 Task: Find connections with filter location Comilla with filter topic #digitalnomadwith filter profile language French with filter current company Oberoi Hotels & Resorts with filter school Jamia Millia Islamia University with filter industry Oil, Gas, and Mining with filter service category Consulting with filter keywords title Substitute Teacher
Action: Mouse moved to (626, 117)
Screenshot: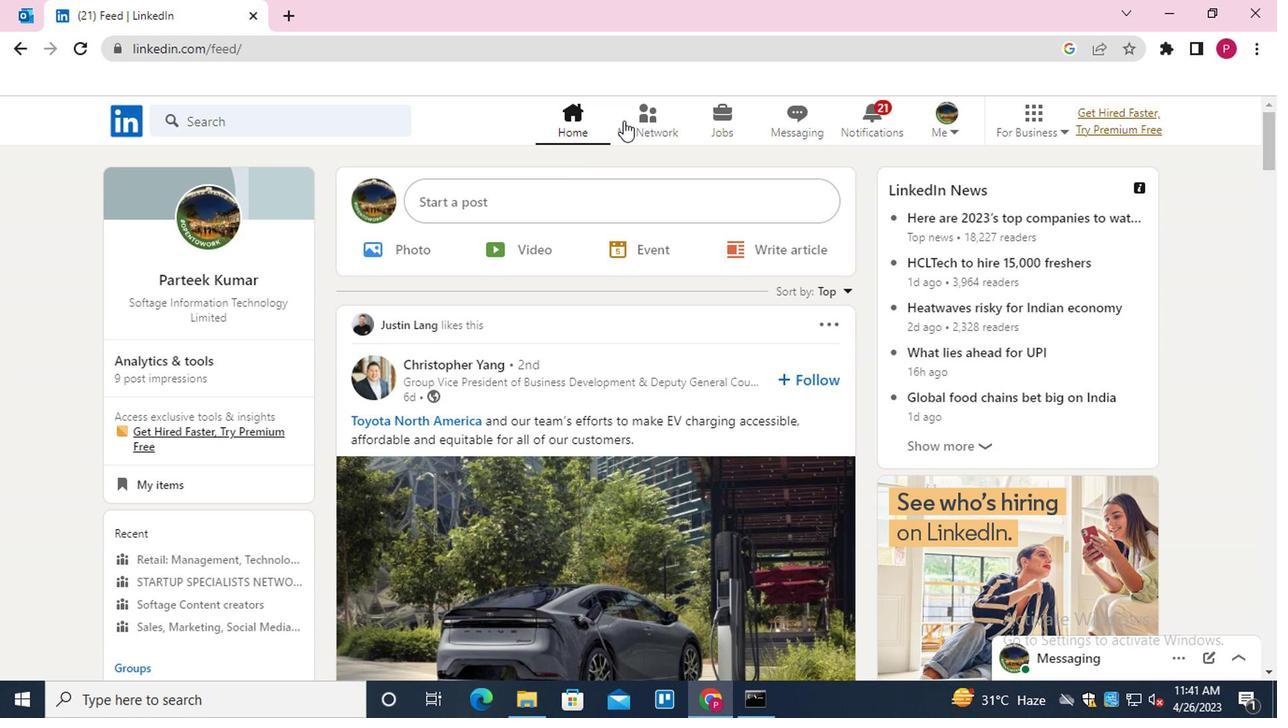
Action: Mouse pressed left at (626, 117)
Screenshot: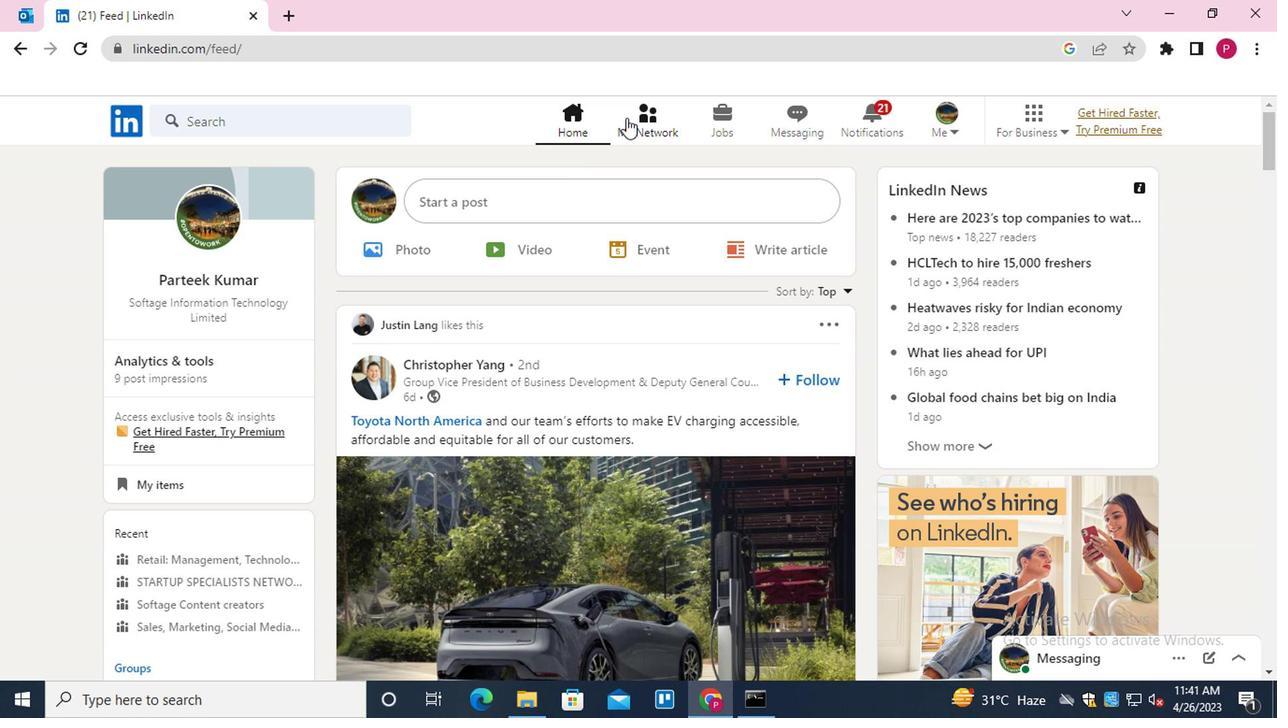 
Action: Mouse moved to (216, 218)
Screenshot: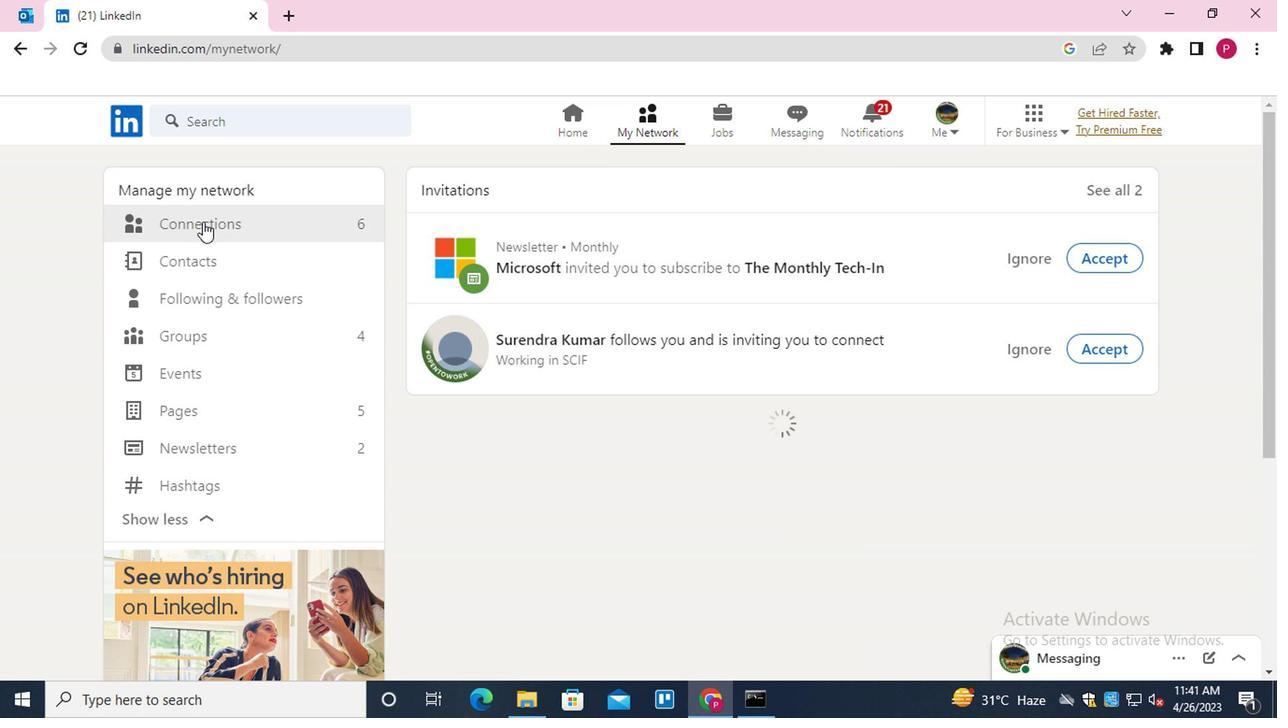 
Action: Mouse pressed left at (216, 218)
Screenshot: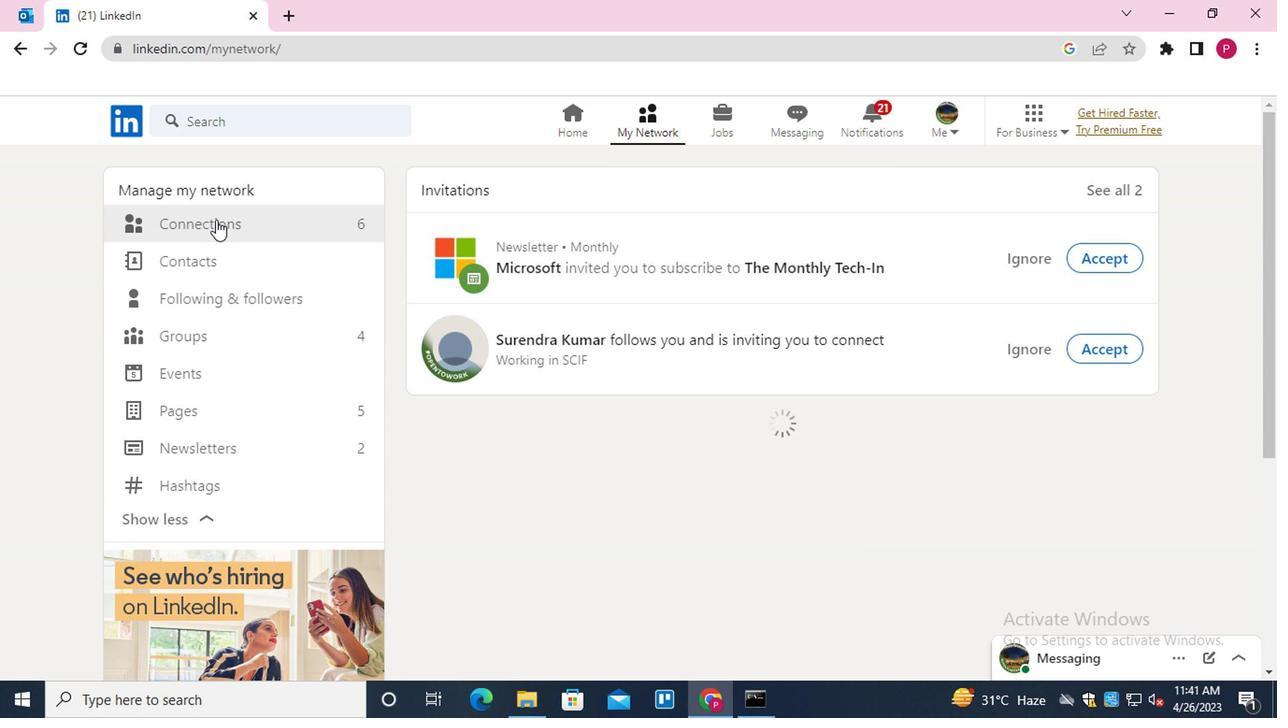 
Action: Mouse moved to (749, 224)
Screenshot: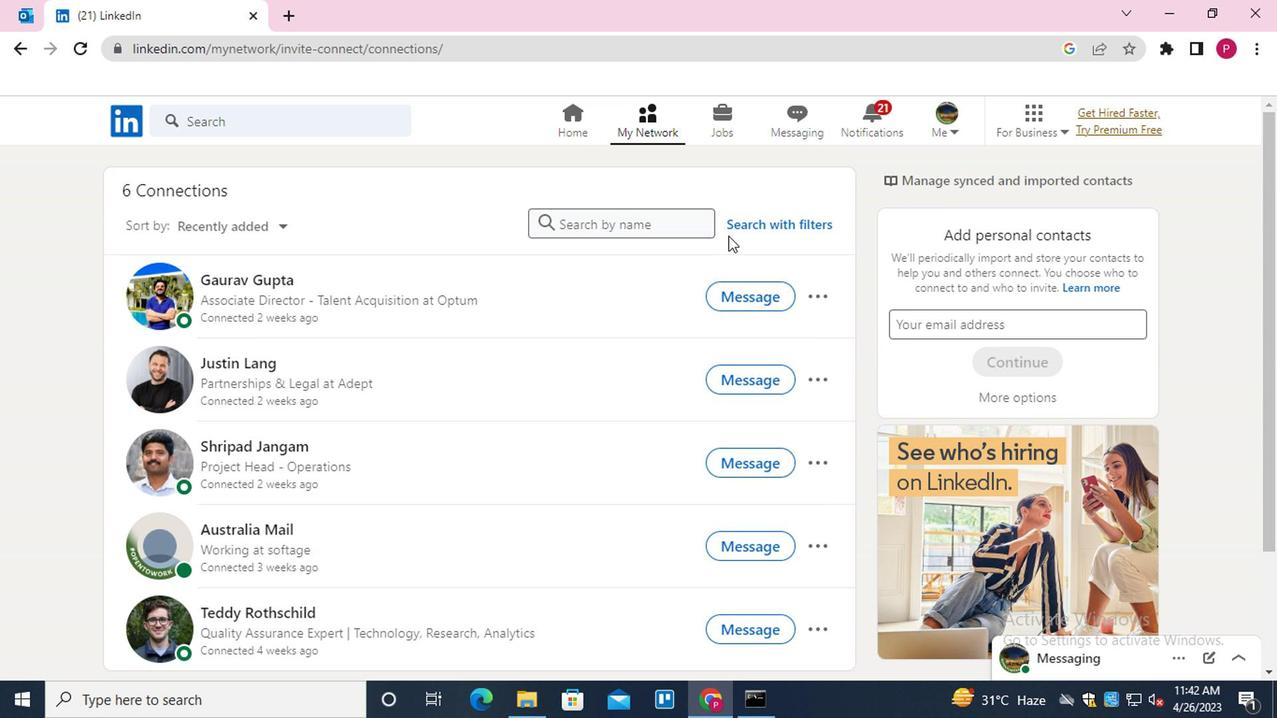 
Action: Mouse pressed left at (749, 224)
Screenshot: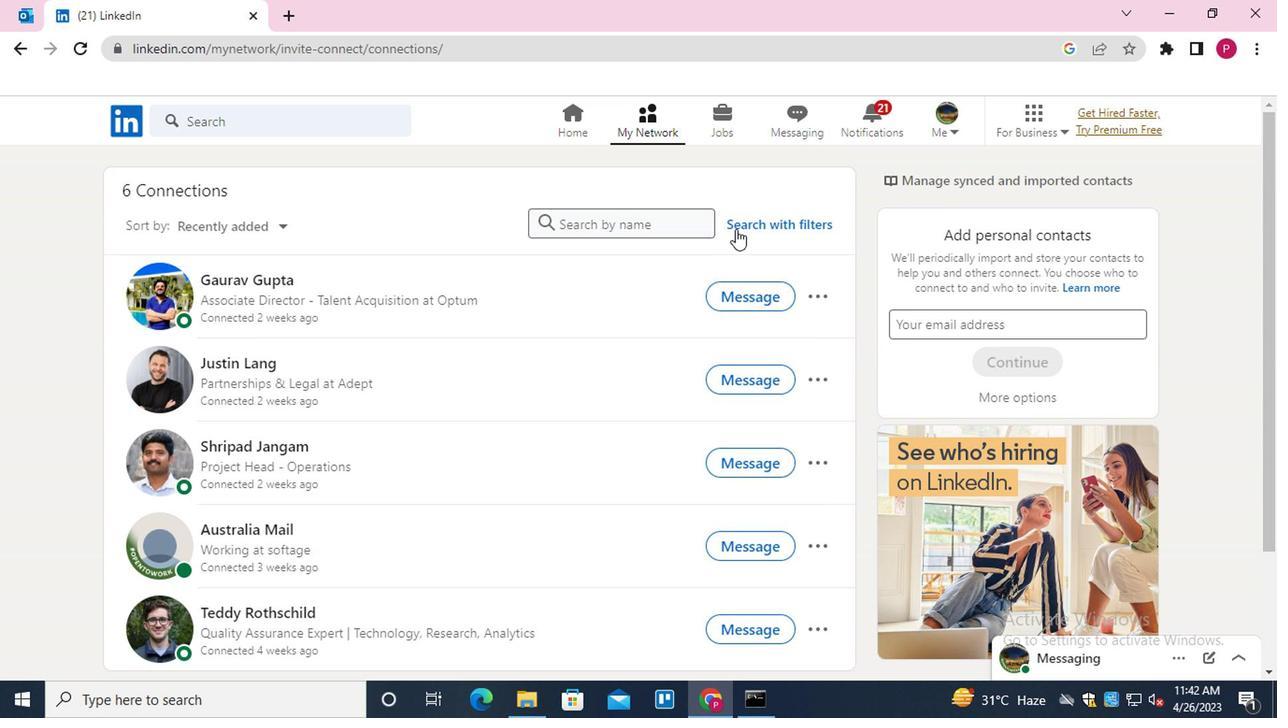 
Action: Mouse moved to (613, 173)
Screenshot: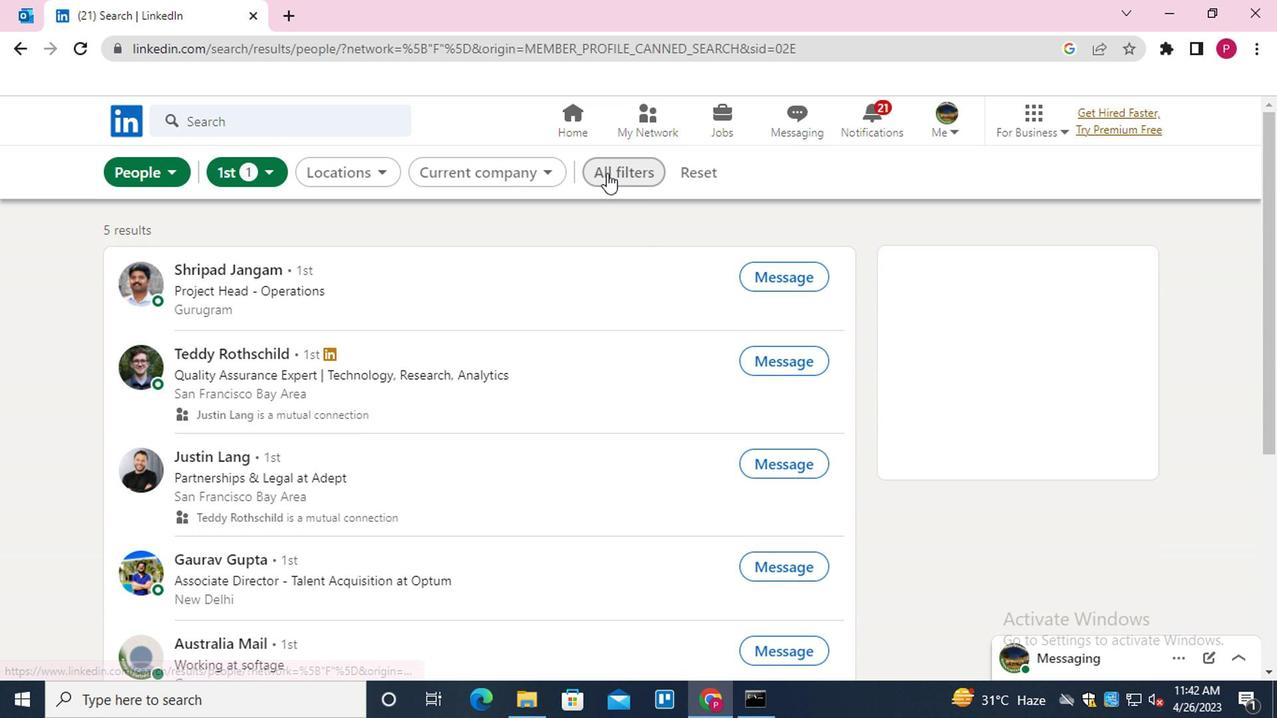 
Action: Mouse pressed left at (613, 173)
Screenshot: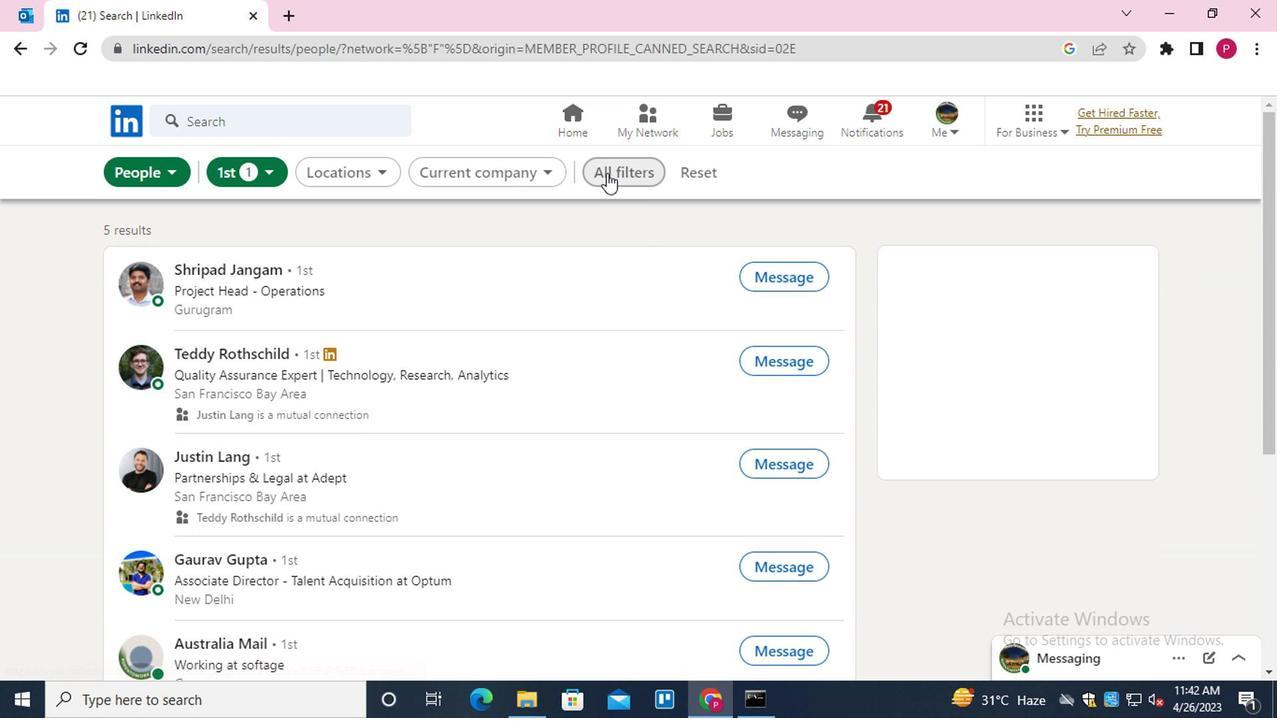 
Action: Mouse moved to (1040, 457)
Screenshot: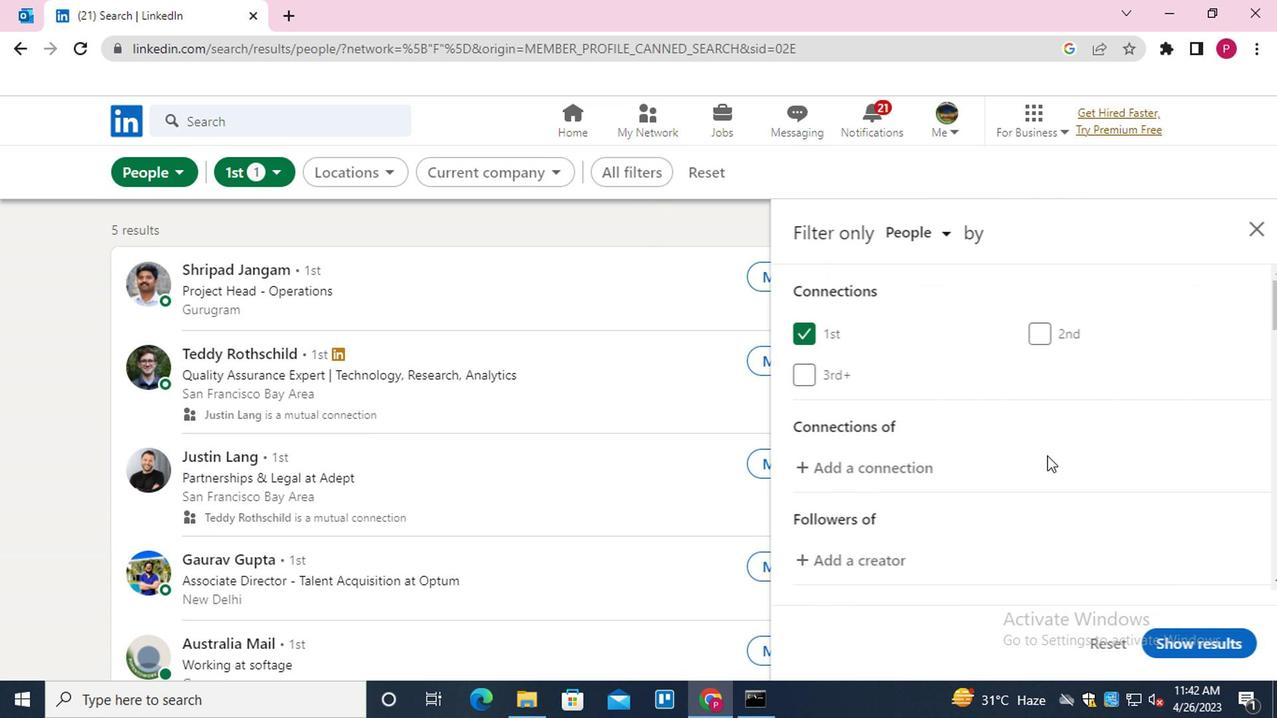
Action: Mouse scrolled (1040, 457) with delta (0, 0)
Screenshot: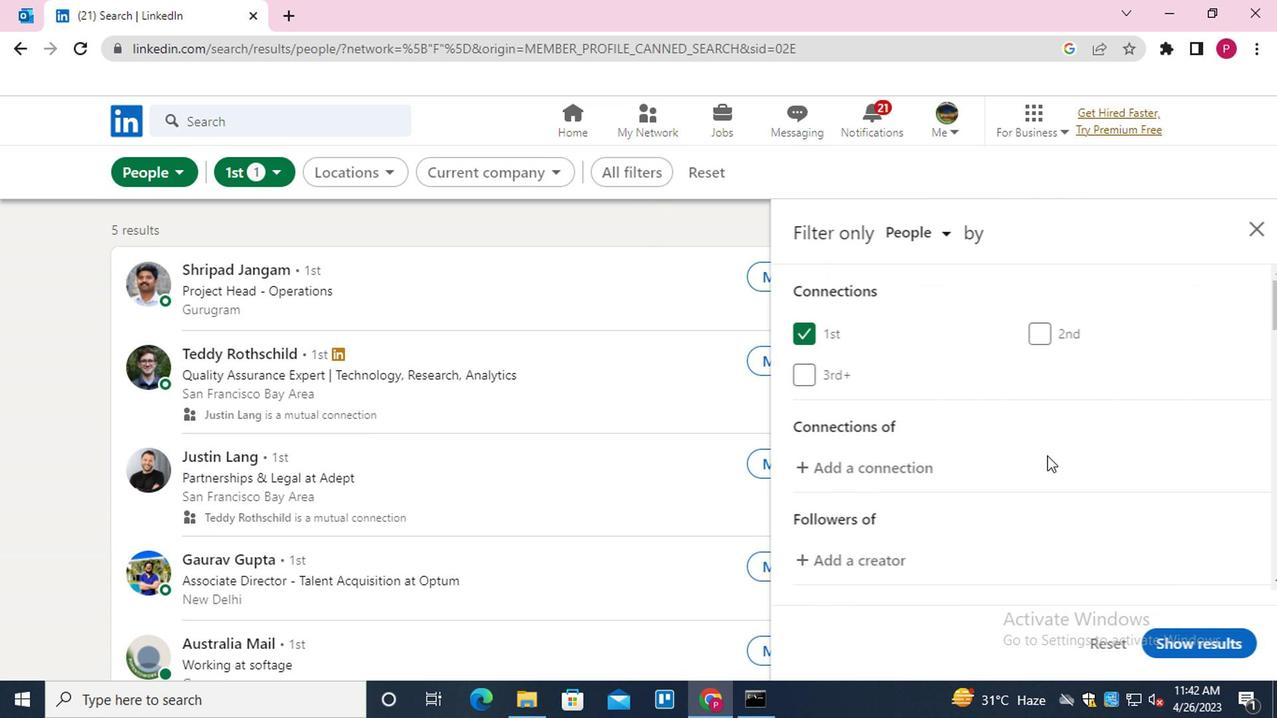 
Action: Mouse moved to (1038, 457)
Screenshot: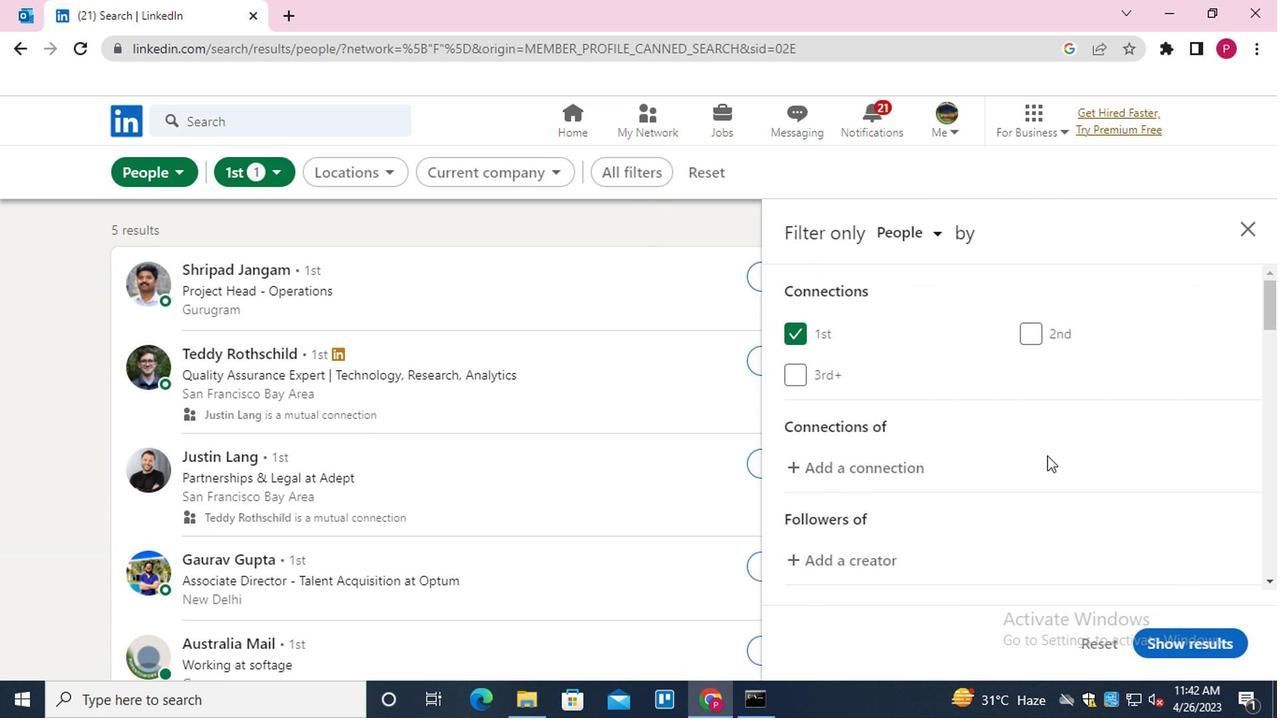 
Action: Mouse scrolled (1038, 457) with delta (0, 0)
Screenshot: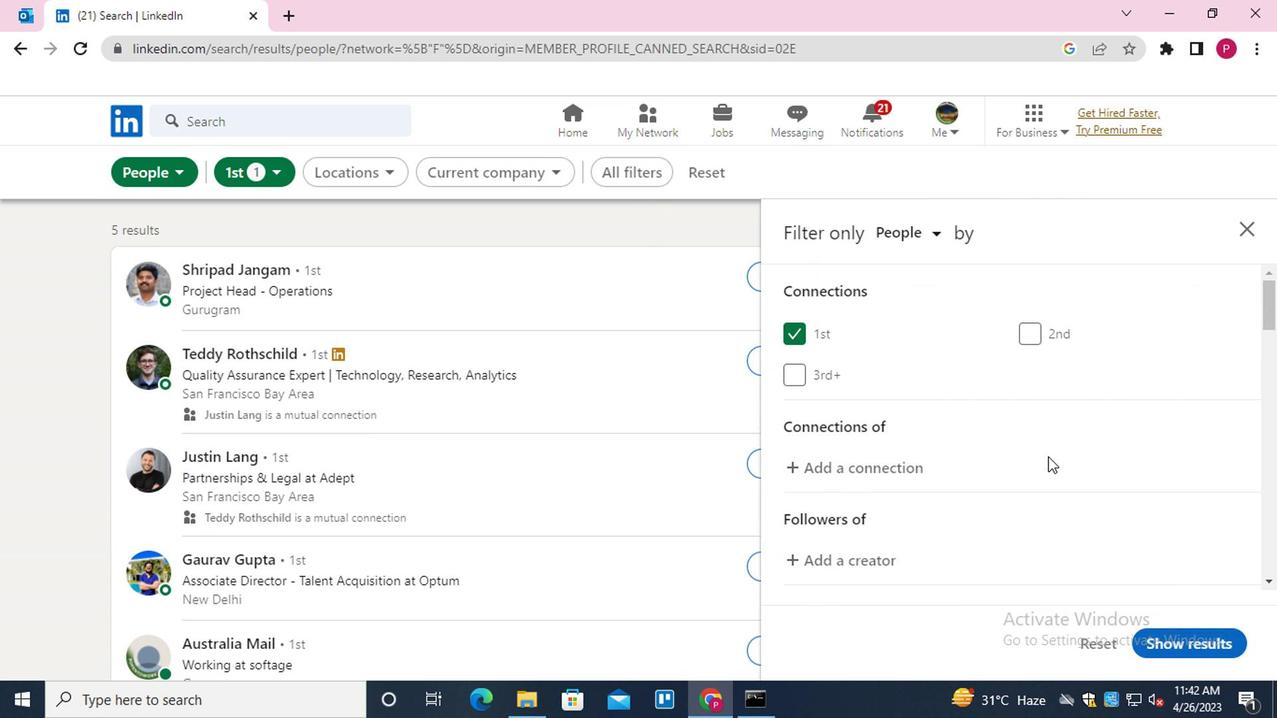 
Action: Mouse moved to (1087, 549)
Screenshot: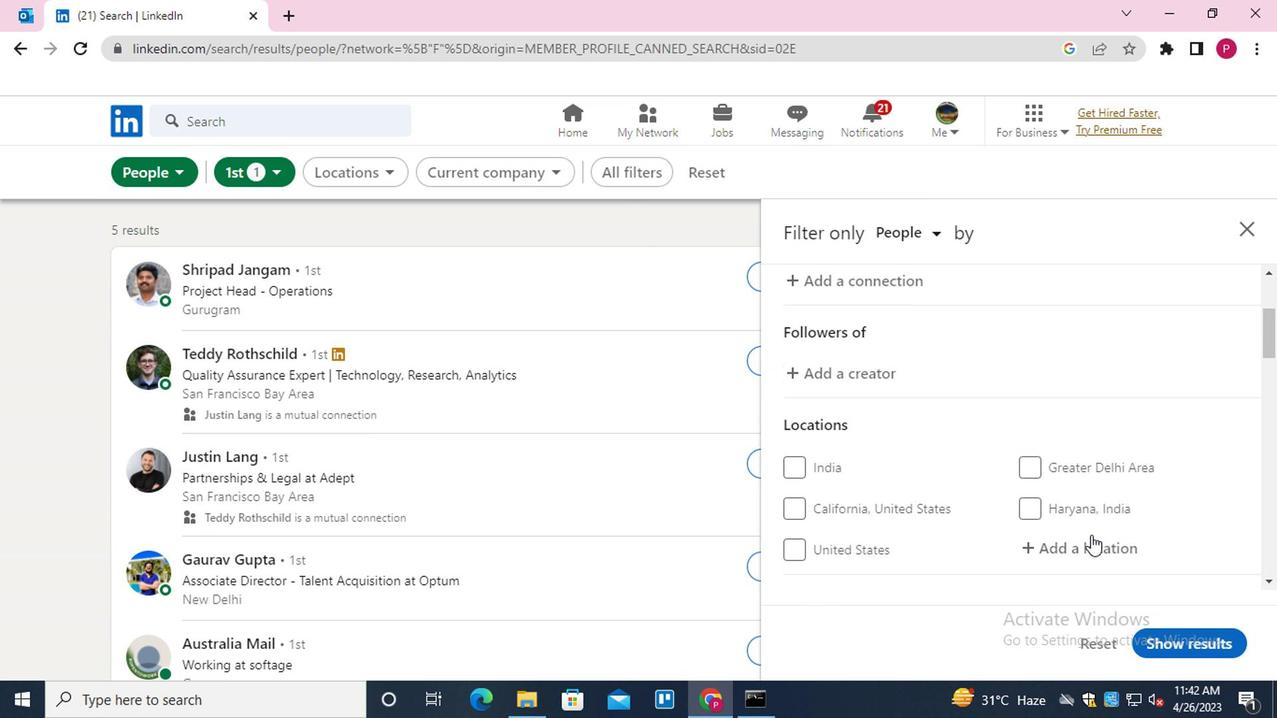 
Action: Mouse pressed left at (1087, 549)
Screenshot: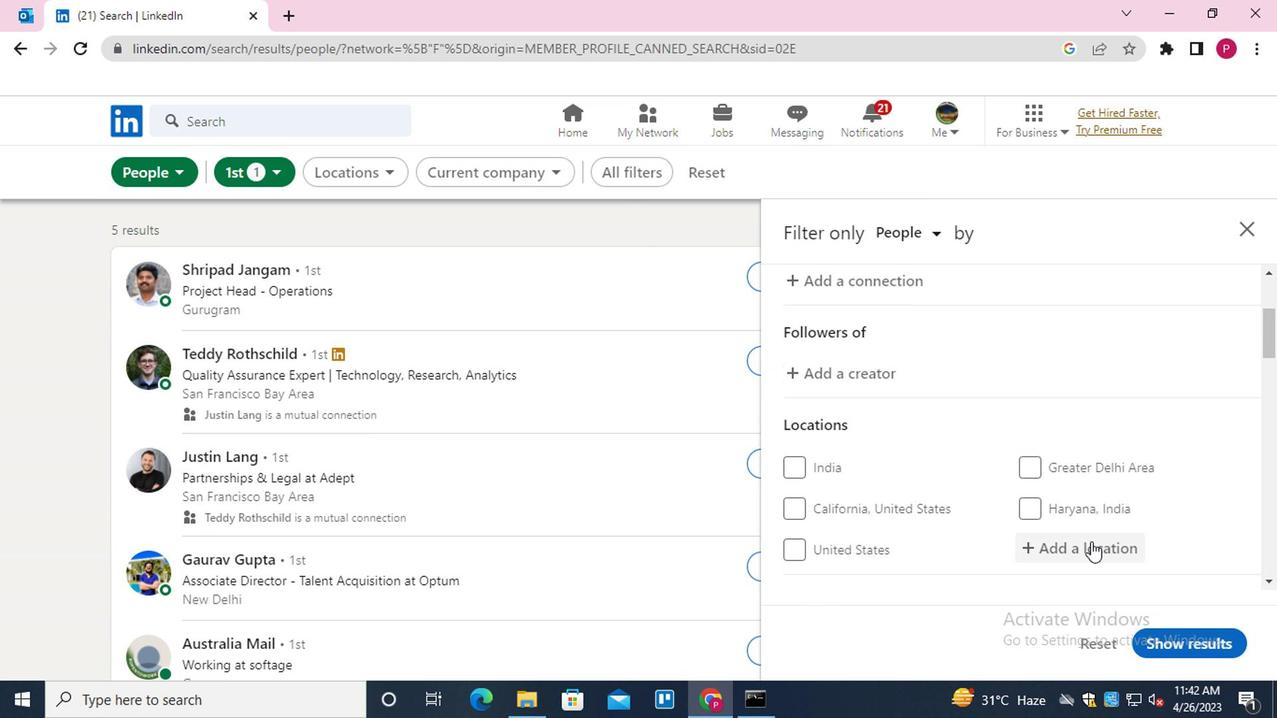 
Action: Key pressed <Key.shift>COMILLA
Screenshot: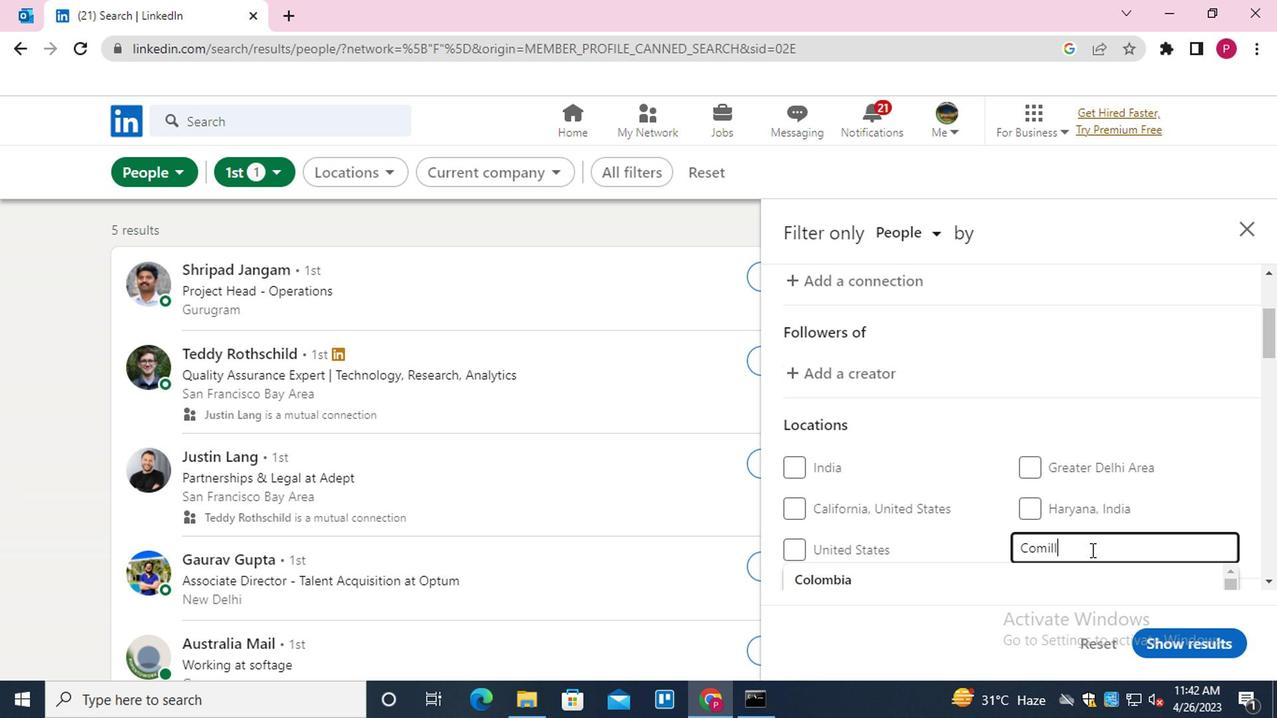 
Action: Mouse moved to (1022, 499)
Screenshot: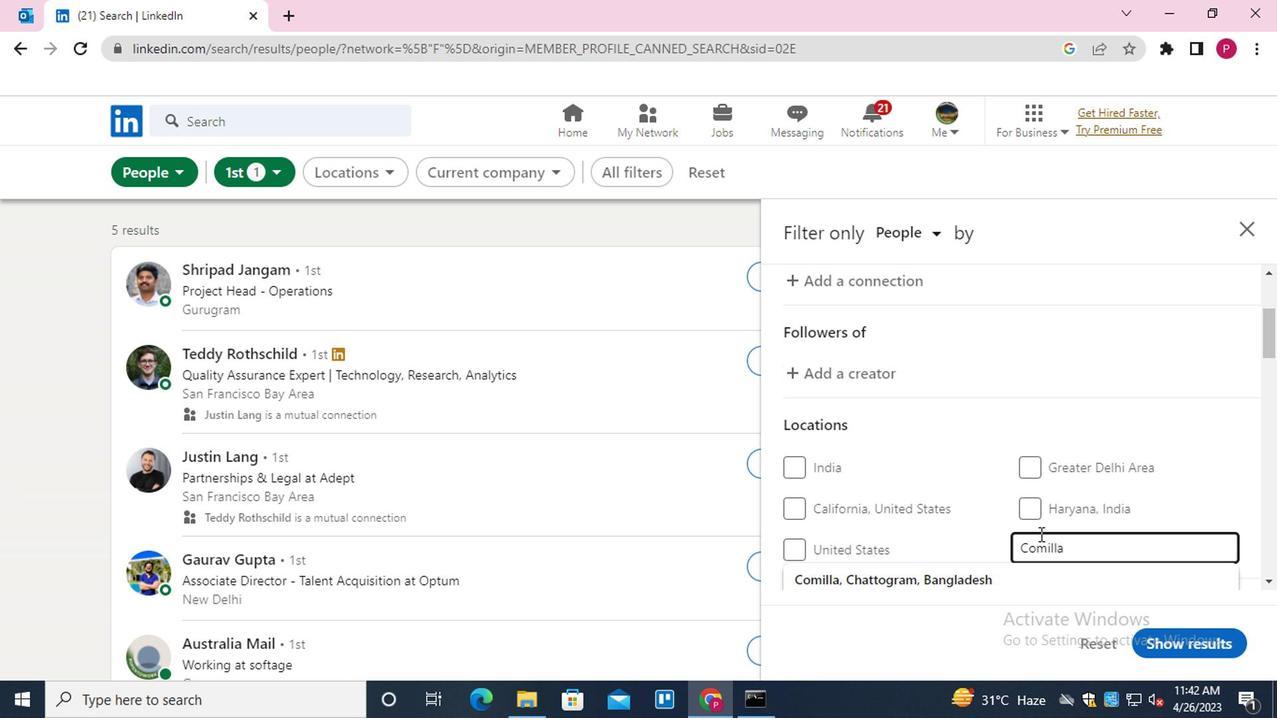 
Action: Mouse scrolled (1022, 498) with delta (0, 0)
Screenshot: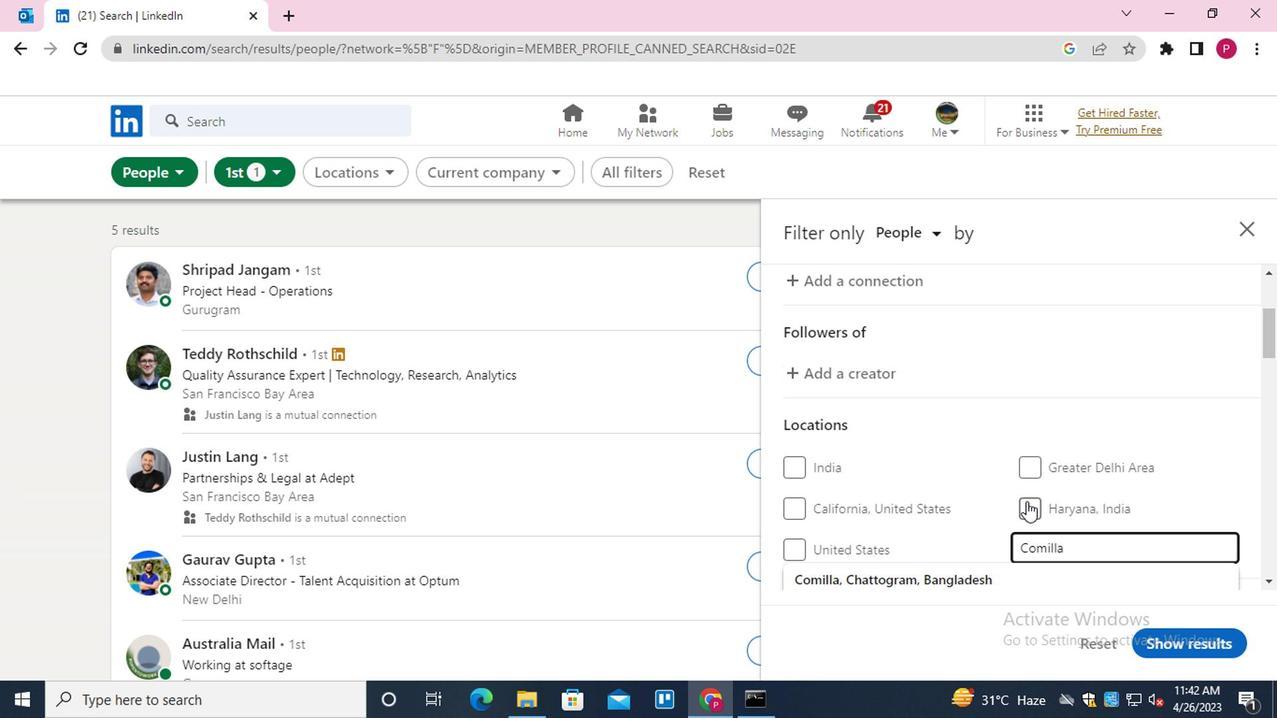 
Action: Mouse scrolled (1022, 498) with delta (0, 0)
Screenshot: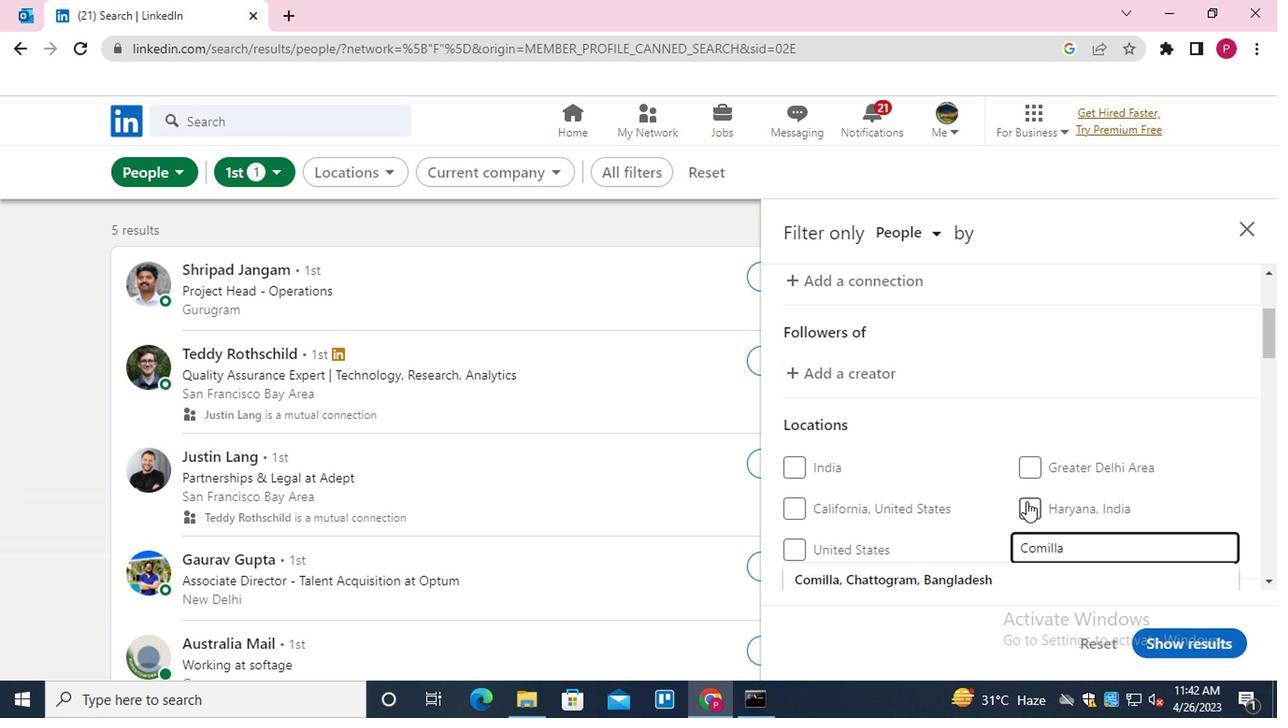 
Action: Key pressed <Key.down><Key.enter>
Screenshot: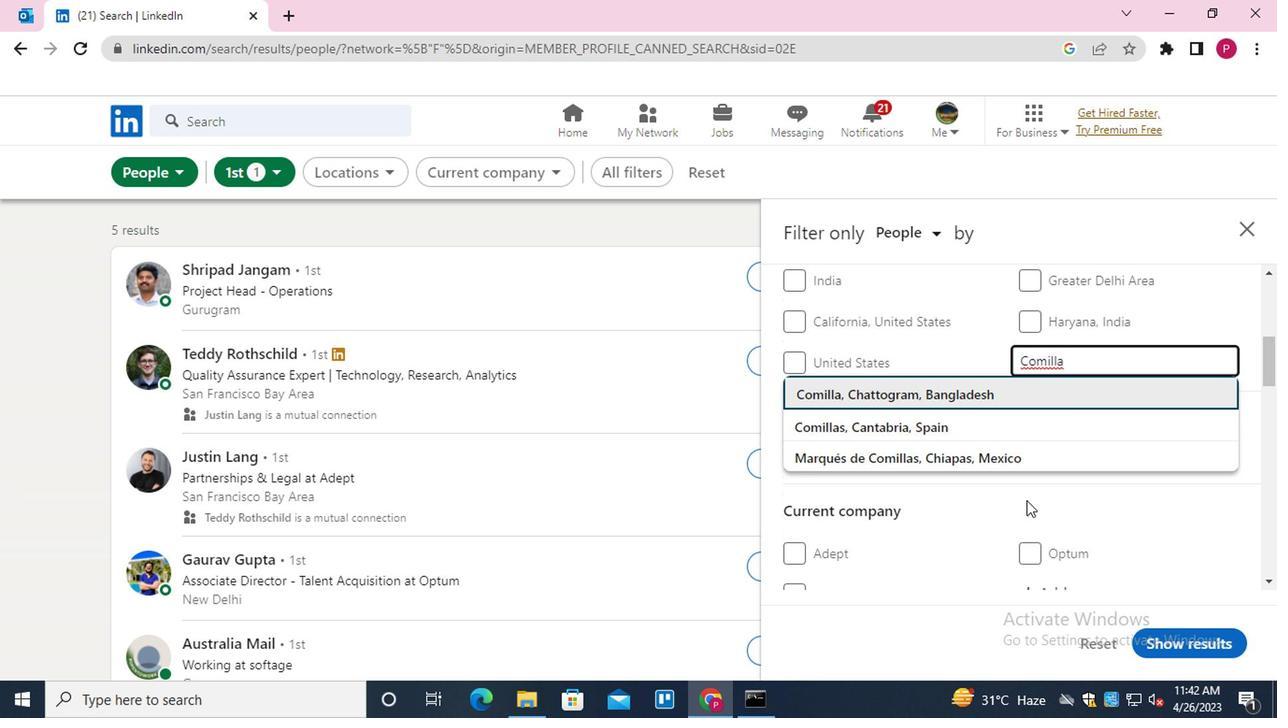 
Action: Mouse moved to (881, 514)
Screenshot: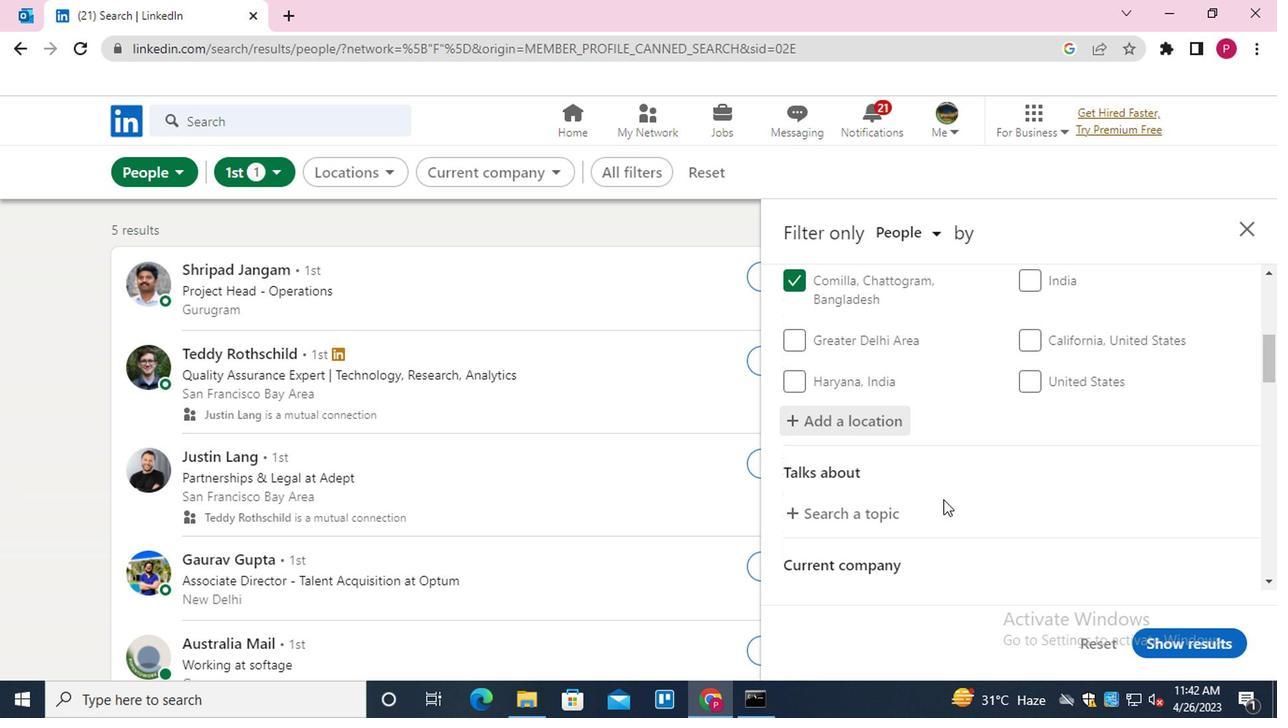 
Action: Mouse pressed left at (881, 514)
Screenshot: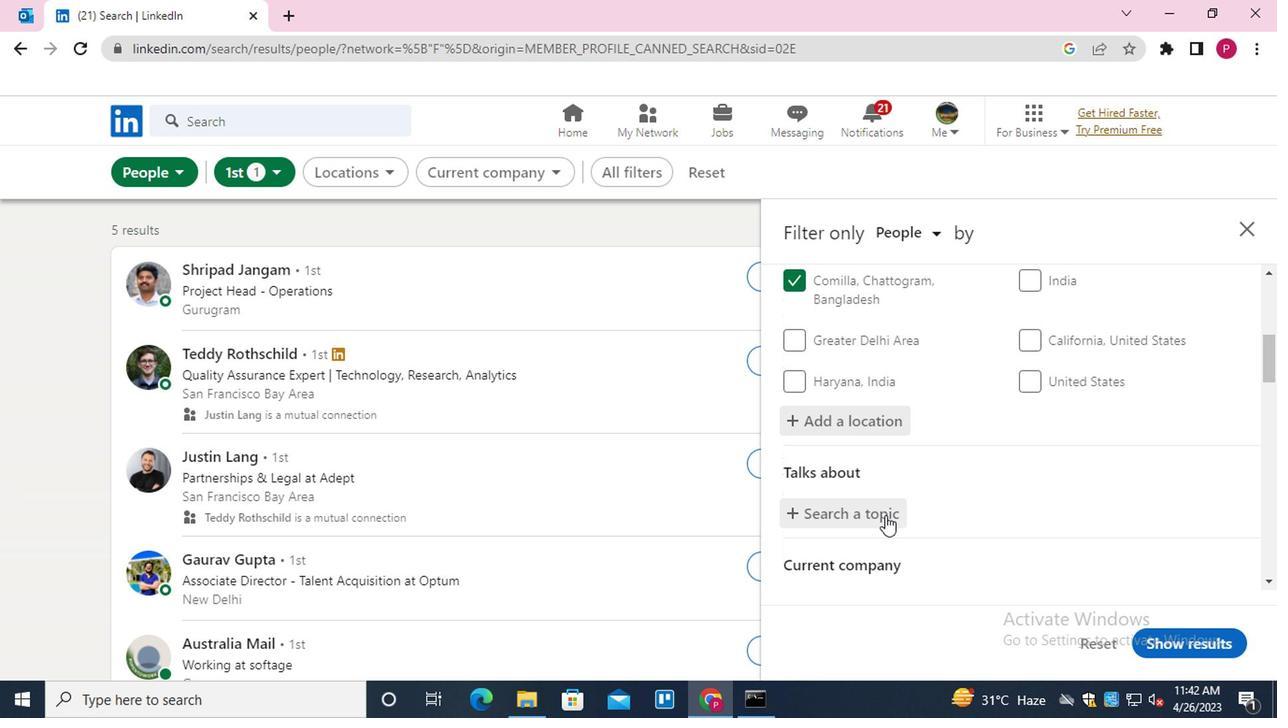 
Action: Key pressed DIGITALNOMAD<Key.down><Key.enter>
Screenshot: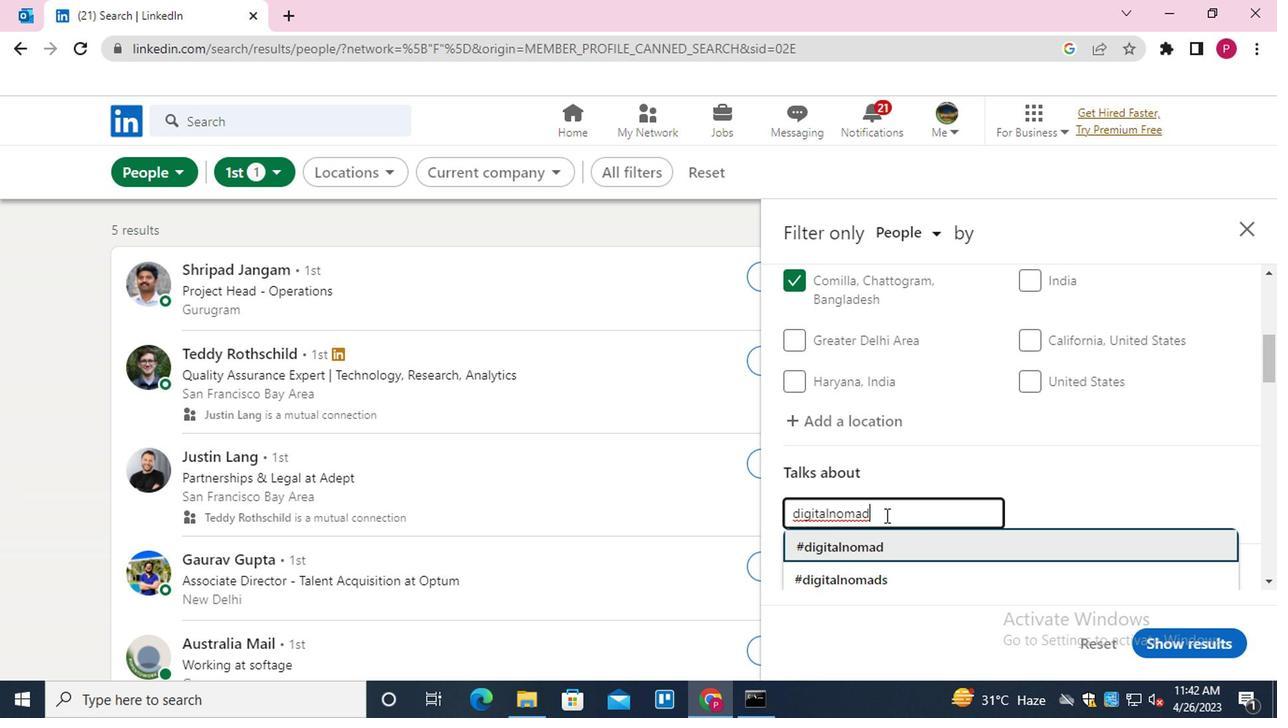 
Action: Mouse moved to (882, 463)
Screenshot: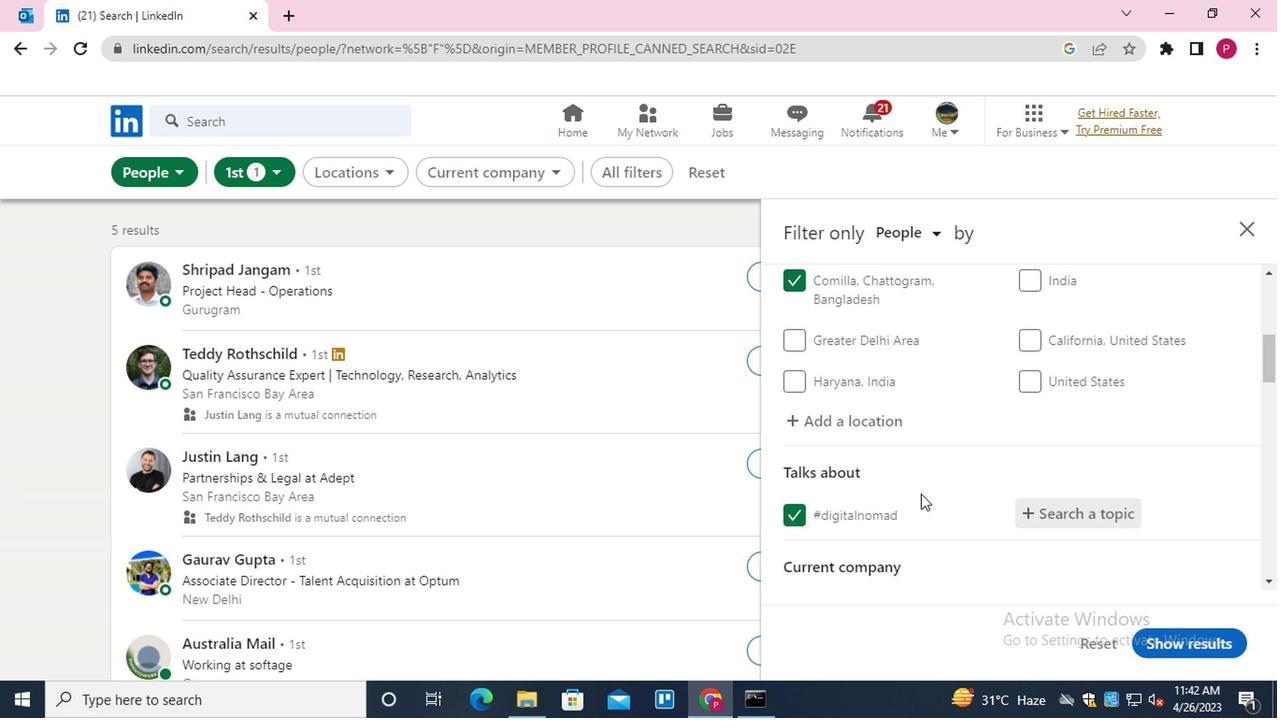 
Action: Mouse scrolled (882, 462) with delta (0, -1)
Screenshot: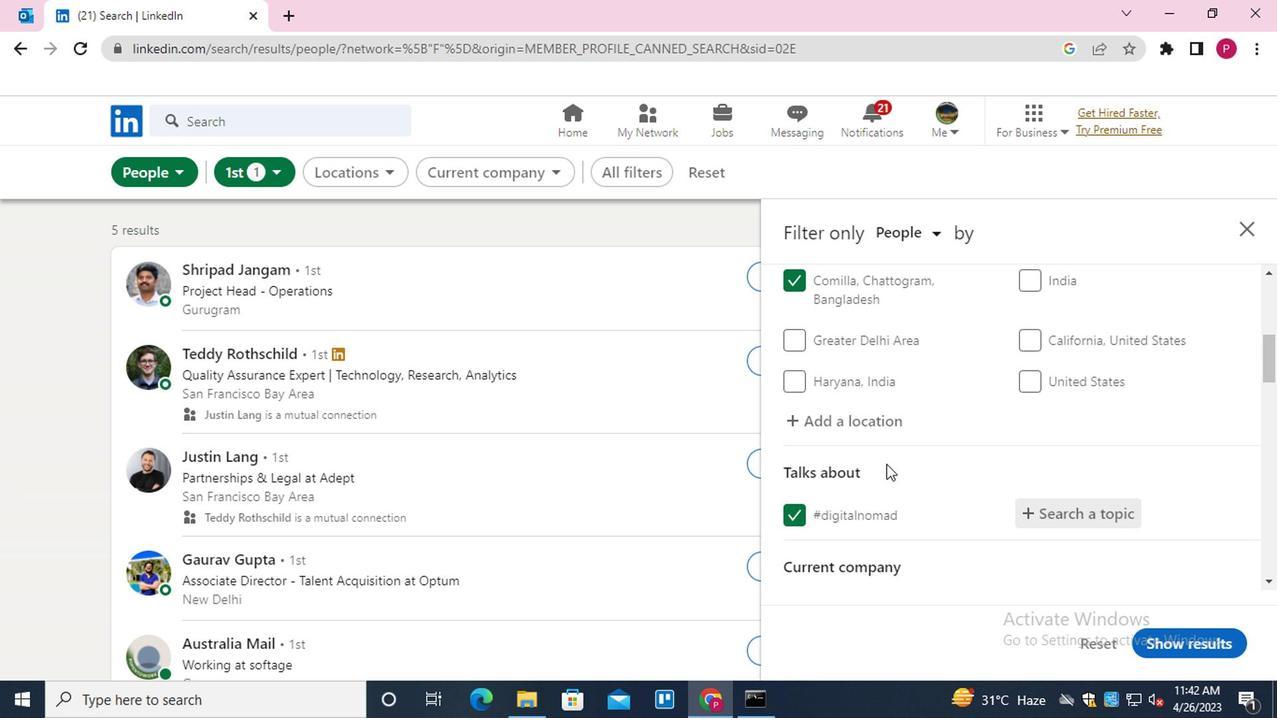 
Action: Mouse scrolled (882, 462) with delta (0, -1)
Screenshot: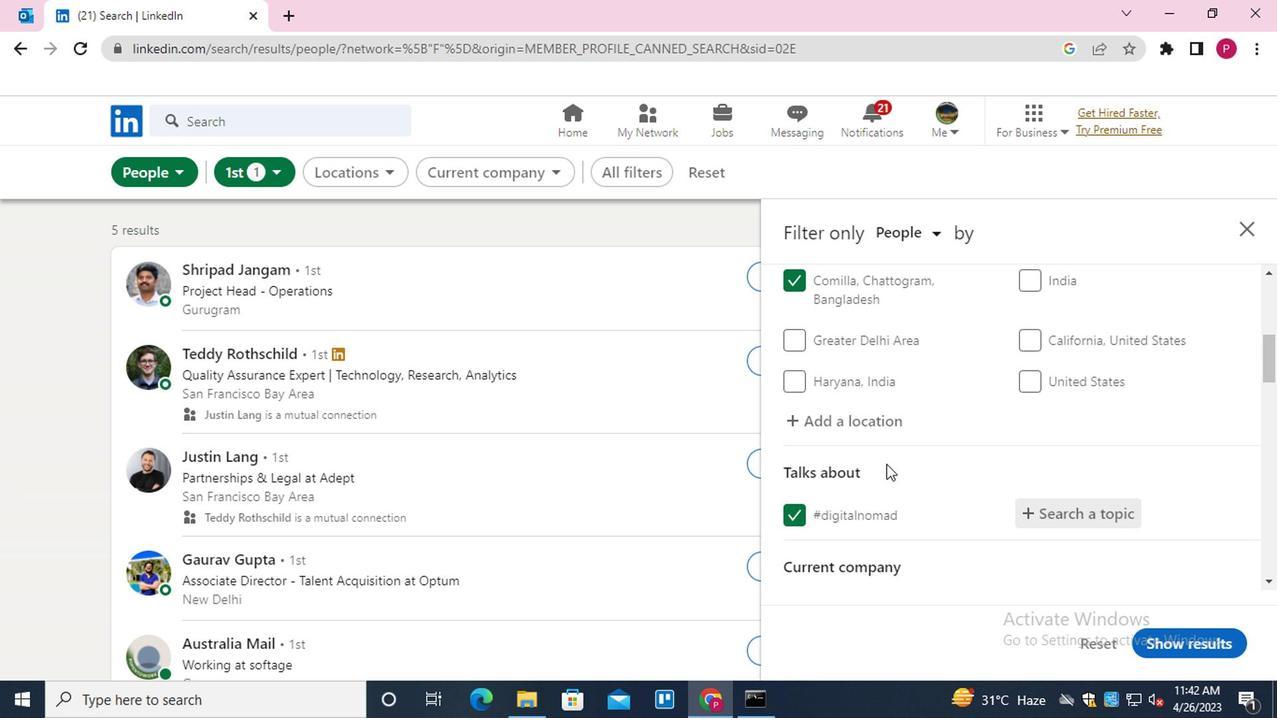
Action: Mouse moved to (1051, 471)
Screenshot: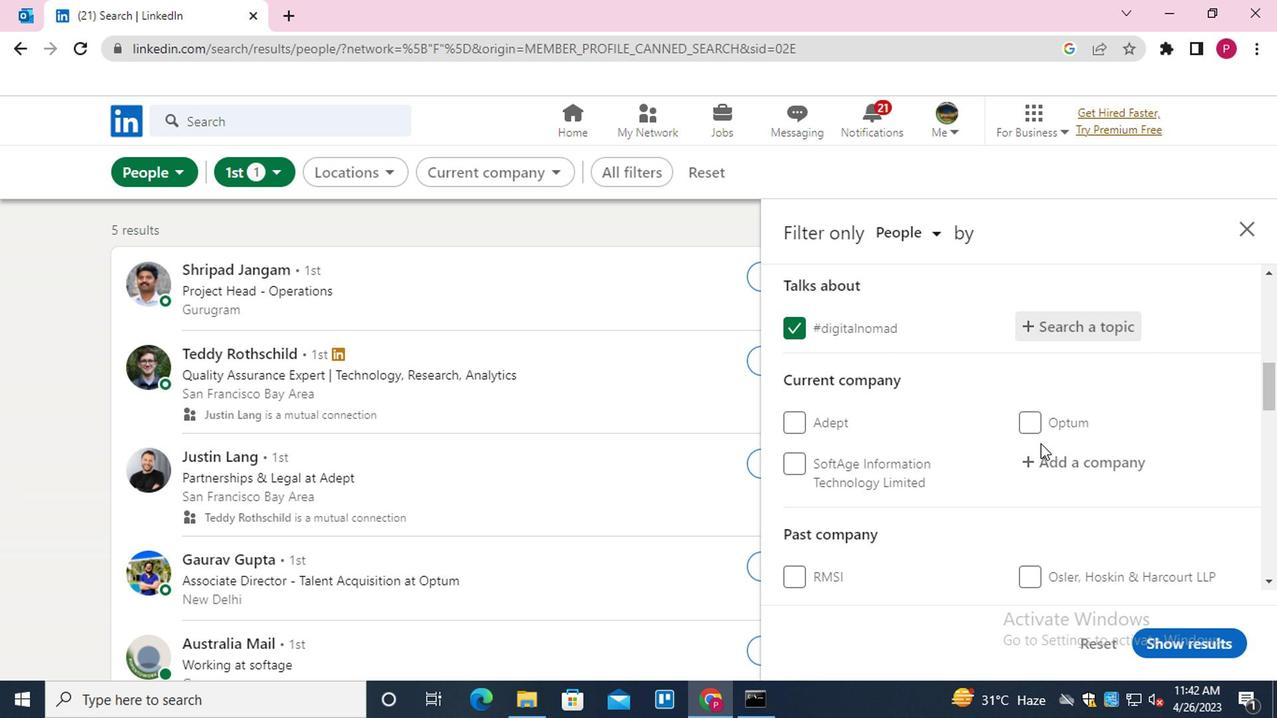 
Action: Mouse pressed left at (1051, 471)
Screenshot: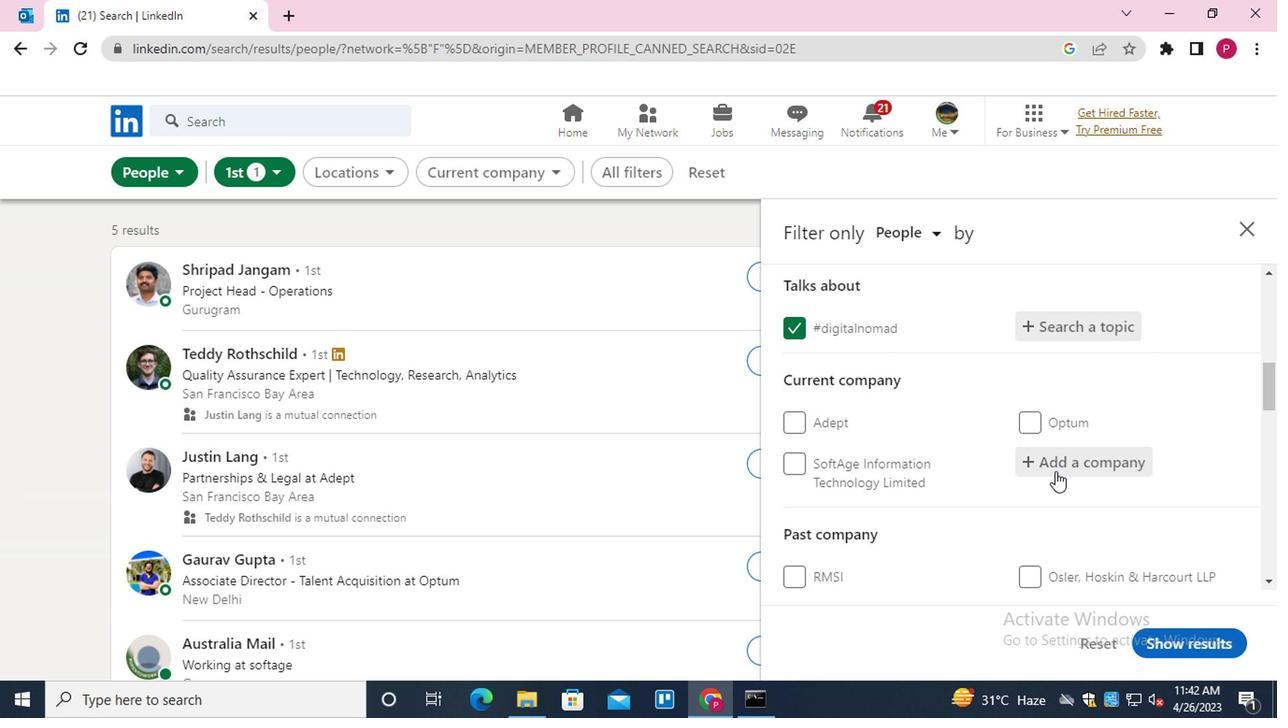 
Action: Mouse moved to (1051, 471)
Screenshot: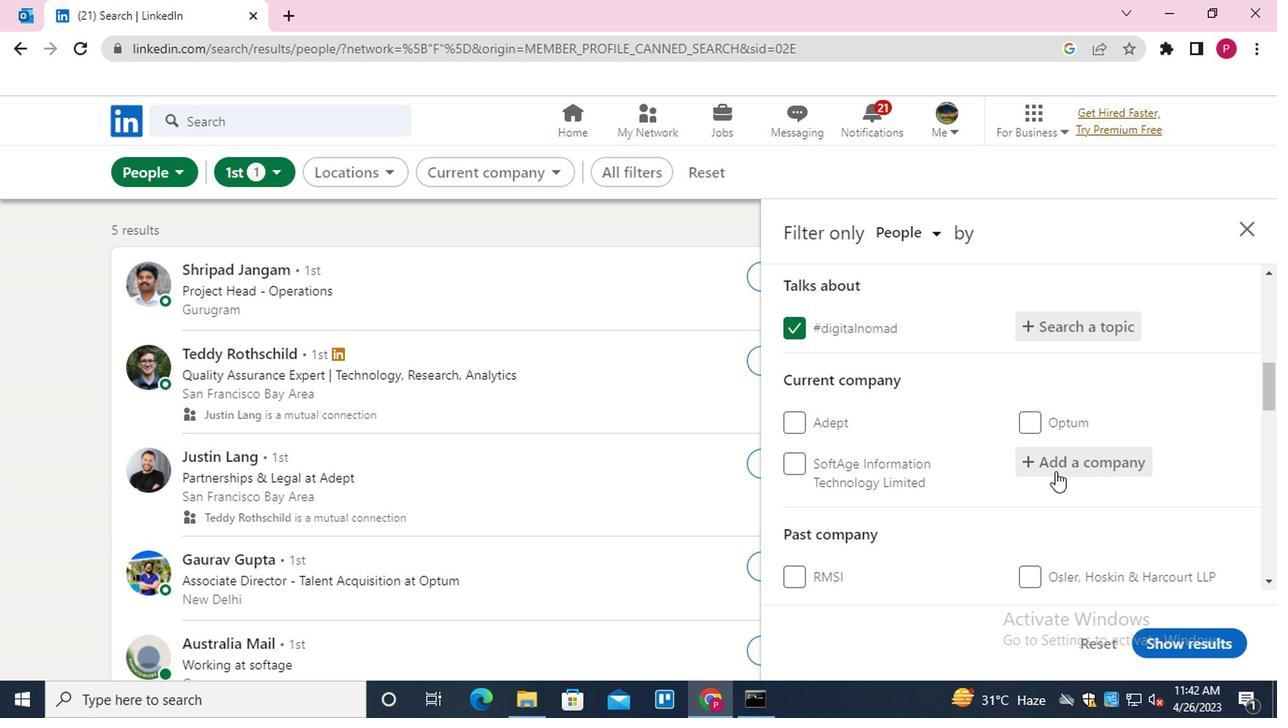 
Action: Key pressed <Key.shift><Key.shift><Key.shift><Key.shift><Key.shift><Key.shift><Key.shift><Key.shift><Key.shift><Key.shift><Key.shift><Key.shift><Key.shift><Key.shift><Key.shift><Key.shift><Key.shift><Key.shift><Key.shift><Key.shift><Key.shift><Key.shift><Key.shift><Key.shift><Key.shift><Key.shift><Key.shift><Key.shift><Key.shift><Key.shift><Key.shift><Key.shift>OBEROI
Screenshot: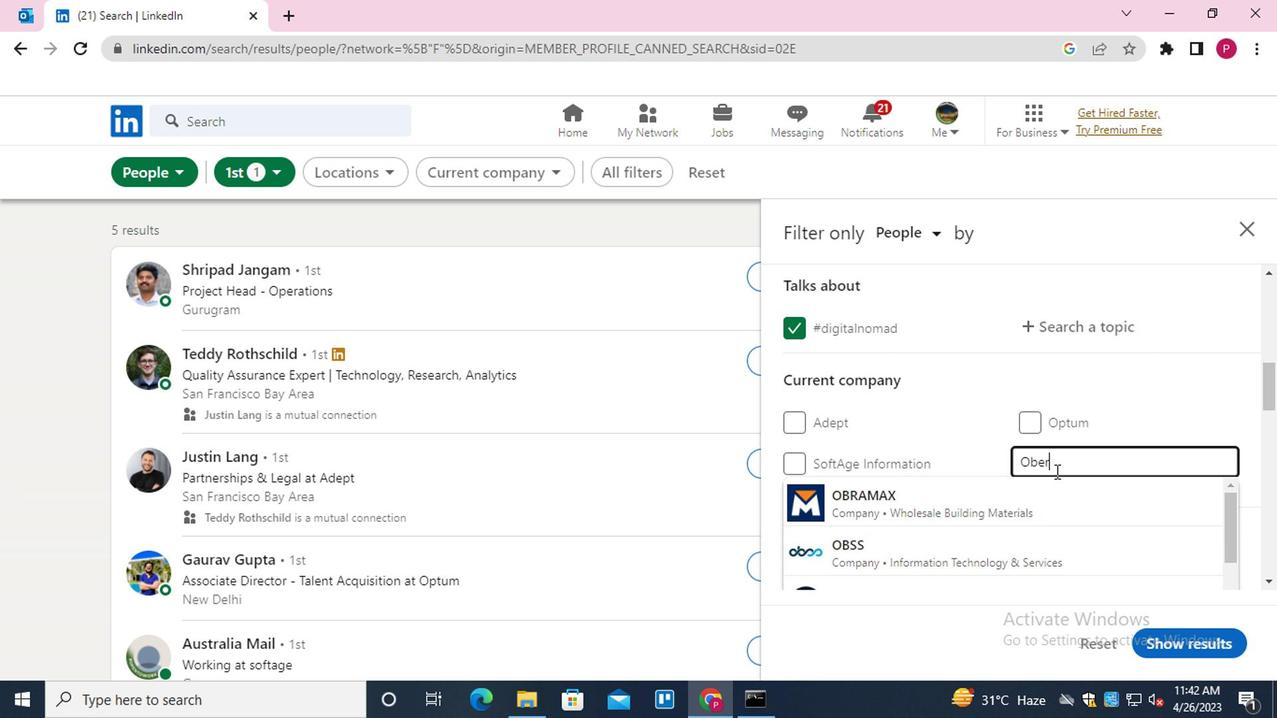 
Action: Mouse moved to (1035, 491)
Screenshot: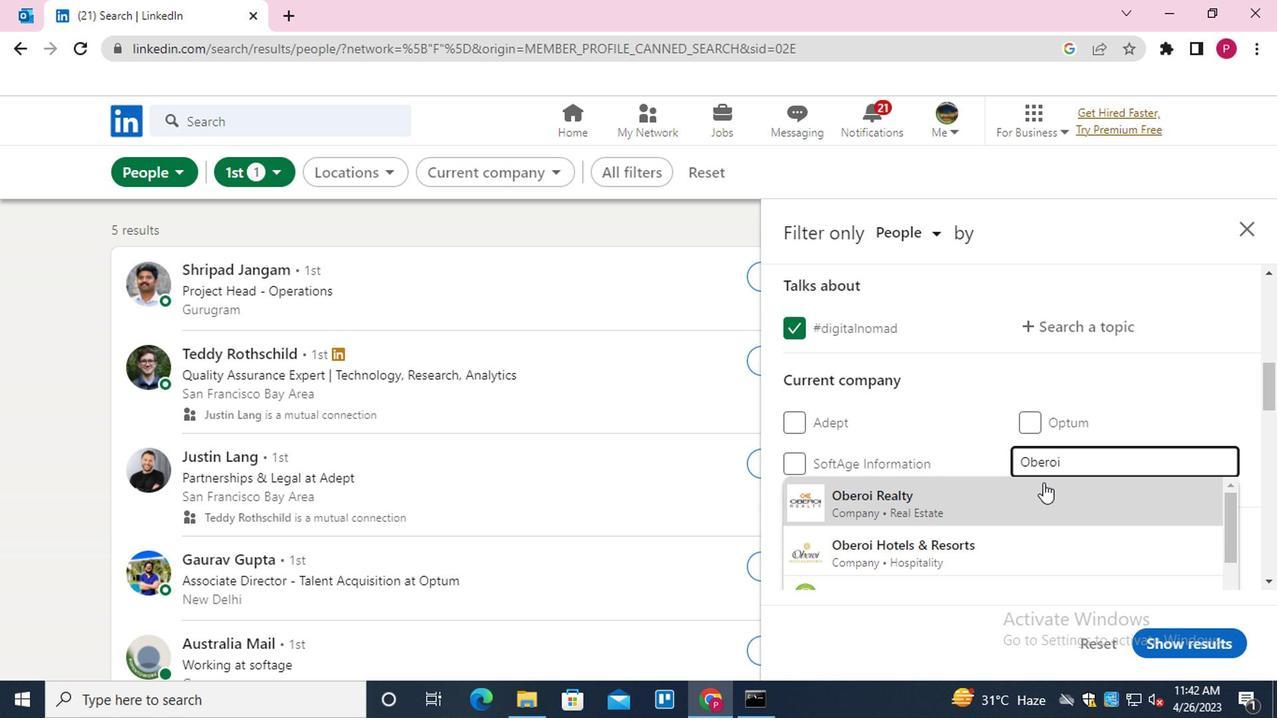 
Action: Key pressed <Key.down><Key.down><Key.enter>
Screenshot: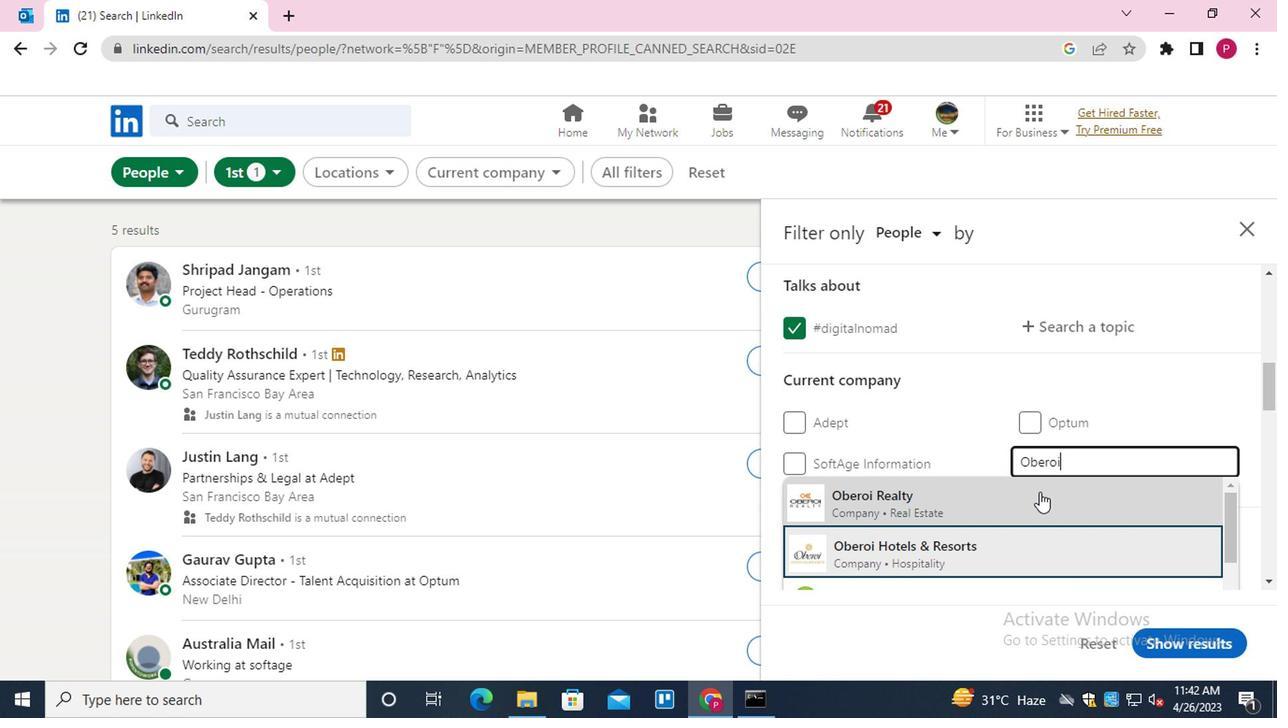 
Action: Mouse moved to (985, 482)
Screenshot: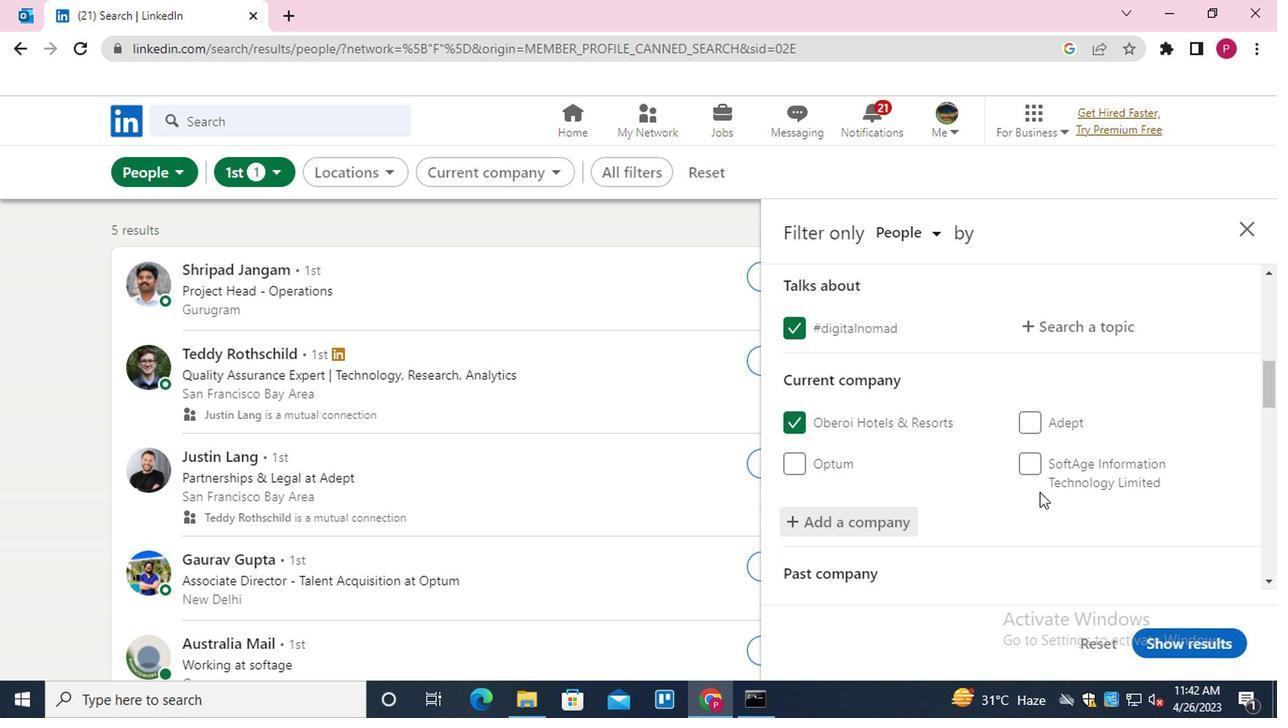 
Action: Mouse scrolled (985, 480) with delta (0, -1)
Screenshot: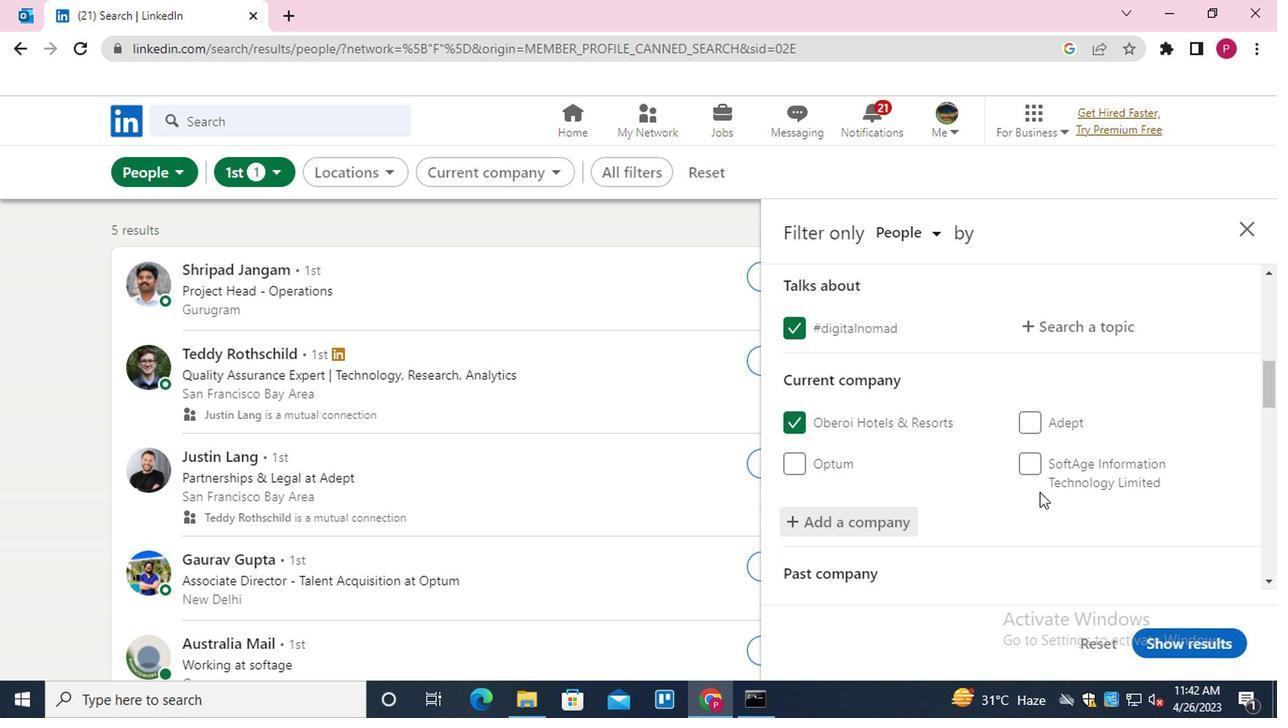 
Action: Mouse moved to (979, 482)
Screenshot: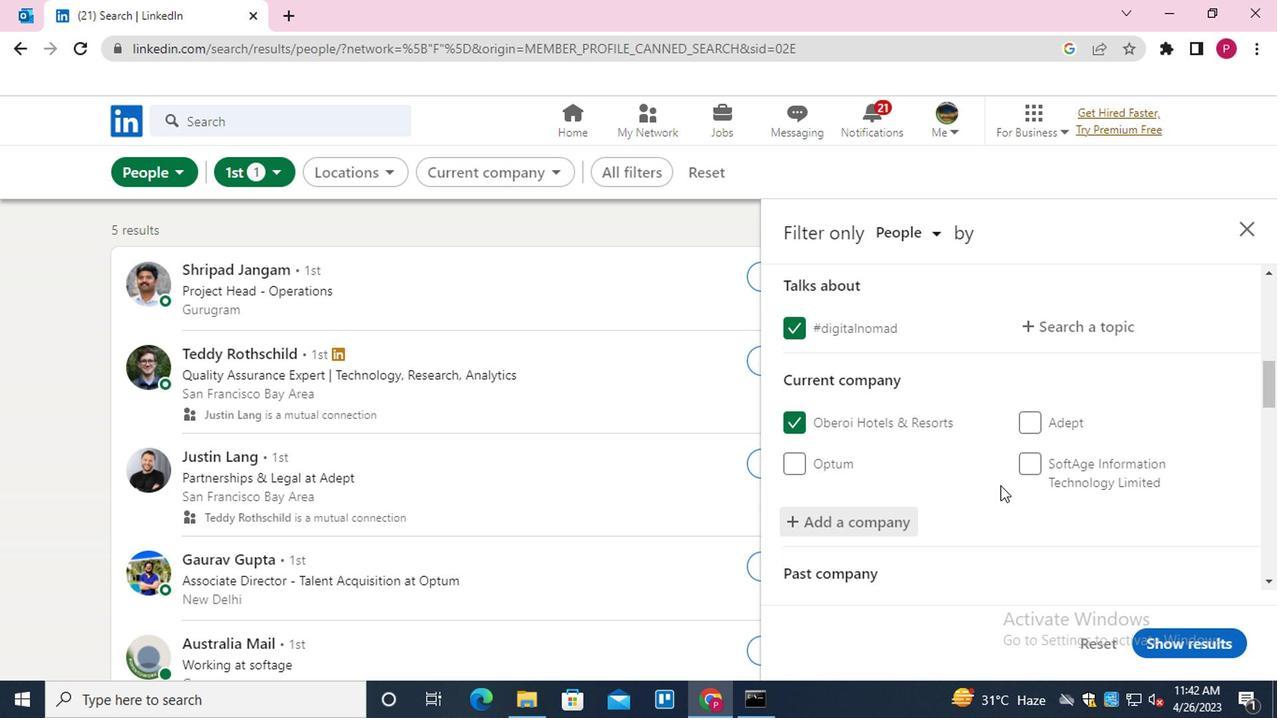
Action: Mouse scrolled (979, 480) with delta (0, -1)
Screenshot: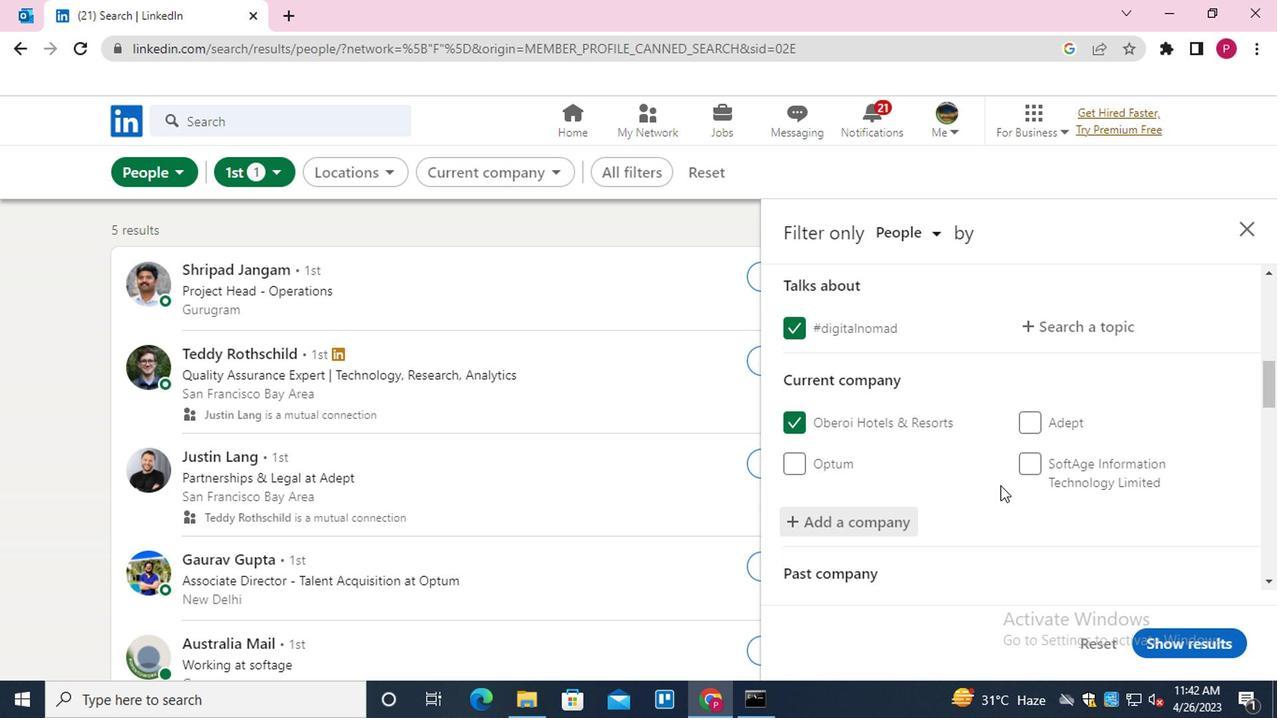 
Action: Mouse moved to (906, 490)
Screenshot: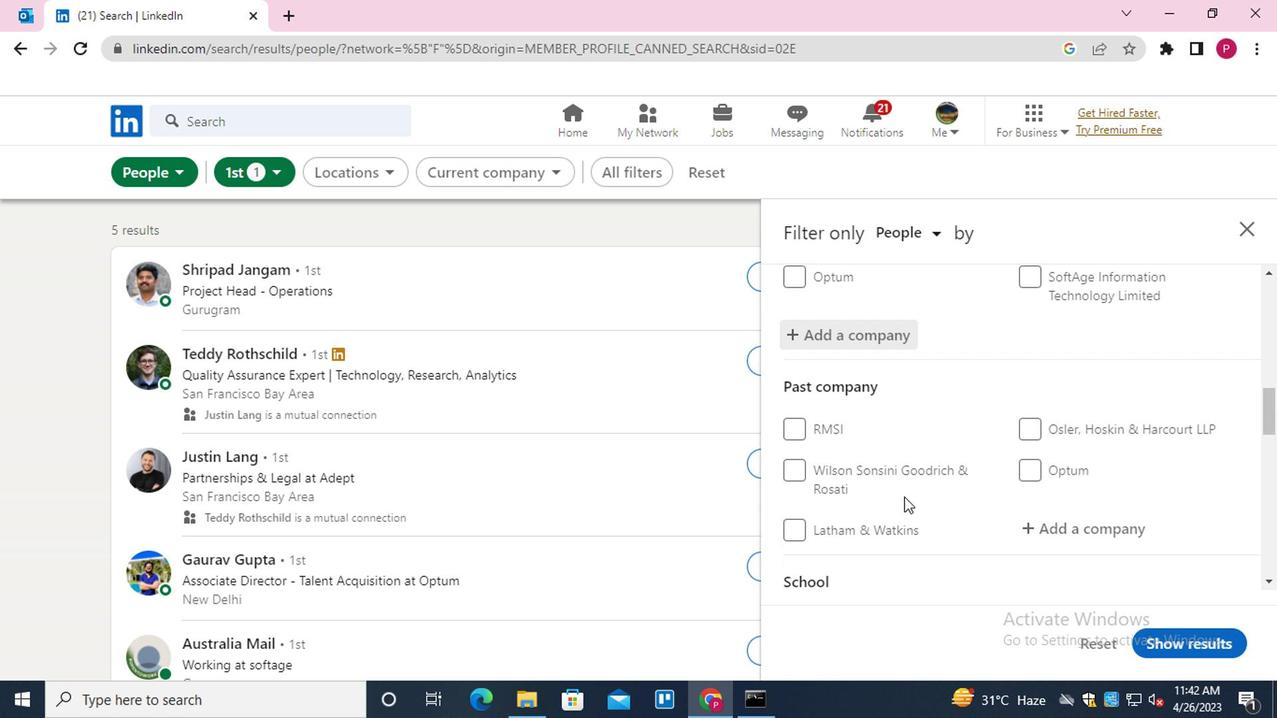 
Action: Mouse scrolled (906, 489) with delta (0, 0)
Screenshot: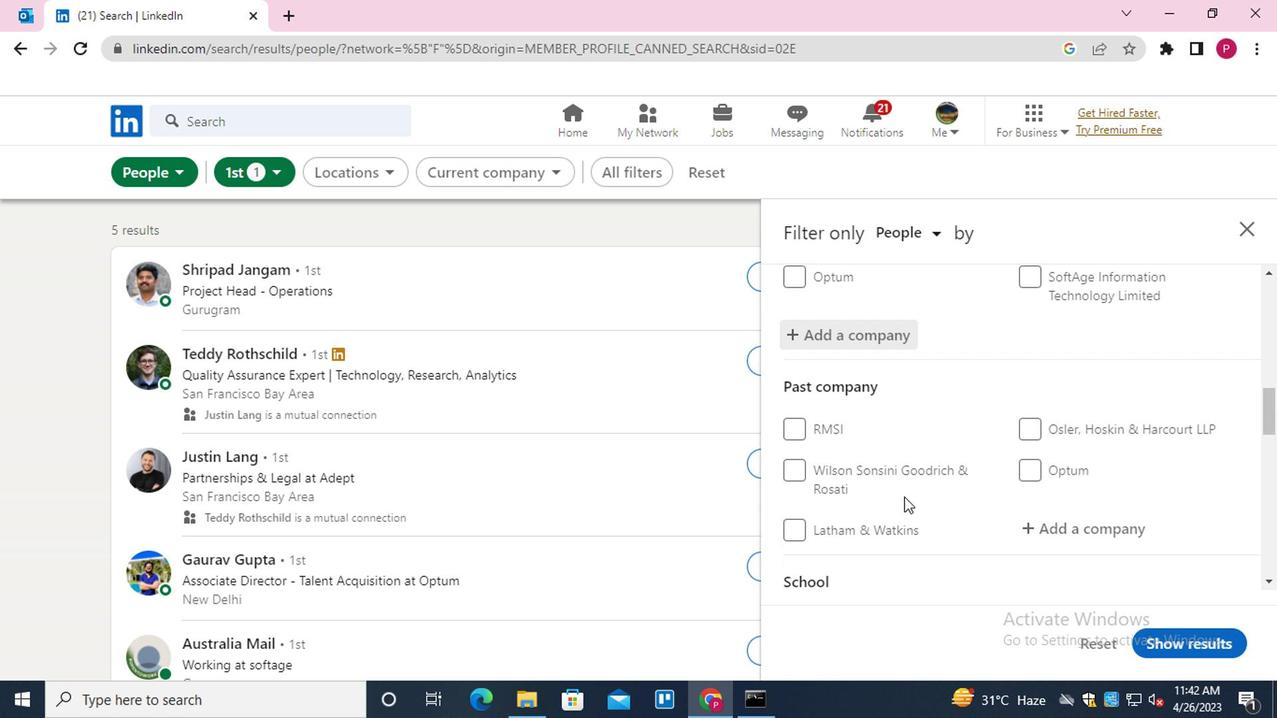 
Action: Mouse moved to (906, 489)
Screenshot: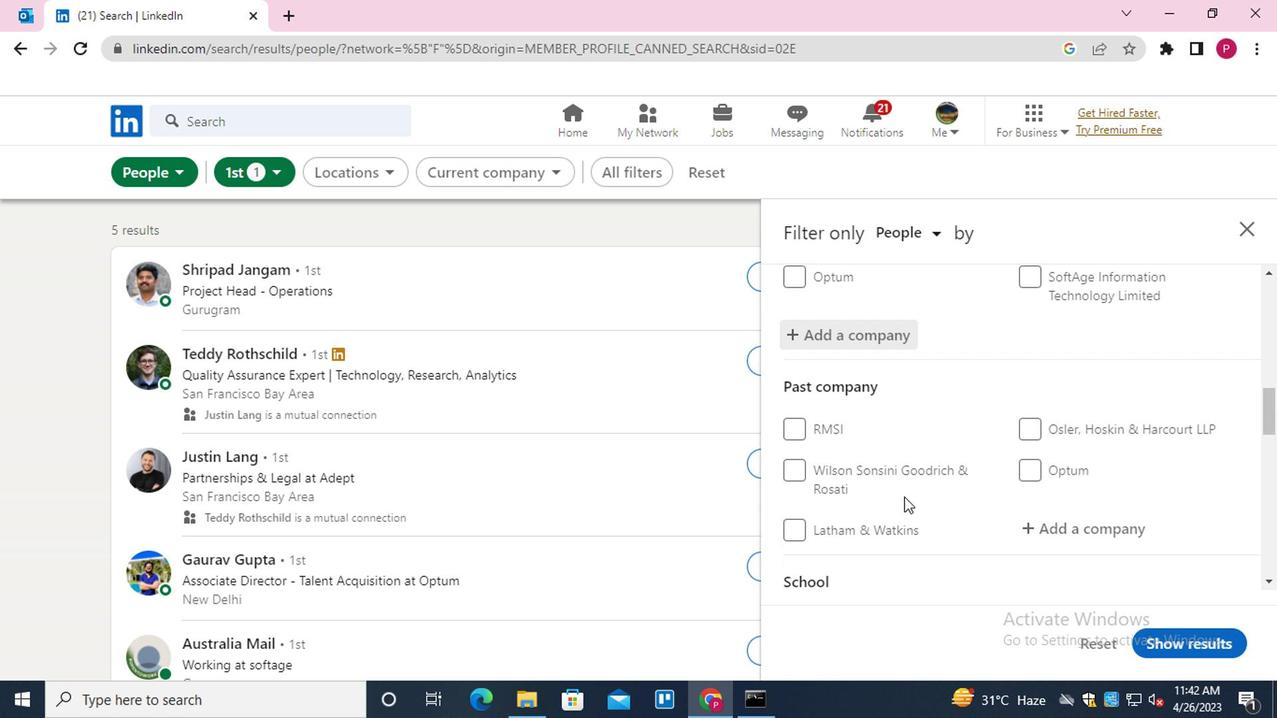 
Action: Mouse scrolled (906, 488) with delta (0, 0)
Screenshot: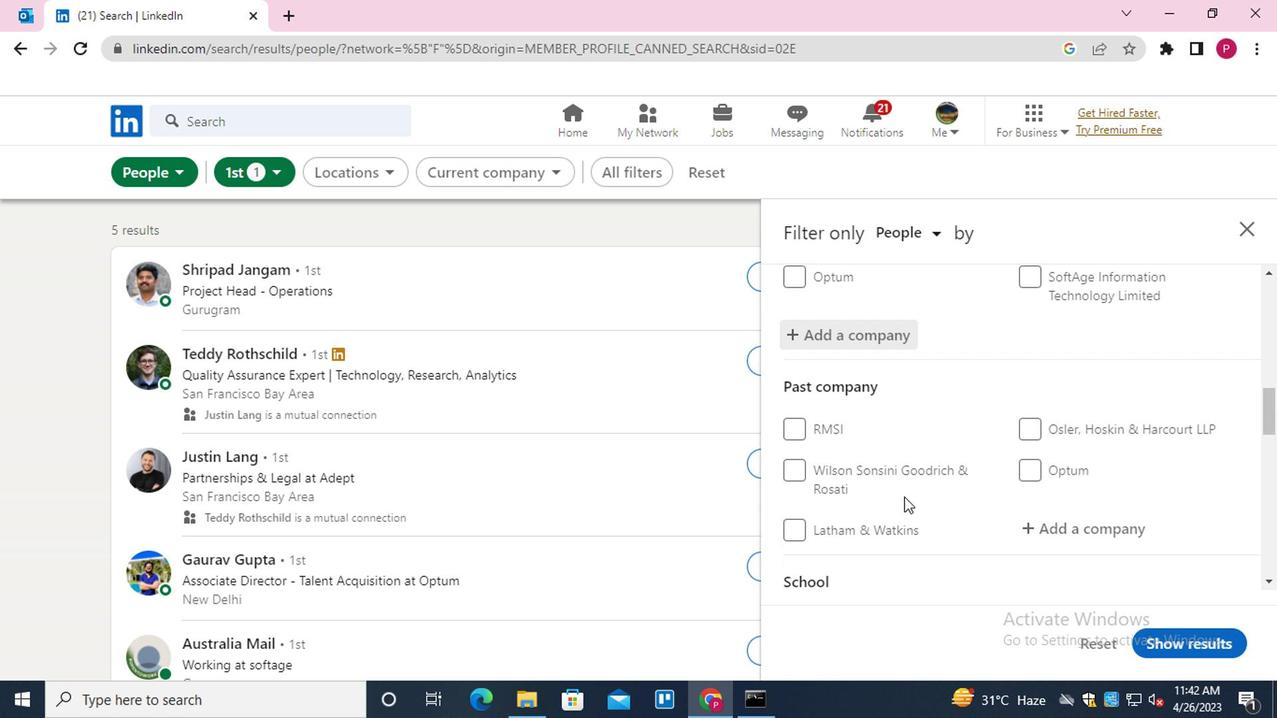 
Action: Mouse moved to (908, 488)
Screenshot: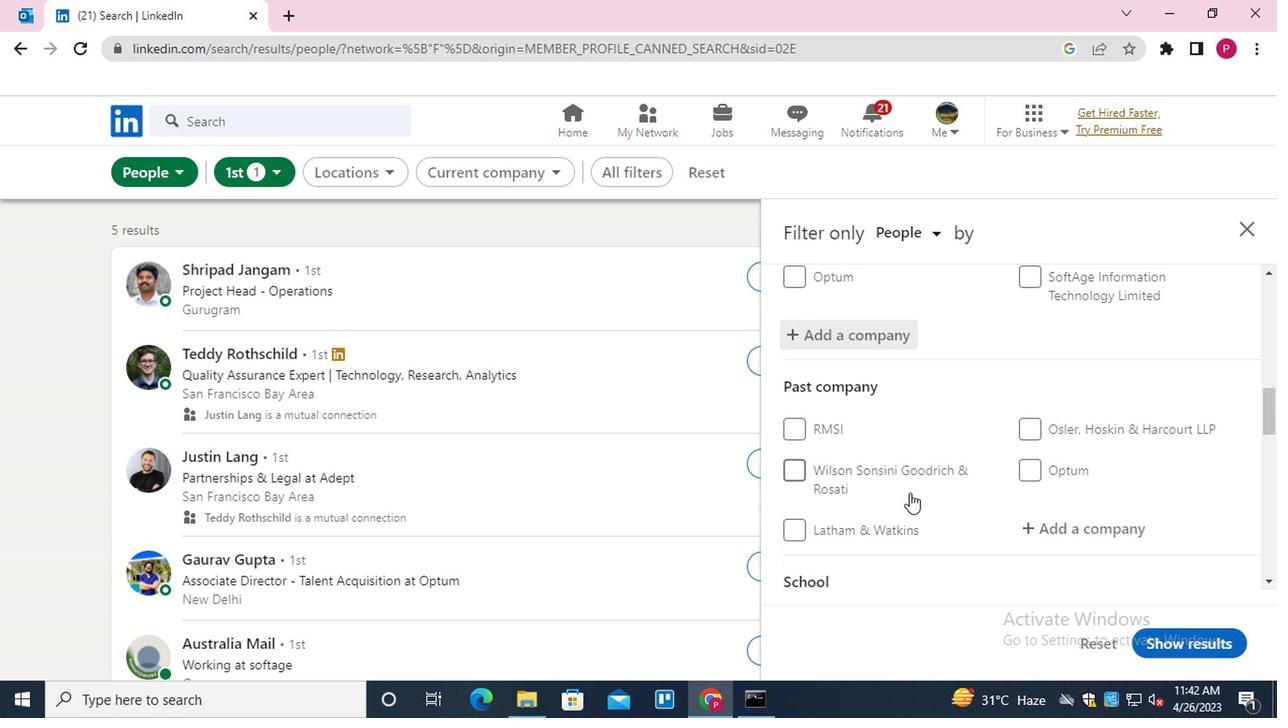 
Action: Mouse scrolled (908, 487) with delta (0, -1)
Screenshot: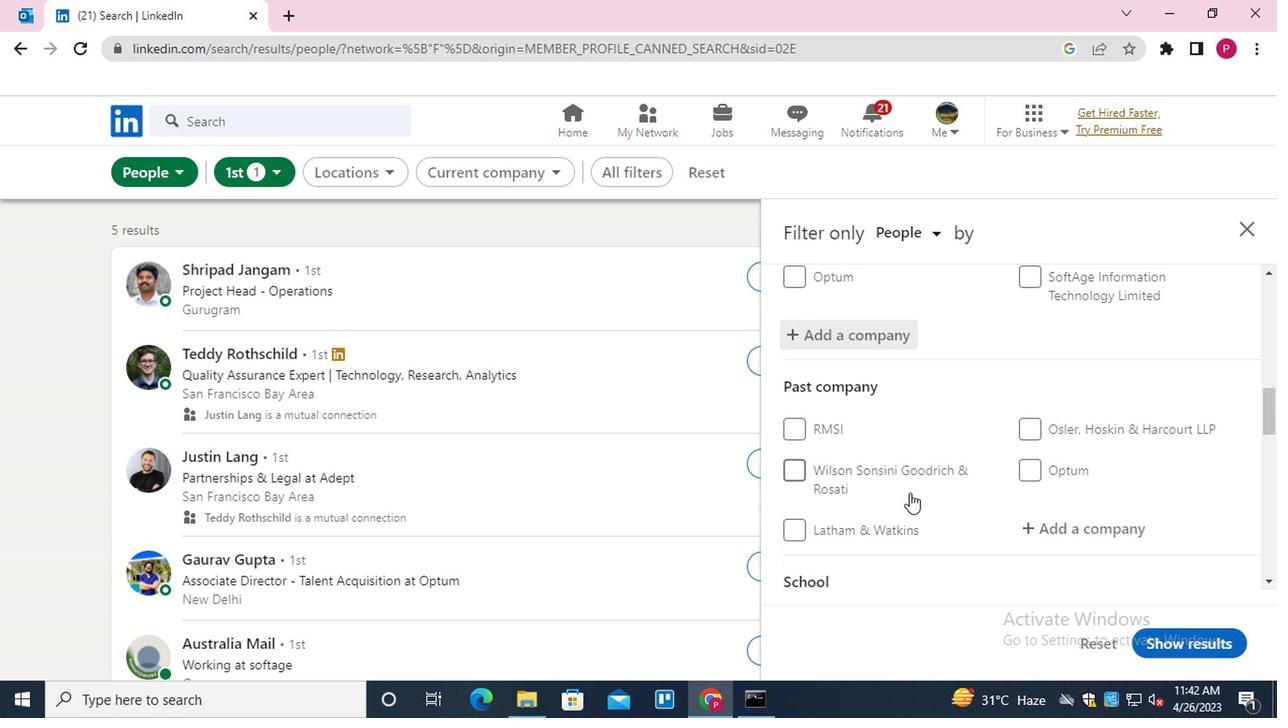 
Action: Mouse moved to (908, 486)
Screenshot: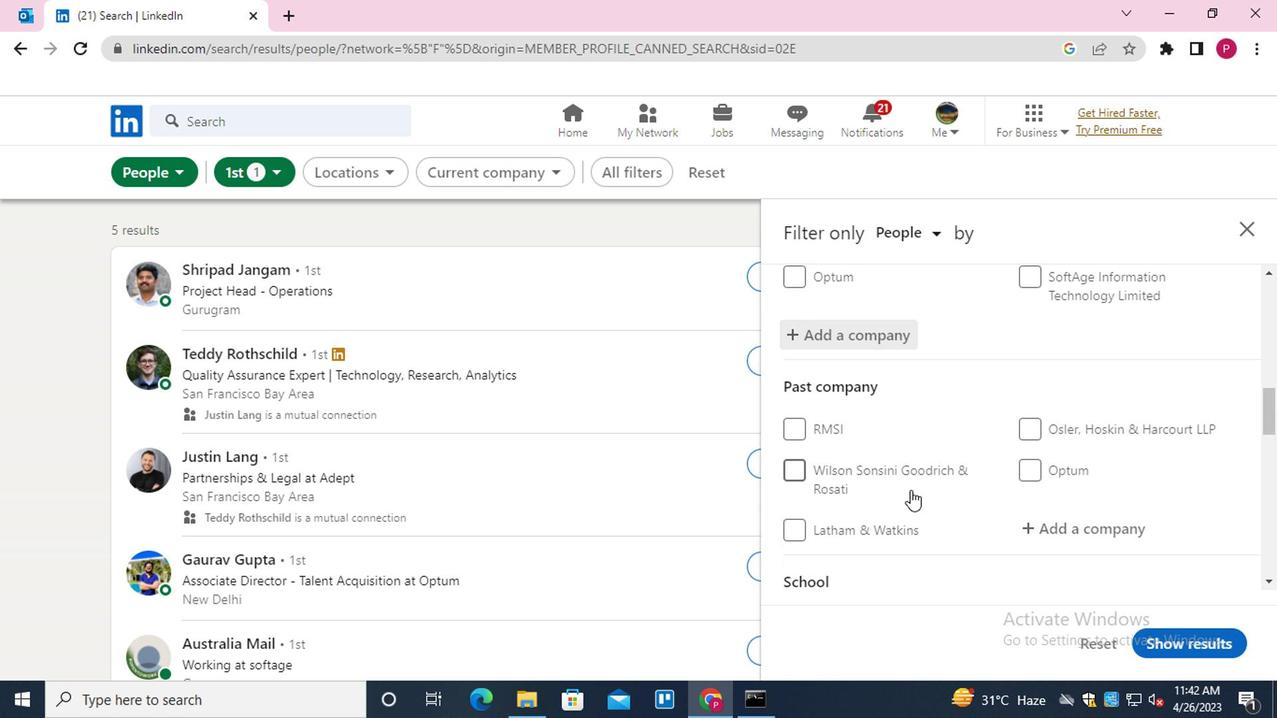 
Action: Mouse scrolled (908, 485) with delta (0, -1)
Screenshot: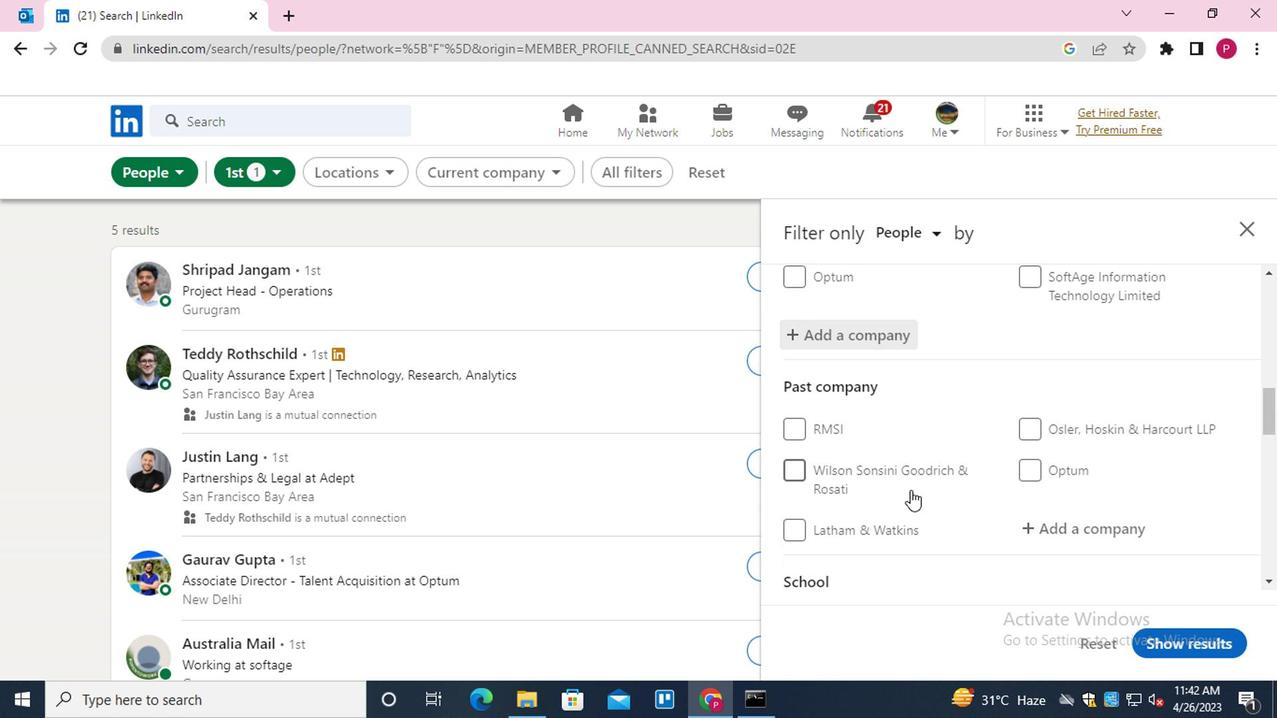 
Action: Mouse moved to (1065, 367)
Screenshot: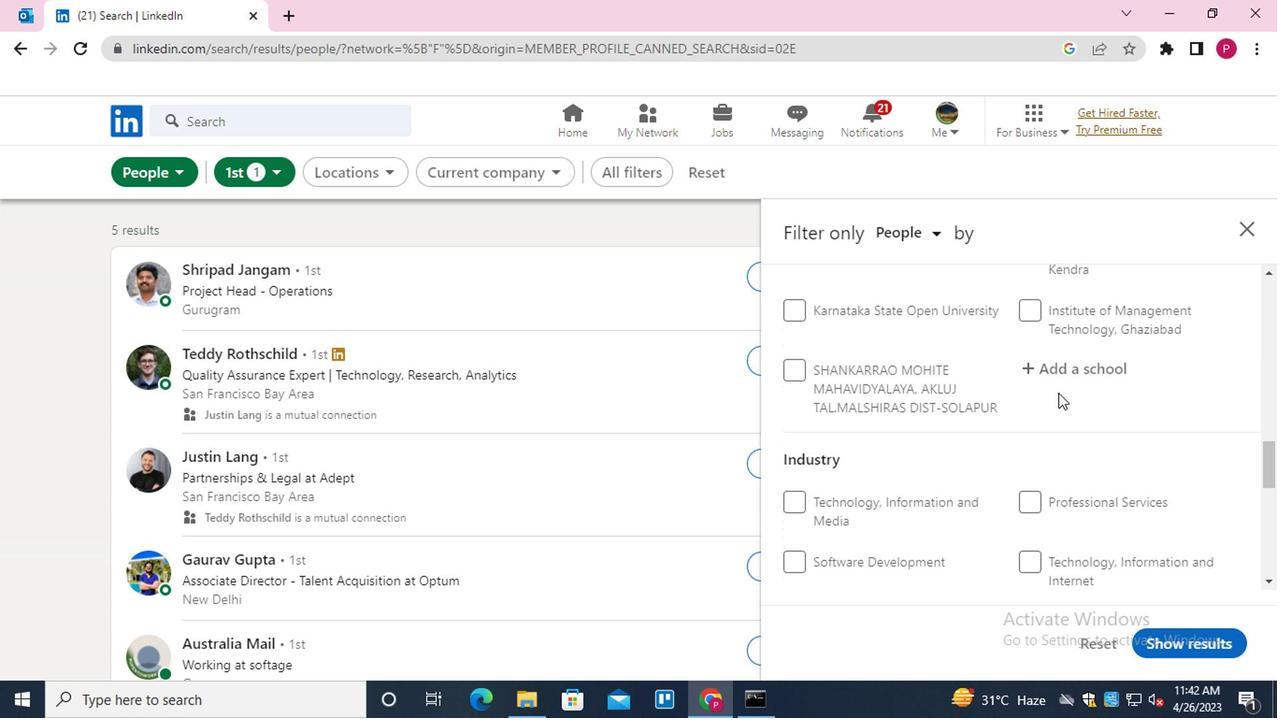 
Action: Mouse pressed left at (1065, 367)
Screenshot: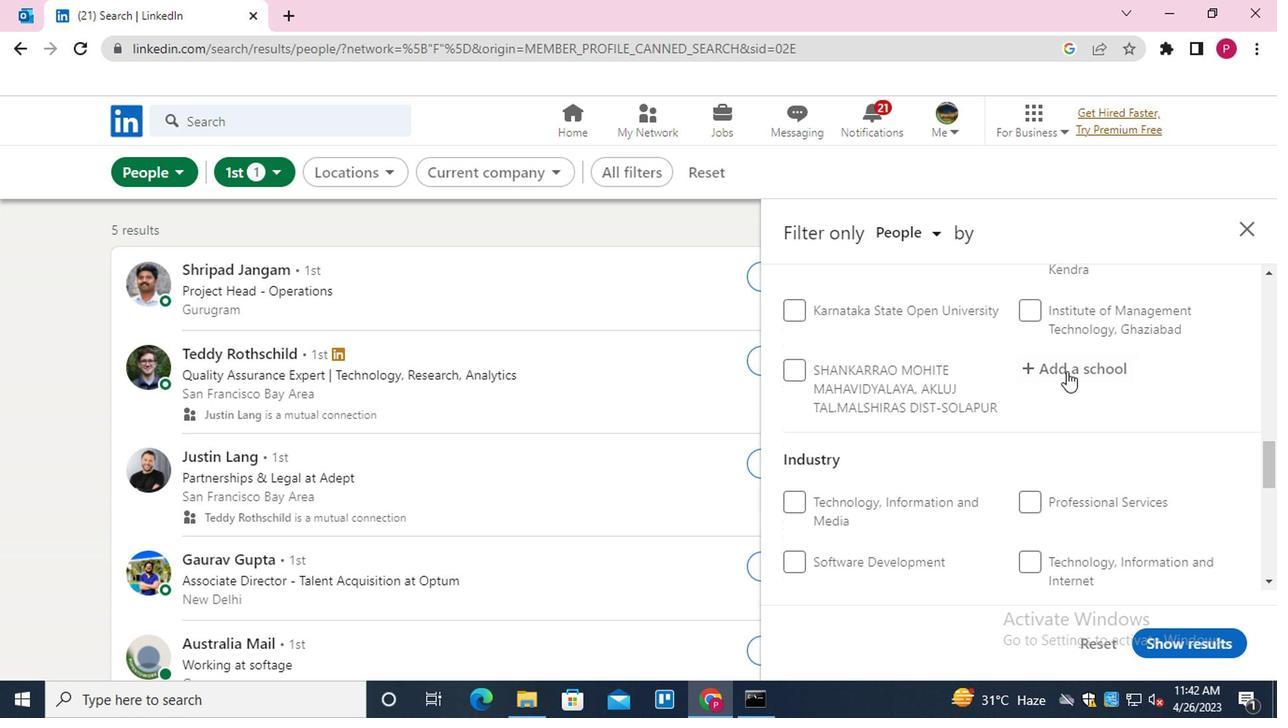 
Action: Key pressed <Key.shift>JAMIA<Key.space><Key.shift>MILLA
Screenshot: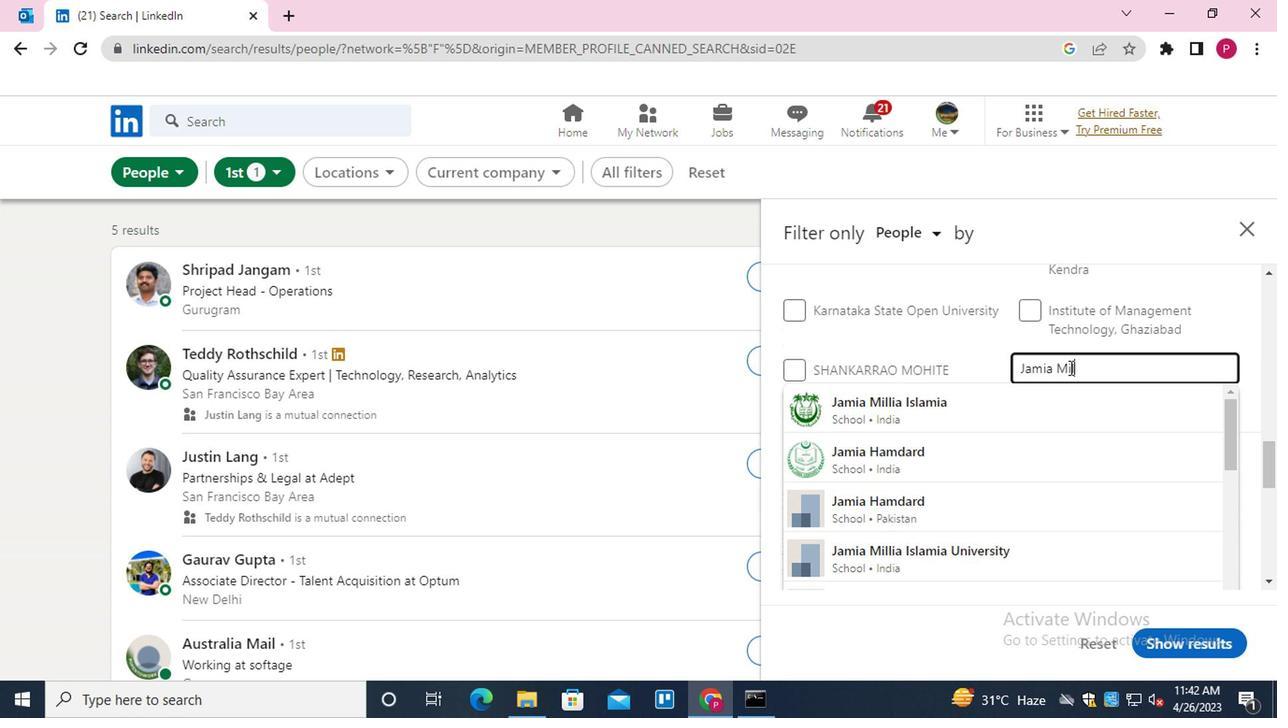
Action: Mouse moved to (1113, 375)
Screenshot: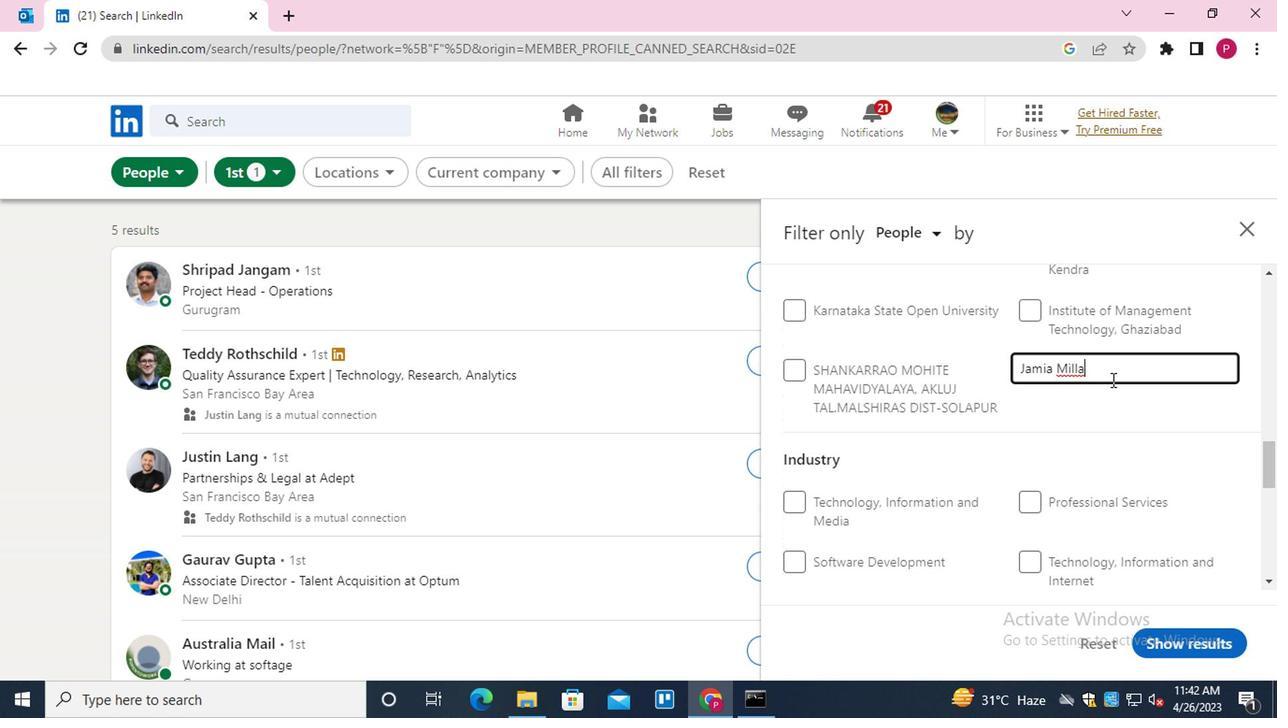
Action: Key pressed <Key.backspace>IA<Key.space>
Screenshot: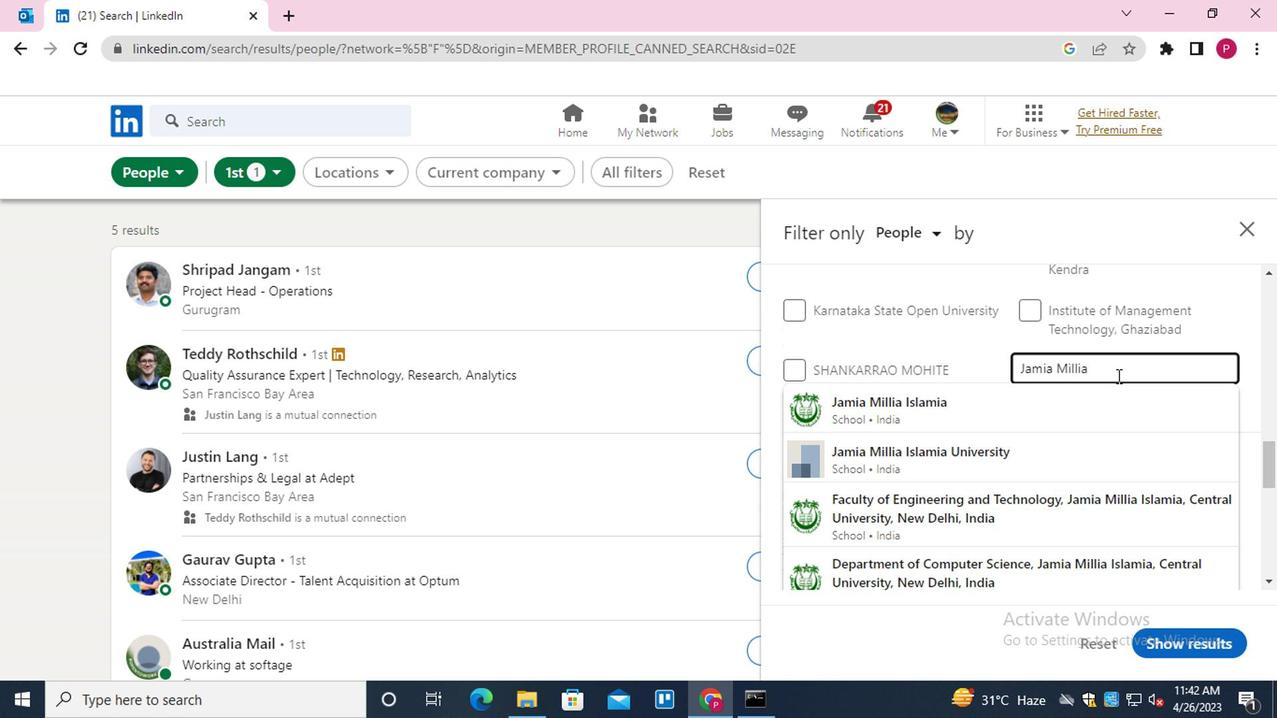 
Action: Mouse moved to (1059, 445)
Screenshot: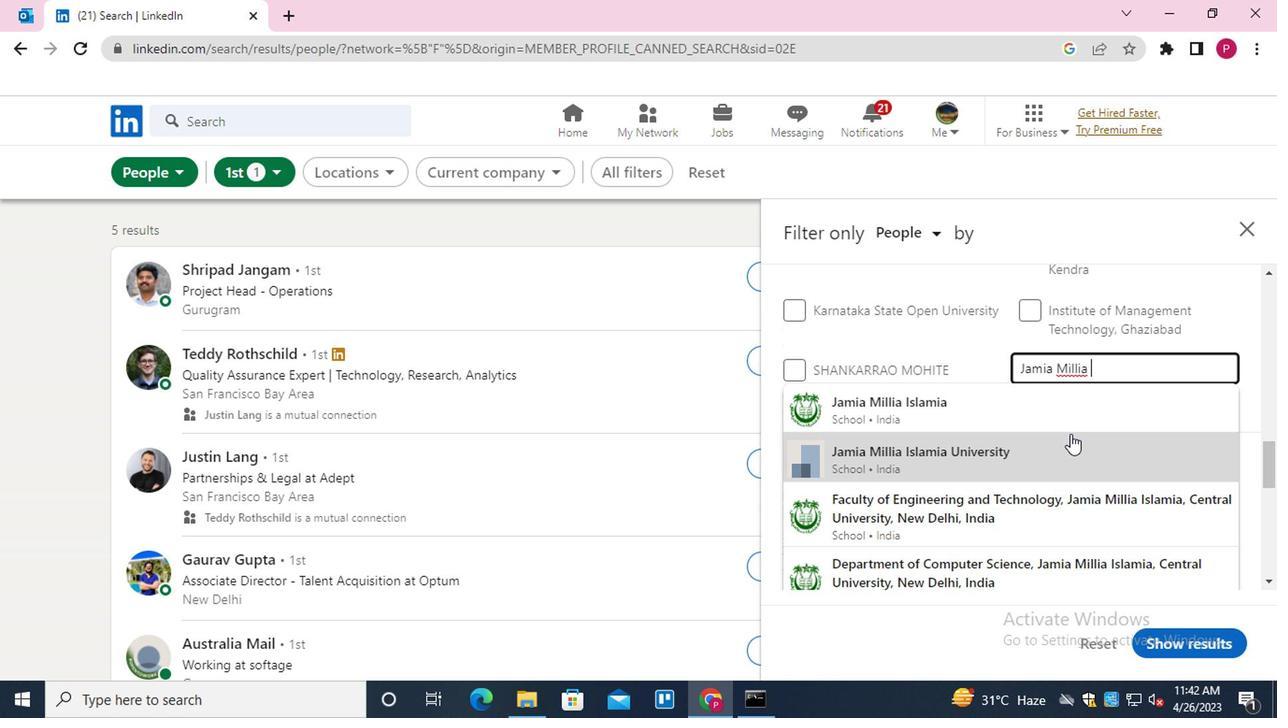 
Action: Mouse pressed left at (1059, 445)
Screenshot: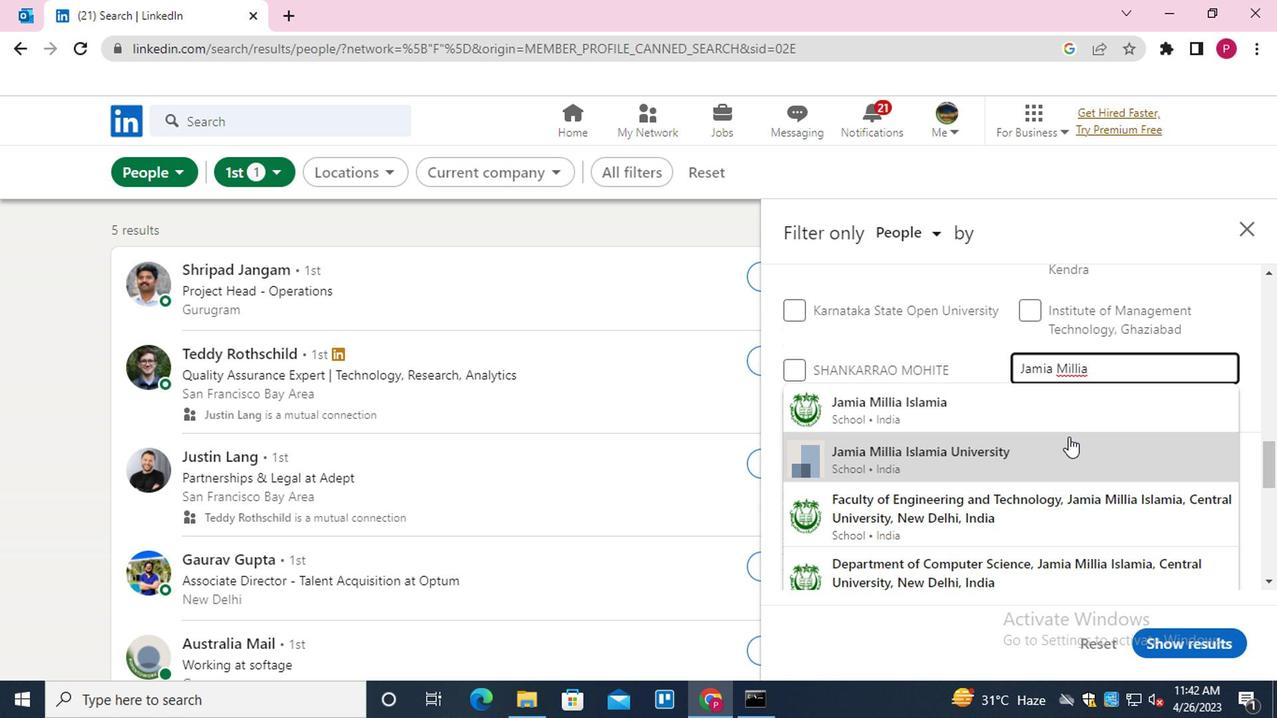 
Action: Mouse moved to (934, 410)
Screenshot: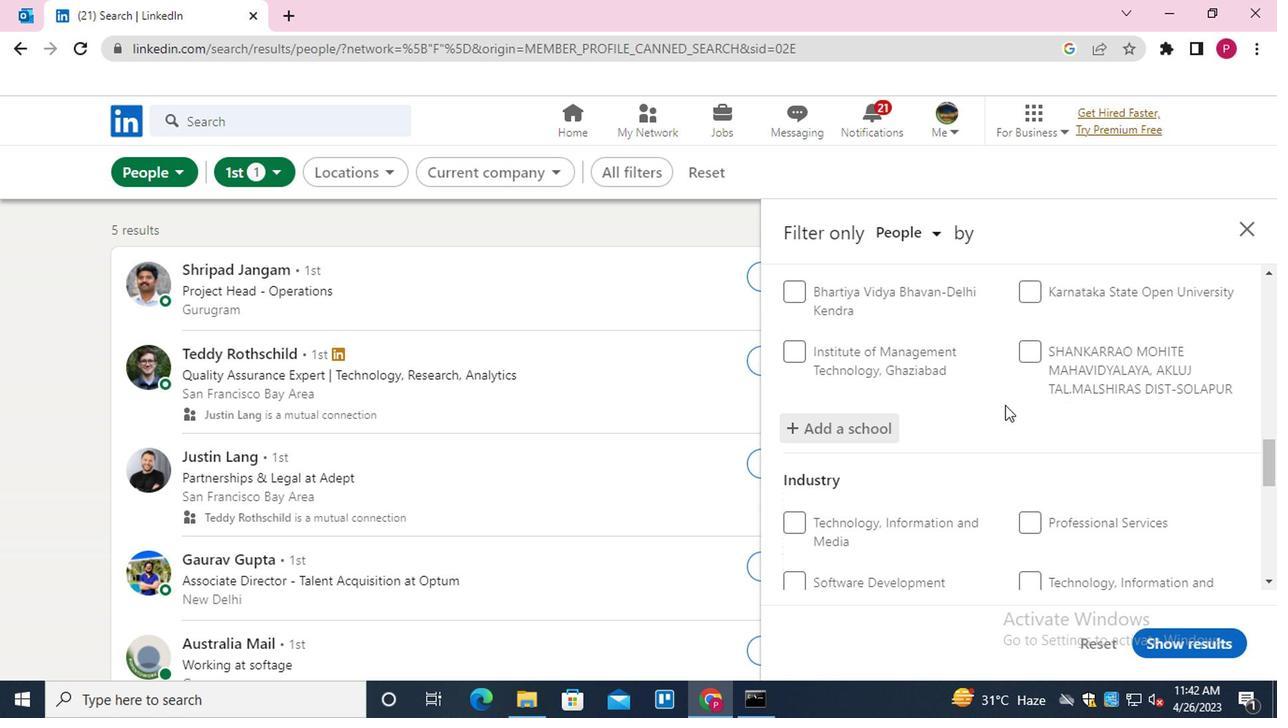 
Action: Mouse scrolled (934, 409) with delta (0, 0)
Screenshot: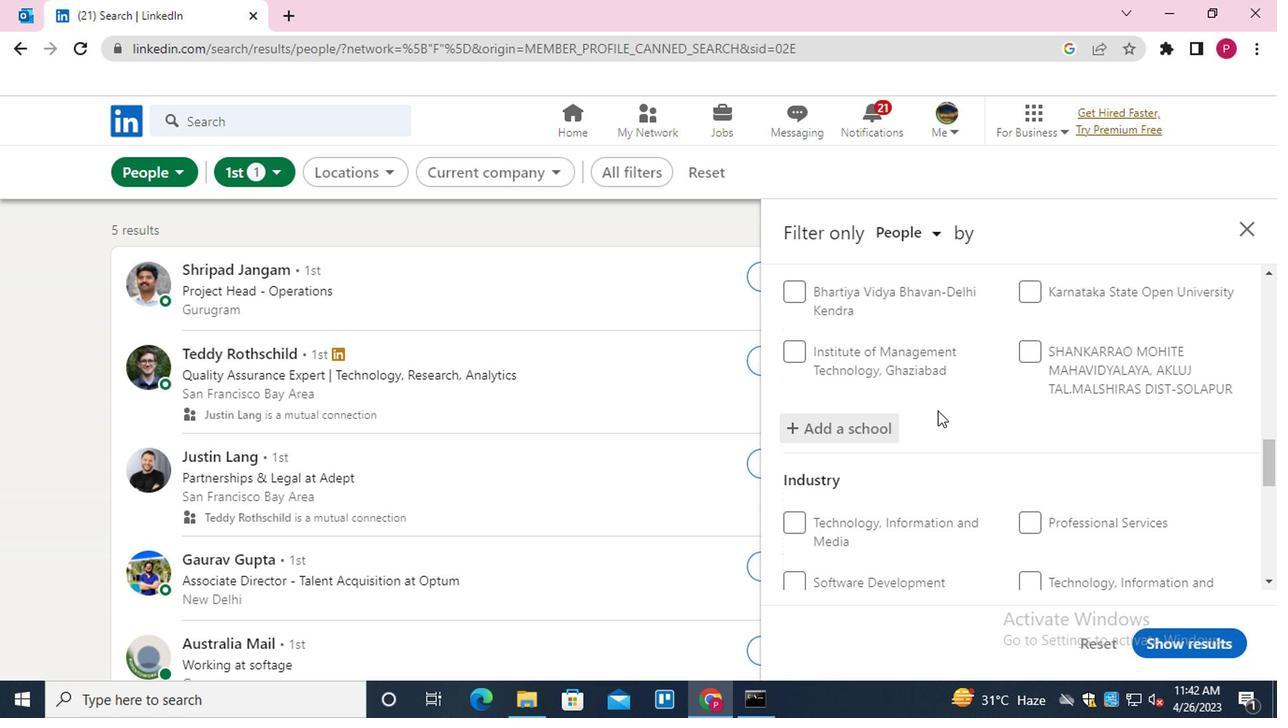 
Action: Mouse scrolled (934, 409) with delta (0, 0)
Screenshot: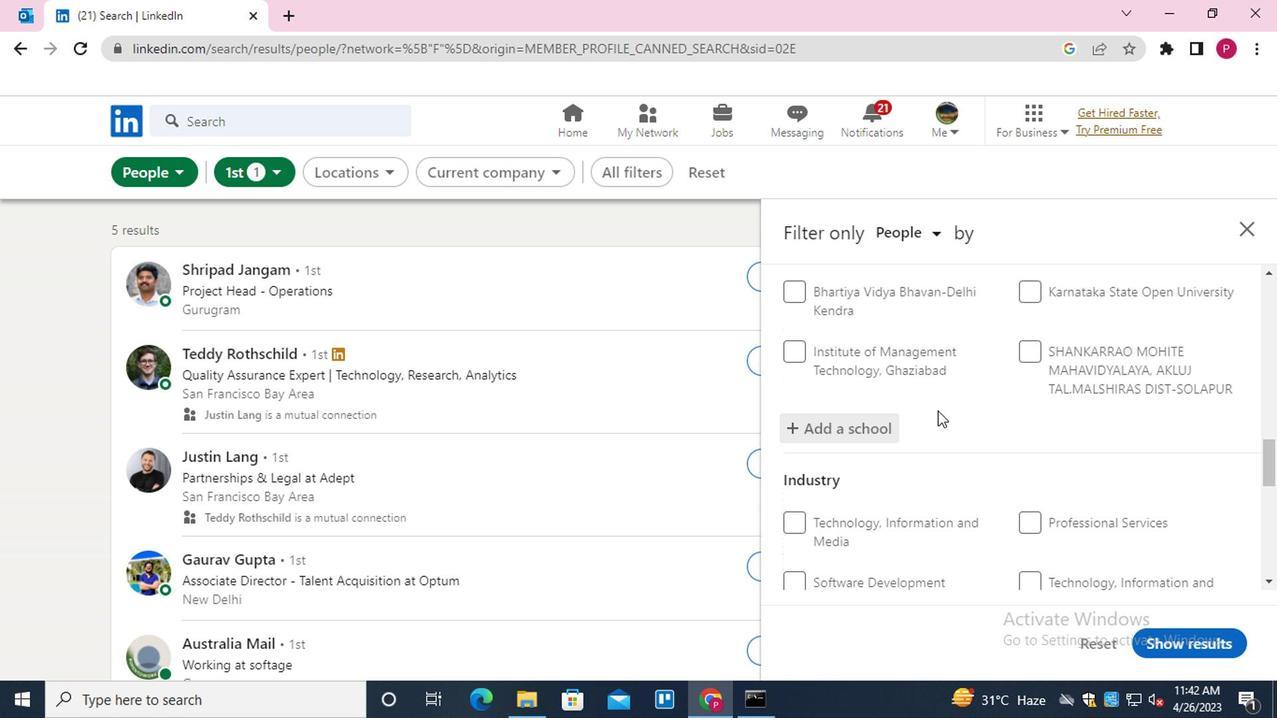 
Action: Mouse scrolled (934, 409) with delta (0, 0)
Screenshot: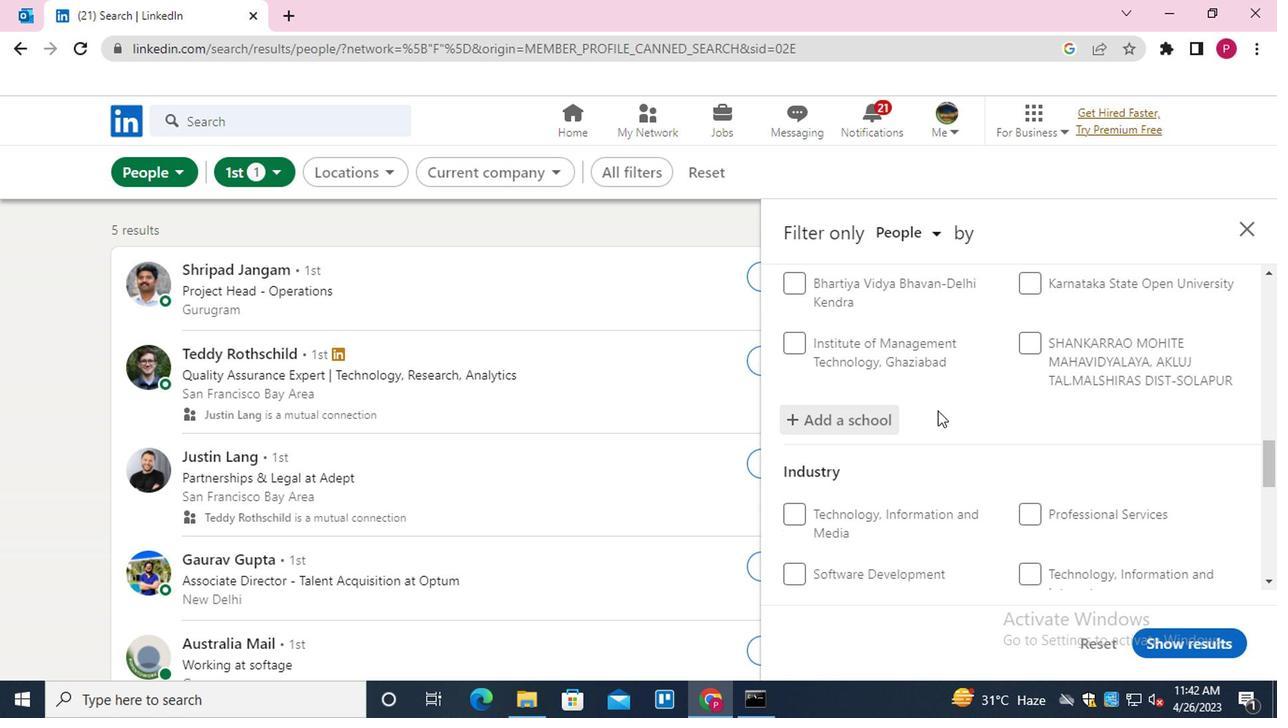 
Action: Mouse moved to (1095, 369)
Screenshot: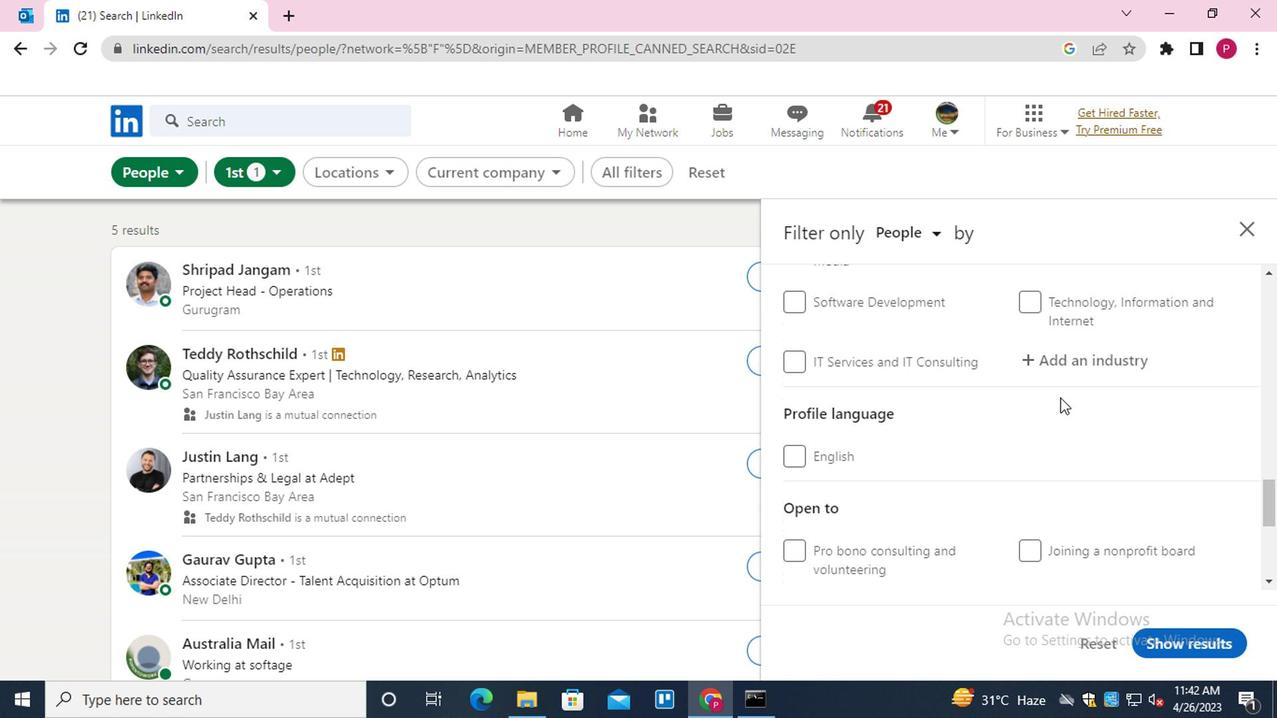 
Action: Mouse pressed left at (1095, 369)
Screenshot: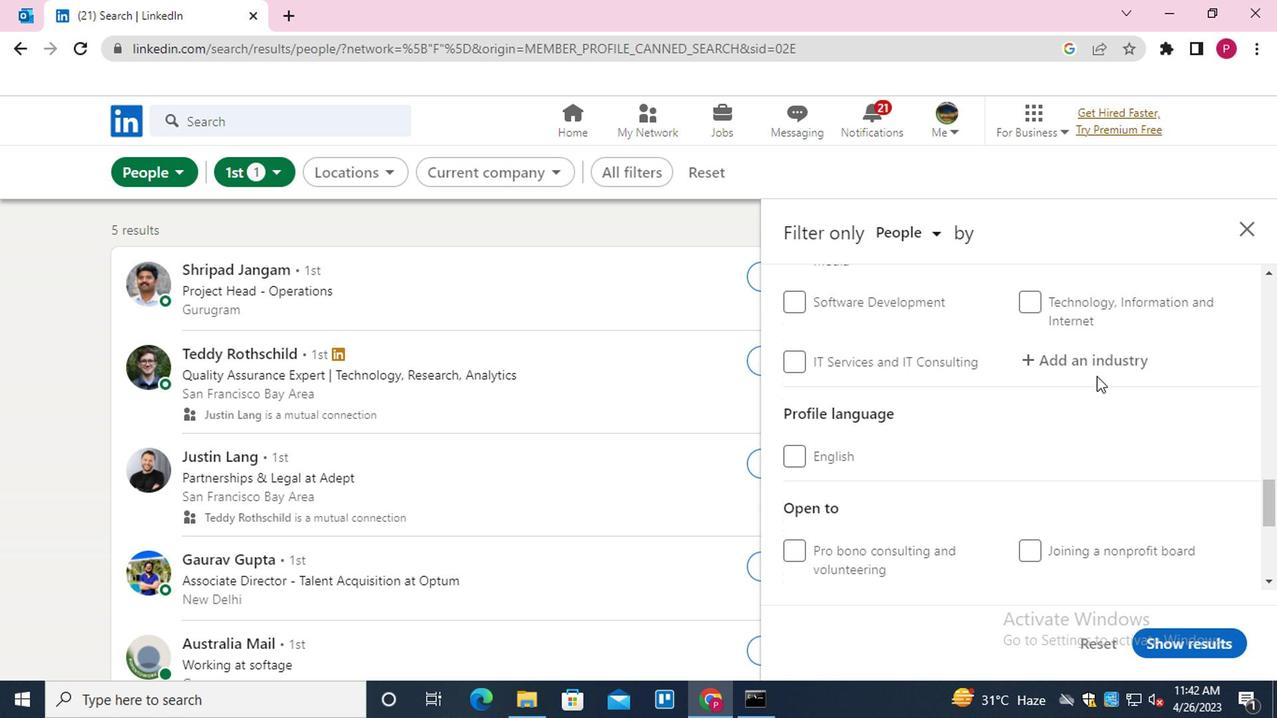 
Action: Key pressed <Key.shift>OIL,<Key.shift>GAS<Key.down><Key.down><Key.enter>
Screenshot: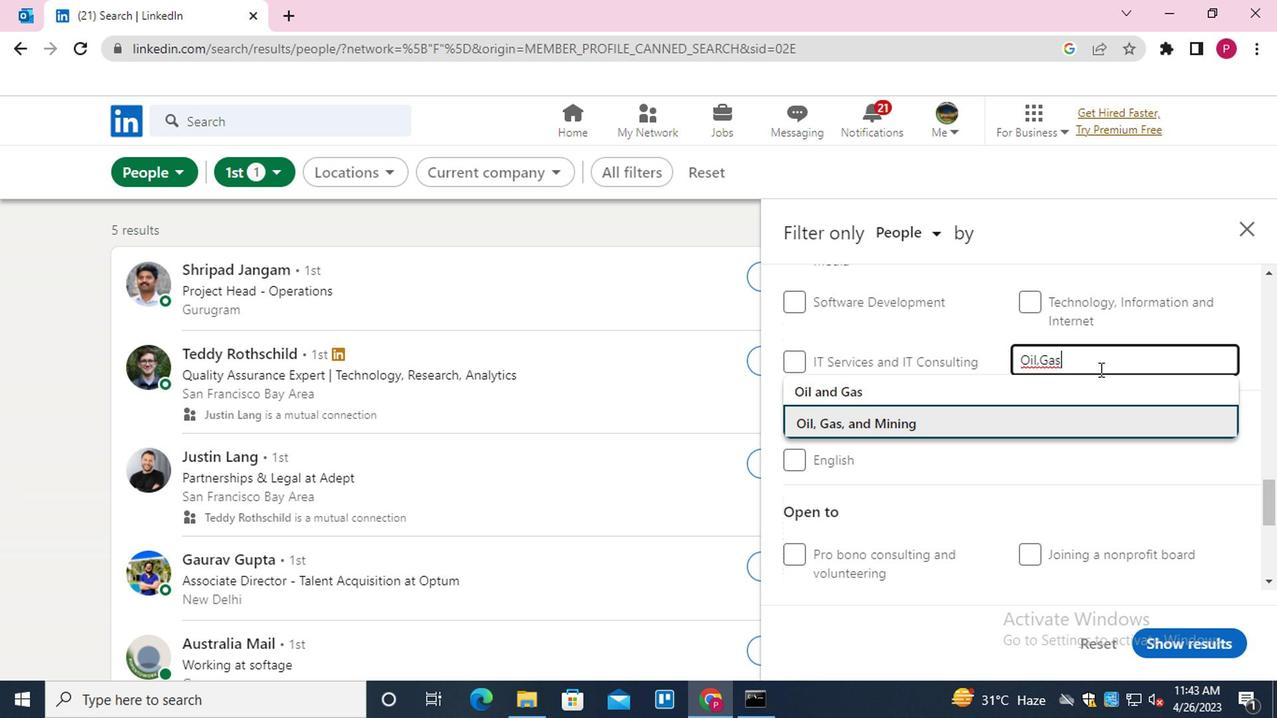 
Action: Mouse moved to (1047, 391)
Screenshot: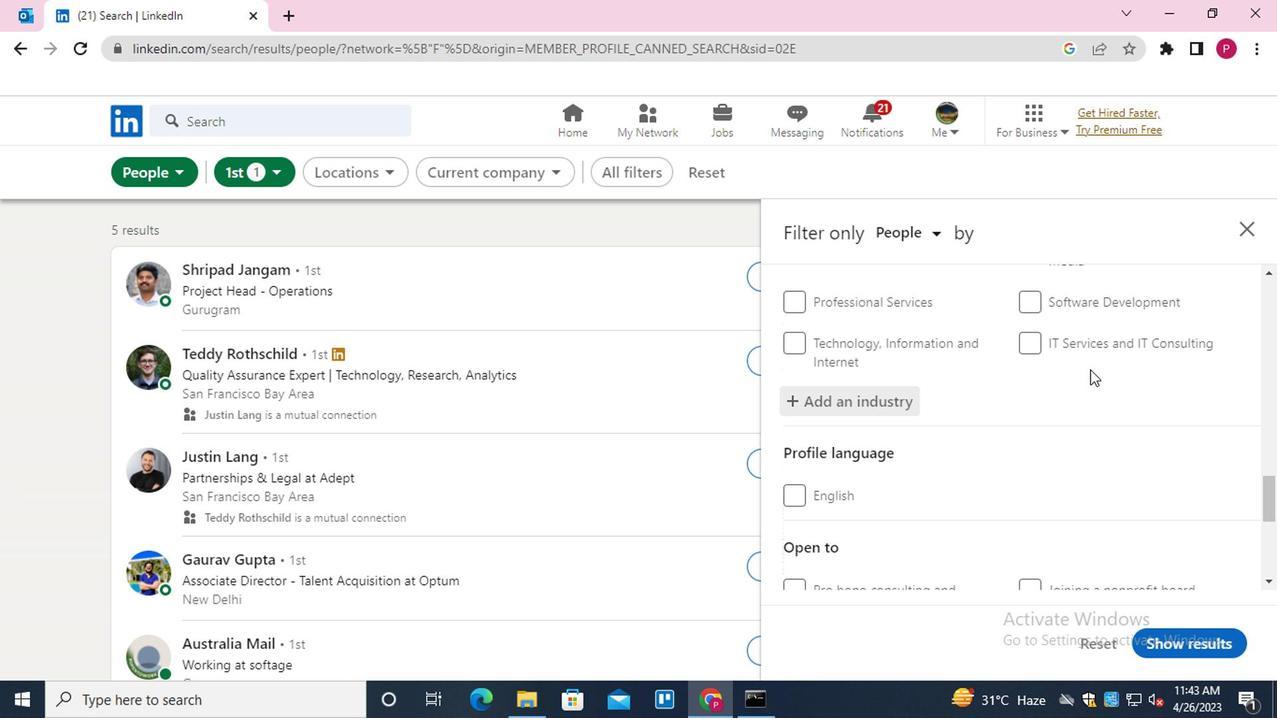 
Action: Mouse scrolled (1047, 389) with delta (0, -1)
Screenshot: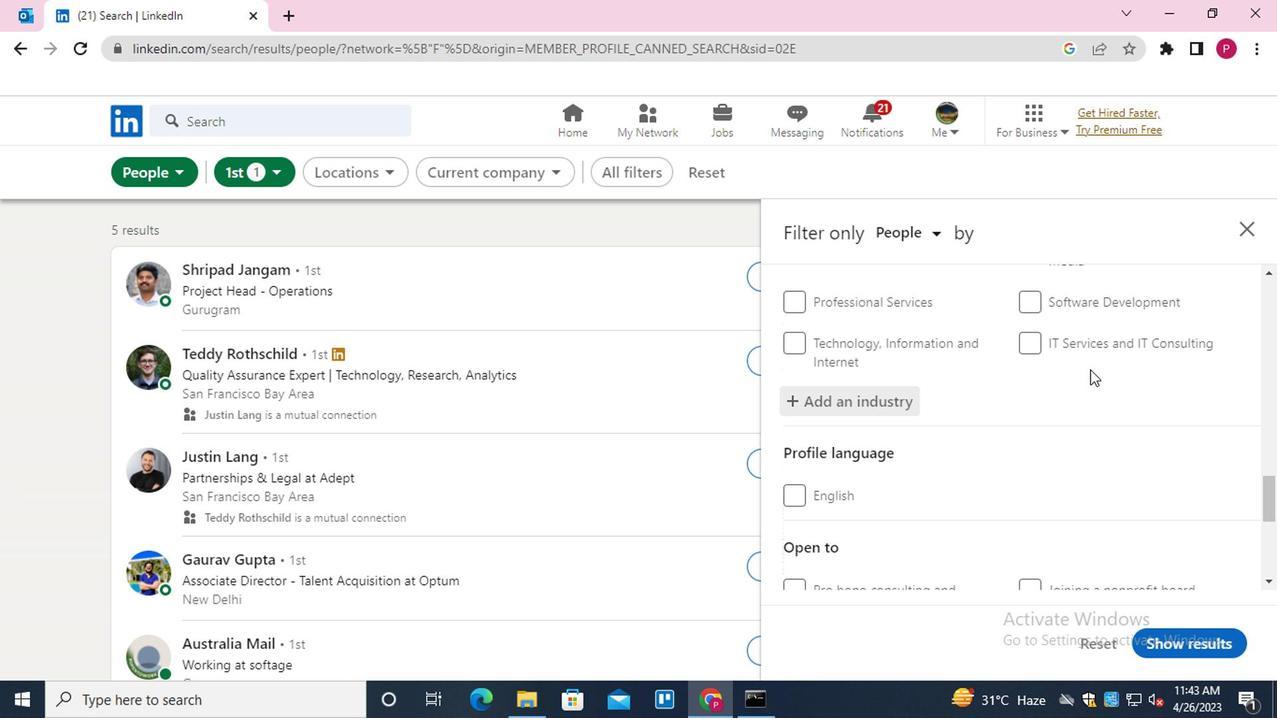 
Action: Mouse moved to (1027, 405)
Screenshot: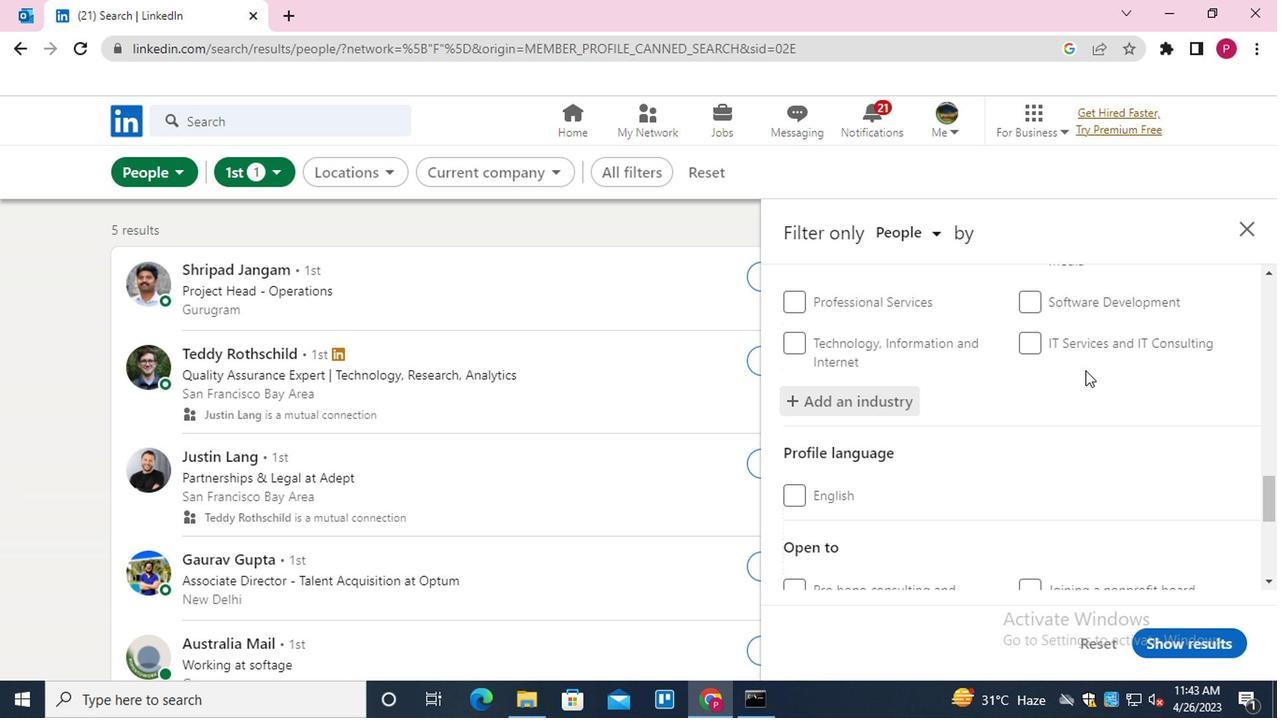 
Action: Mouse scrolled (1027, 405) with delta (0, 0)
Screenshot: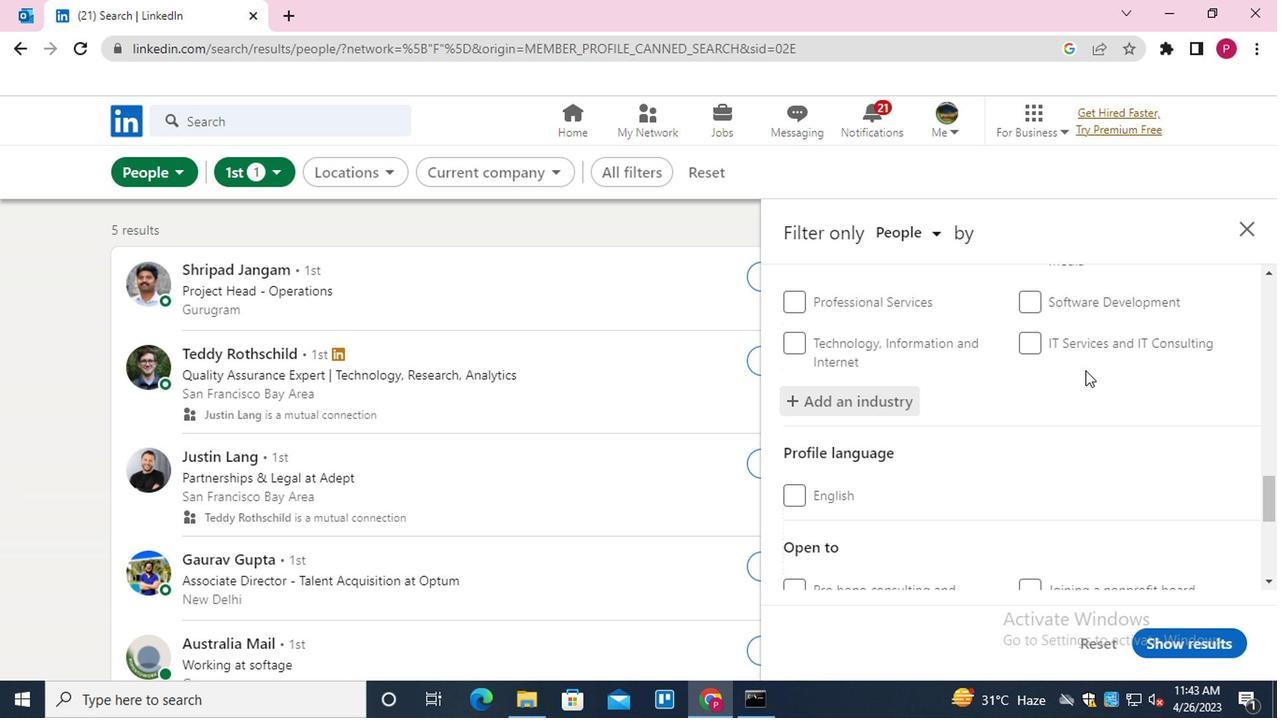 
Action: Mouse moved to (1017, 408)
Screenshot: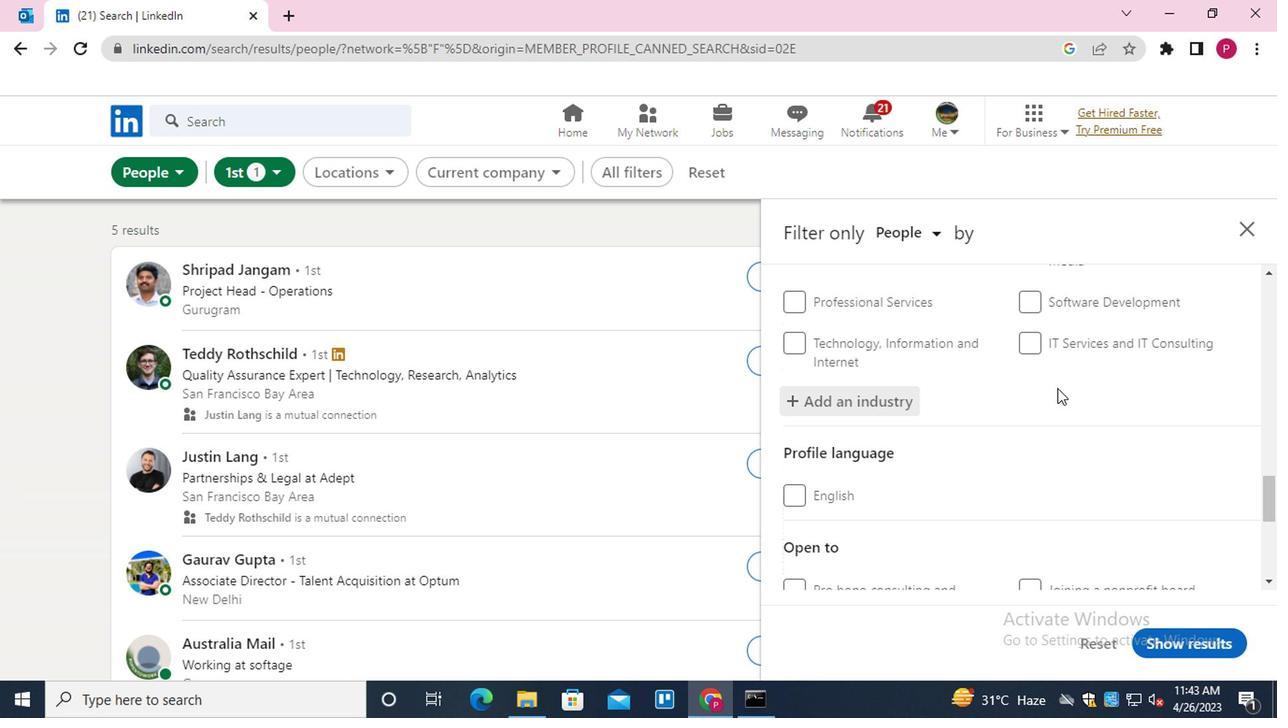 
Action: Mouse scrolled (1017, 407) with delta (0, 0)
Screenshot: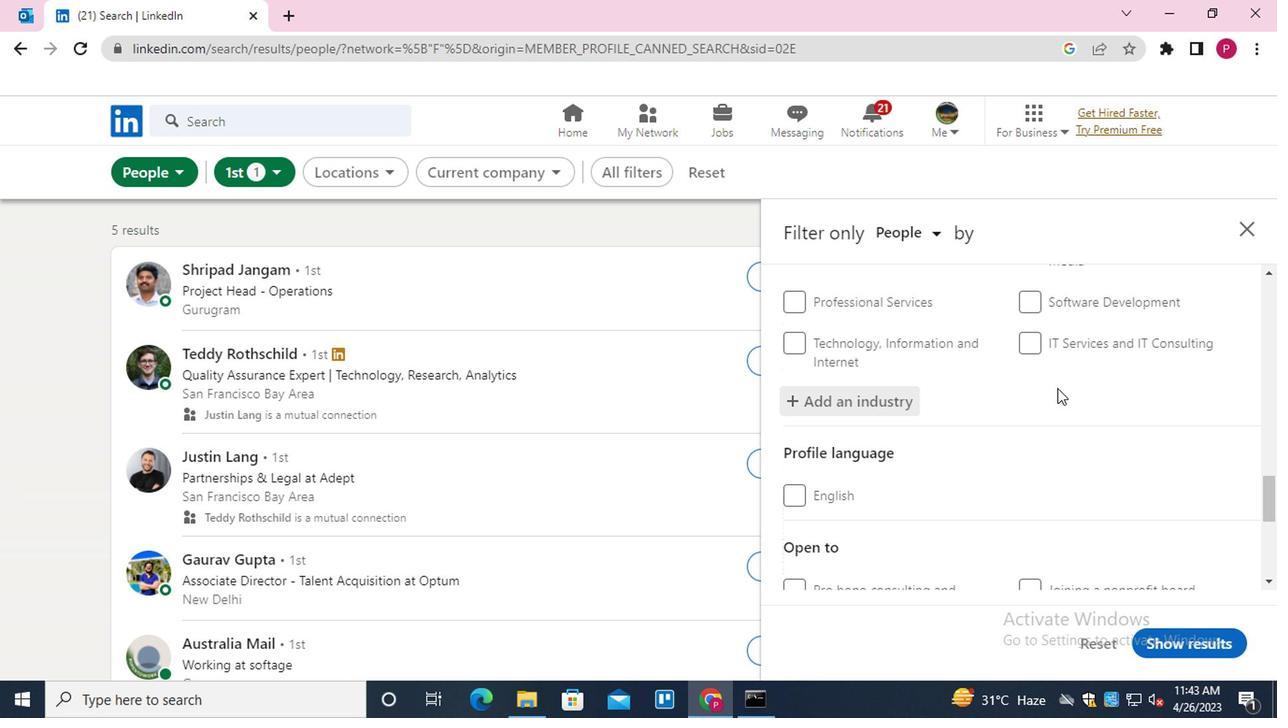 
Action: Mouse moved to (958, 386)
Screenshot: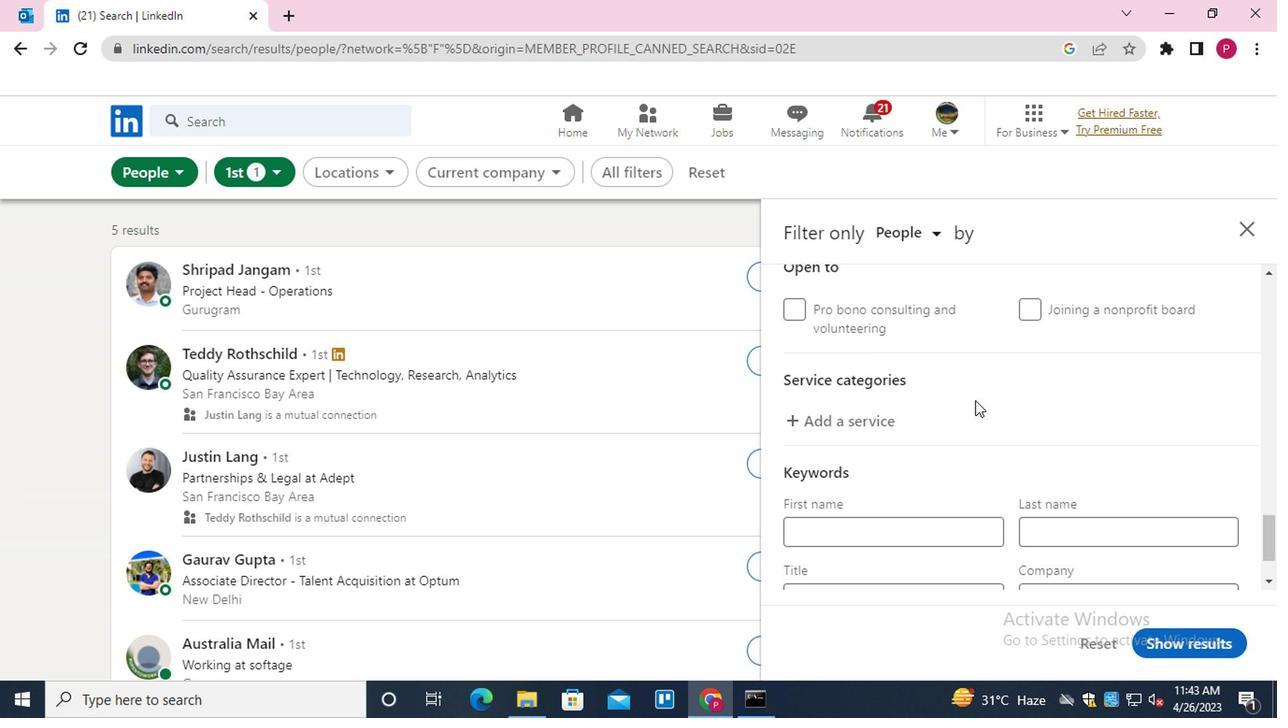 
Action: Mouse scrolled (958, 387) with delta (0, 0)
Screenshot: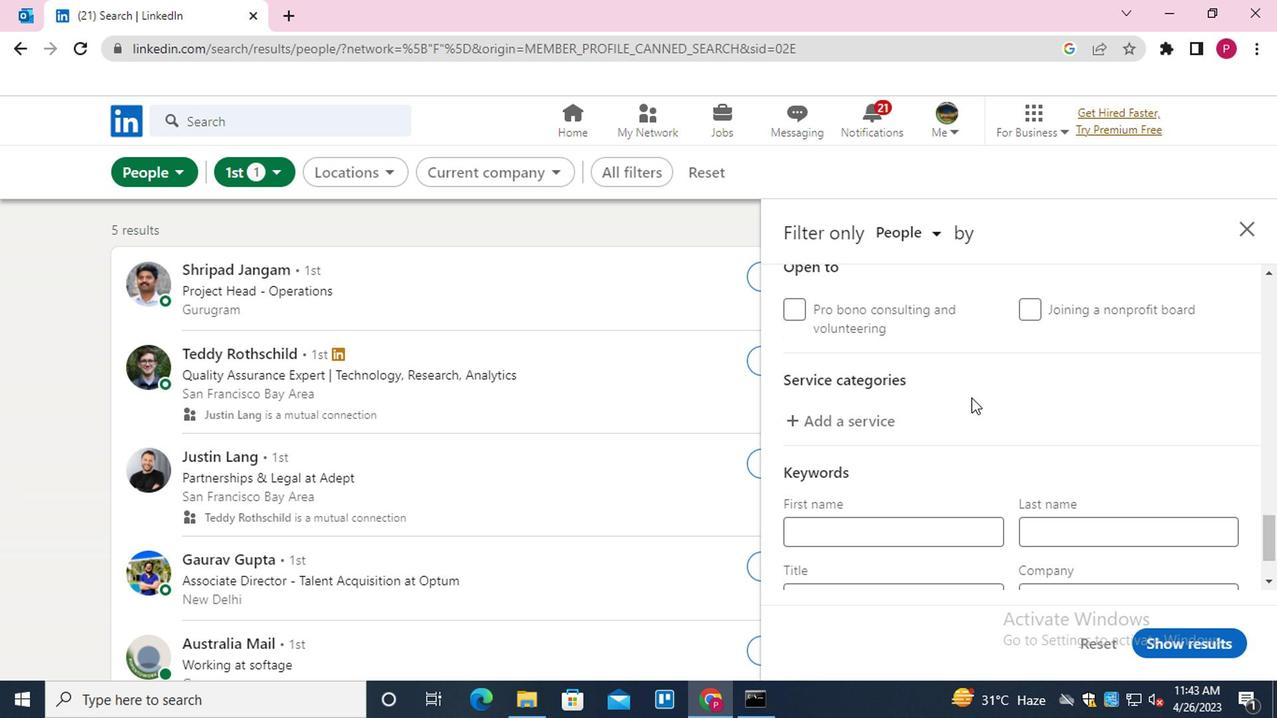 
Action: Mouse scrolled (958, 387) with delta (0, 0)
Screenshot: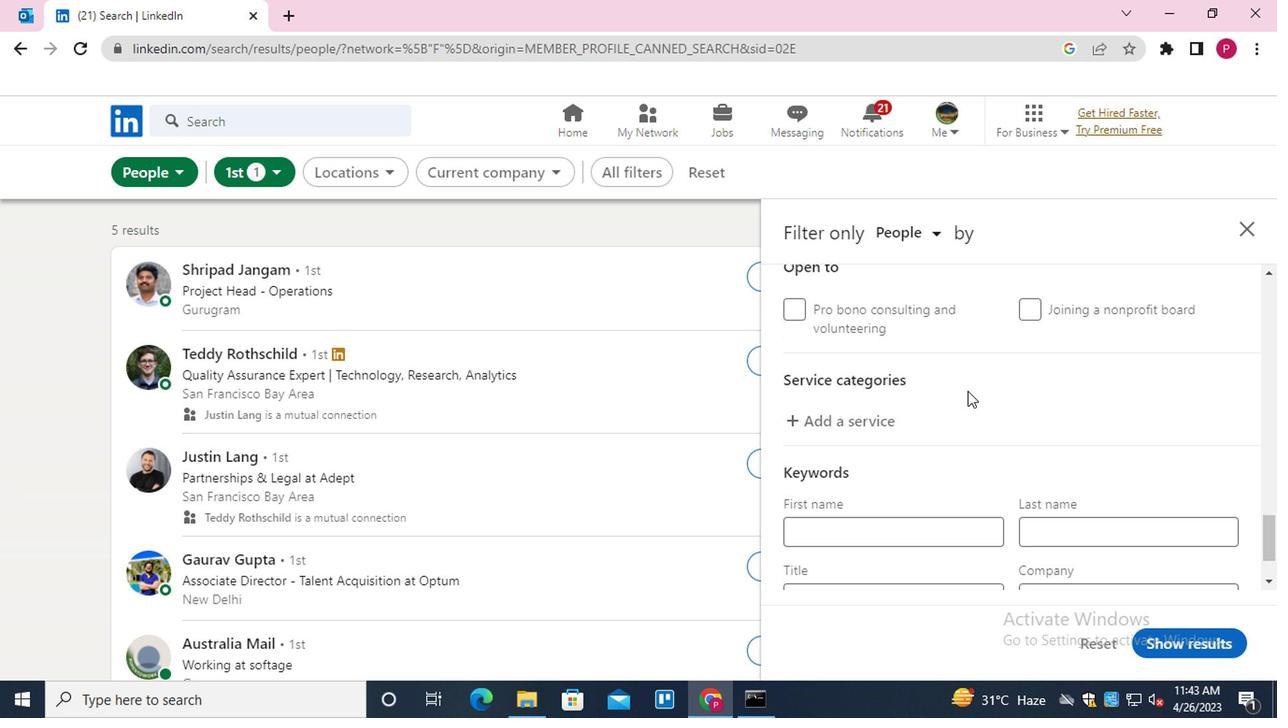 
Action: Mouse moved to (945, 378)
Screenshot: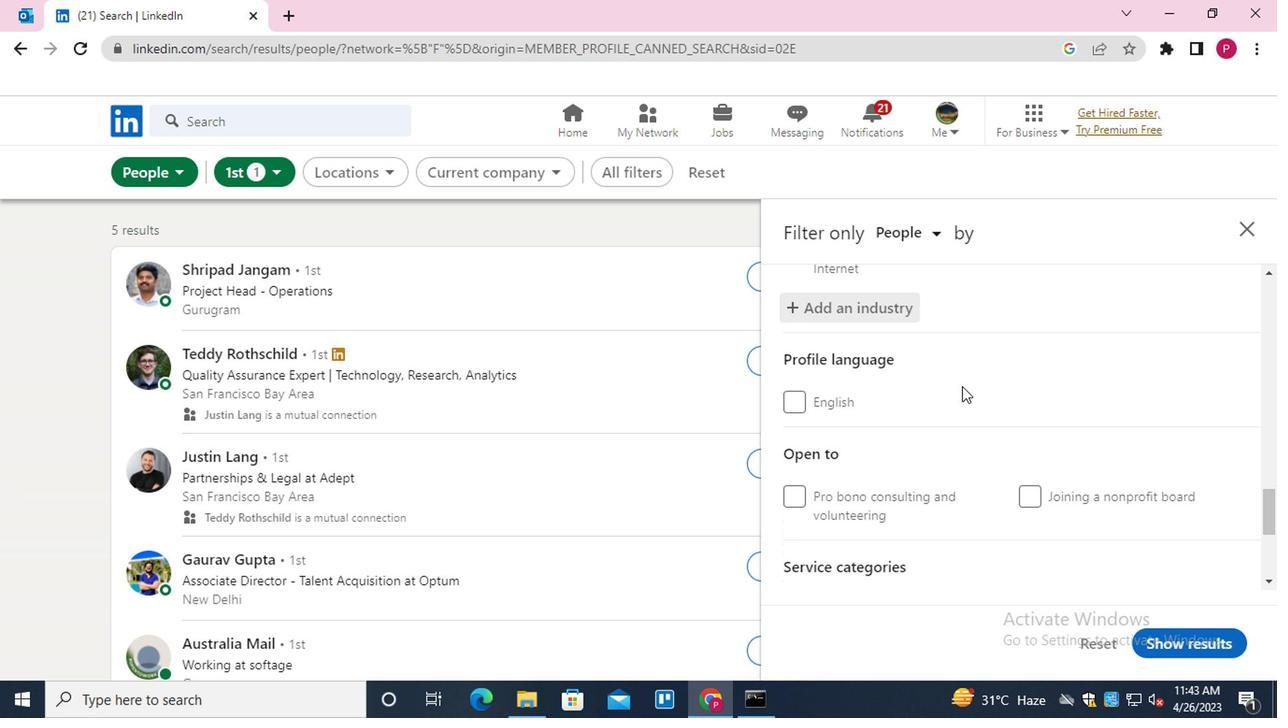 
Action: Mouse scrolled (945, 377) with delta (0, 0)
Screenshot: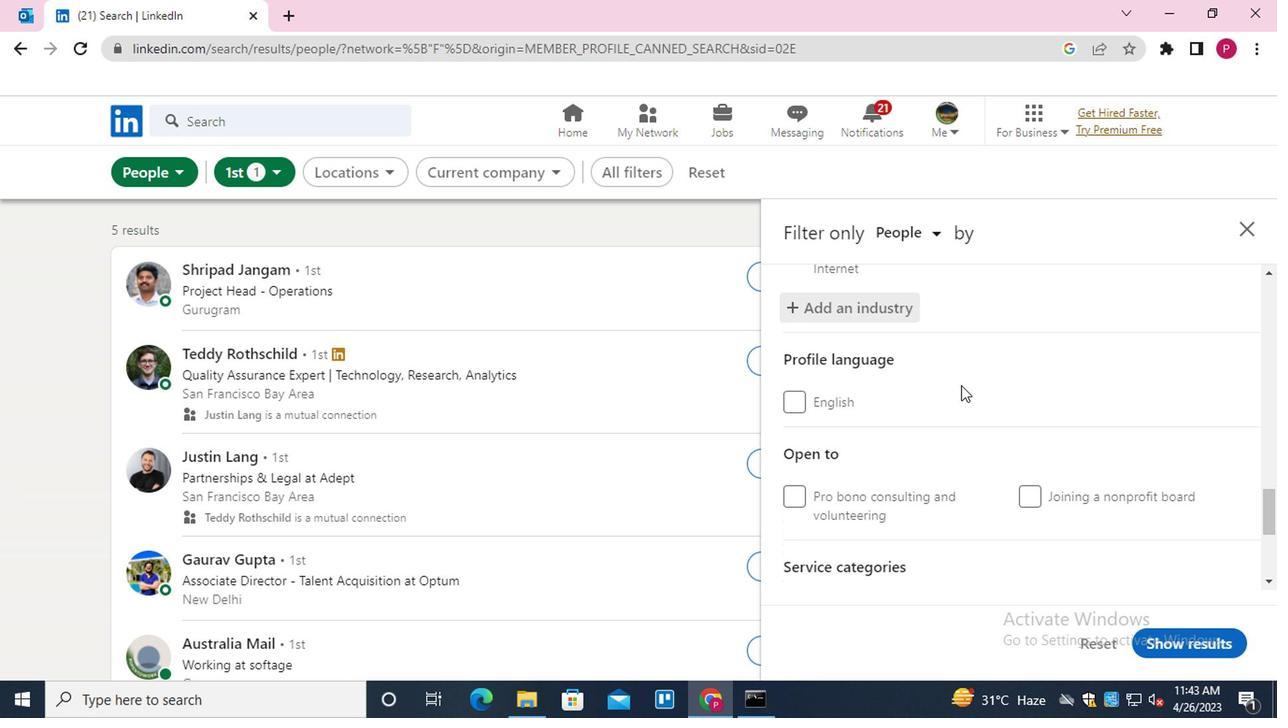 
Action: Mouse scrolled (945, 377) with delta (0, 0)
Screenshot: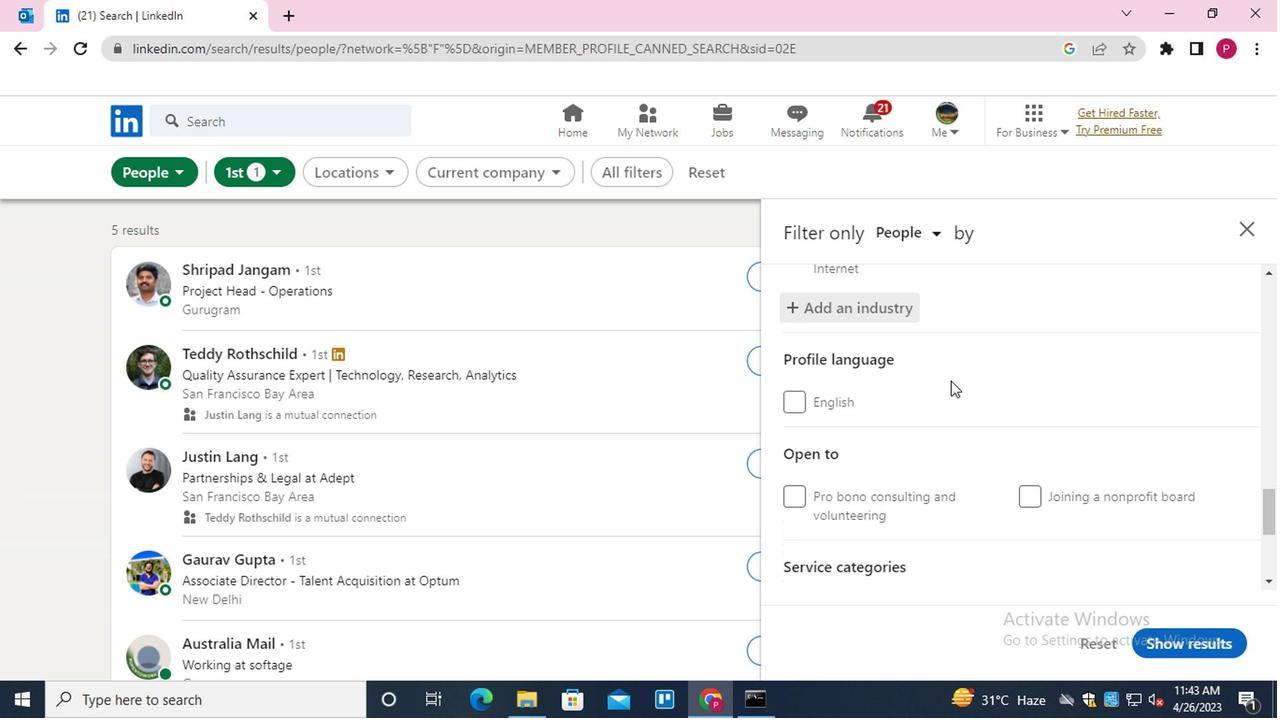 
Action: Mouse moved to (869, 417)
Screenshot: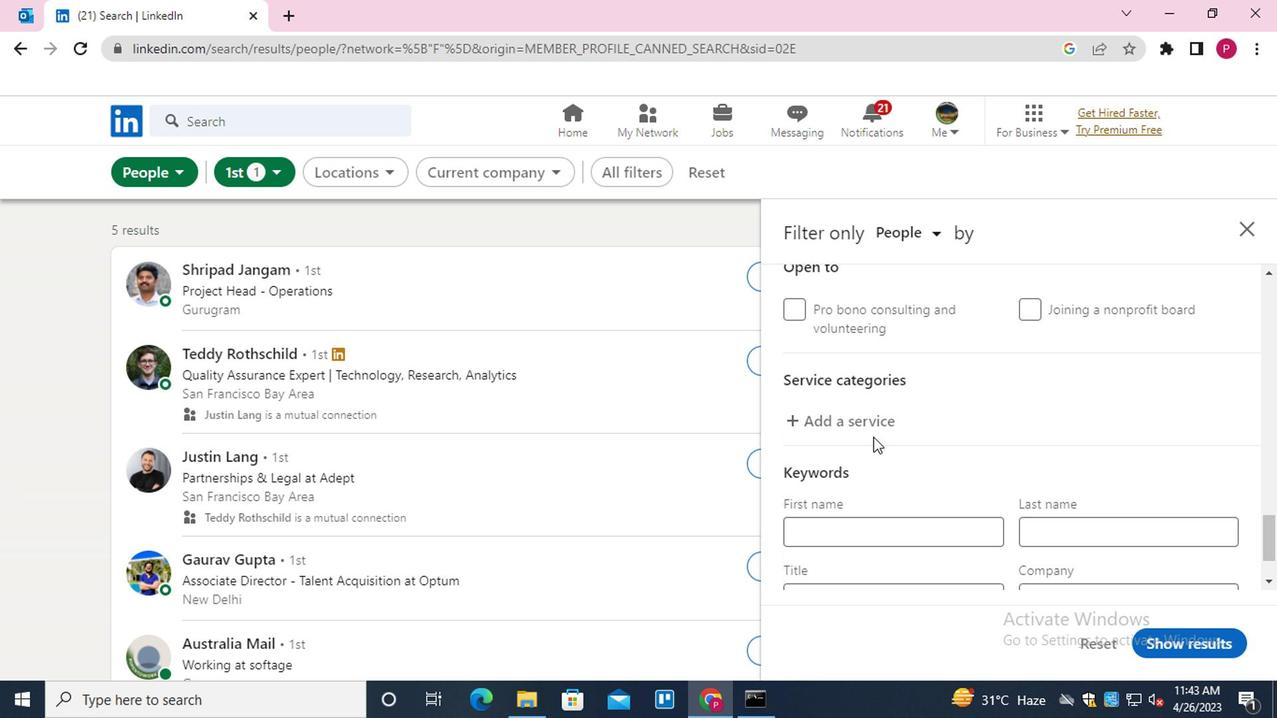 
Action: Mouse pressed left at (869, 417)
Screenshot: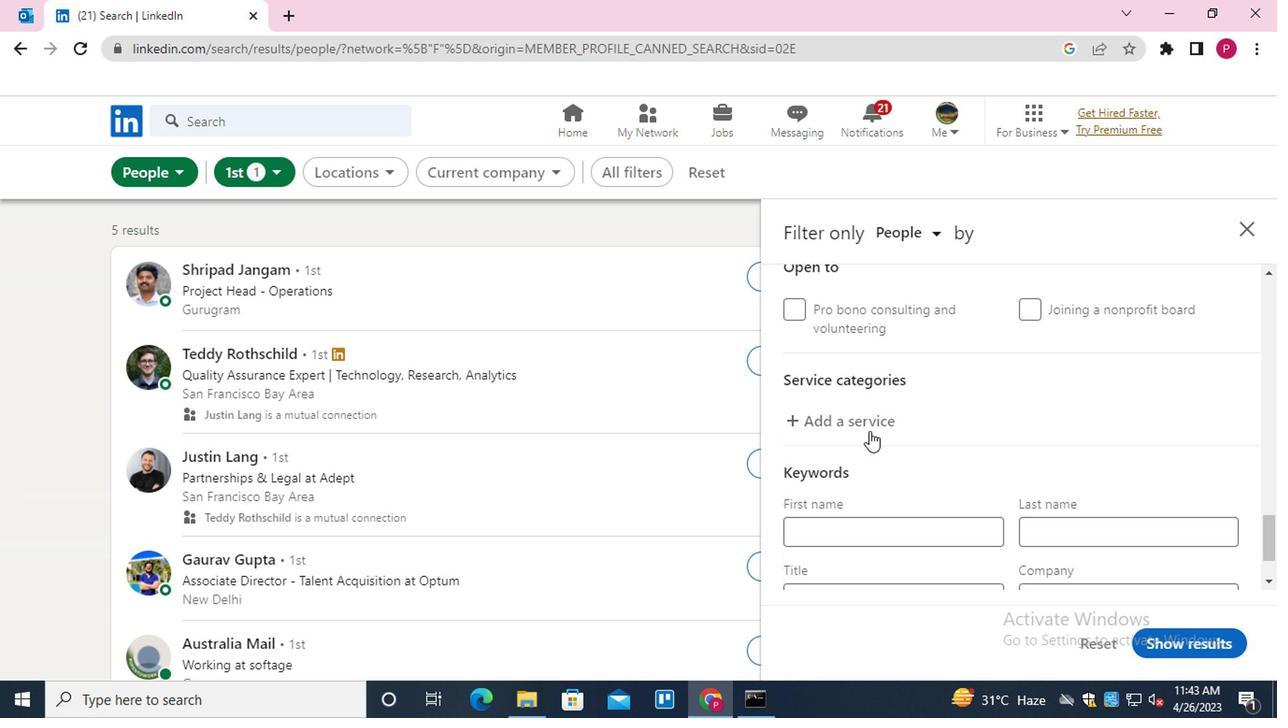
Action: Mouse moved to (870, 417)
Screenshot: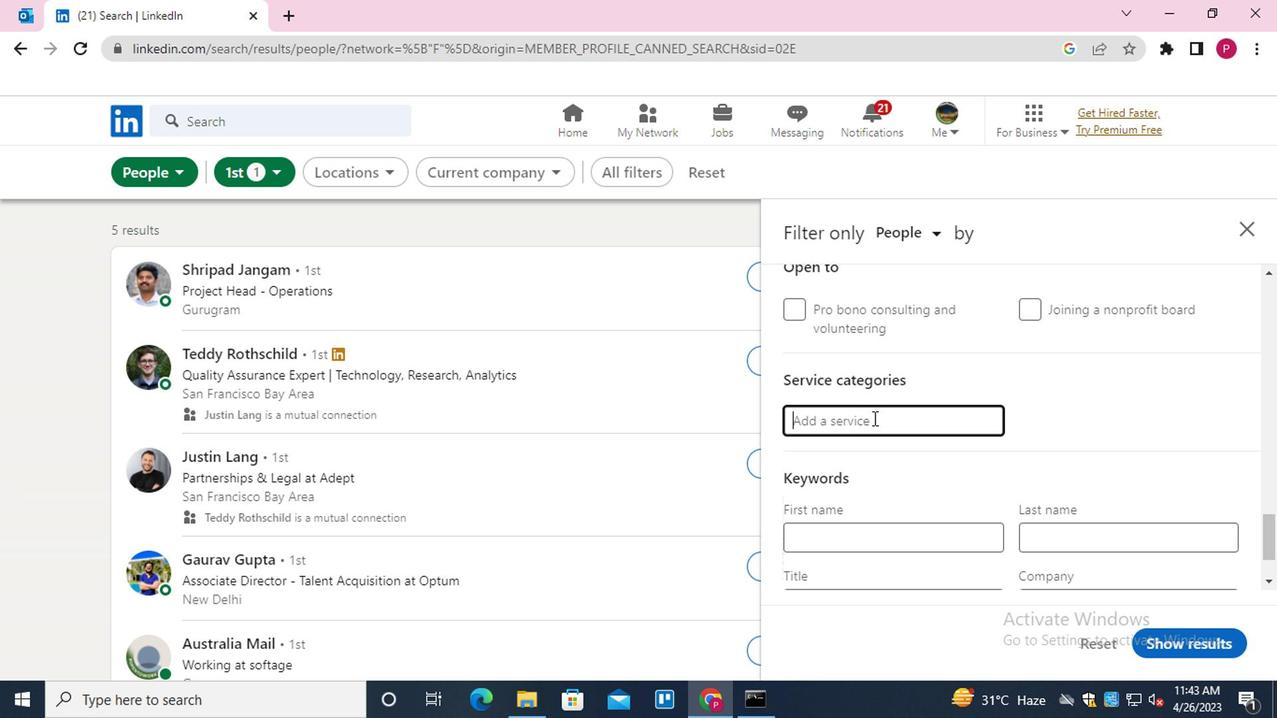 
Action: Key pressed <Key.shift>CONSULTING<Key.enter>
Screenshot: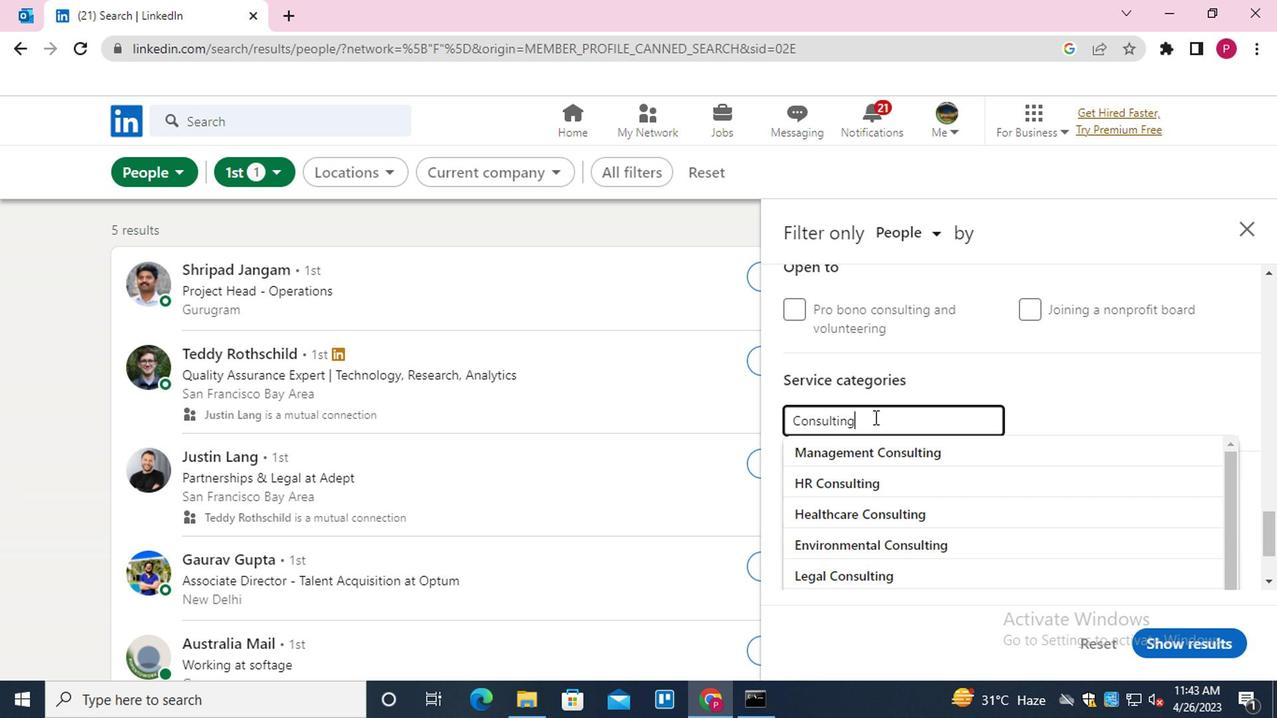 
Action: Mouse moved to (952, 536)
Screenshot: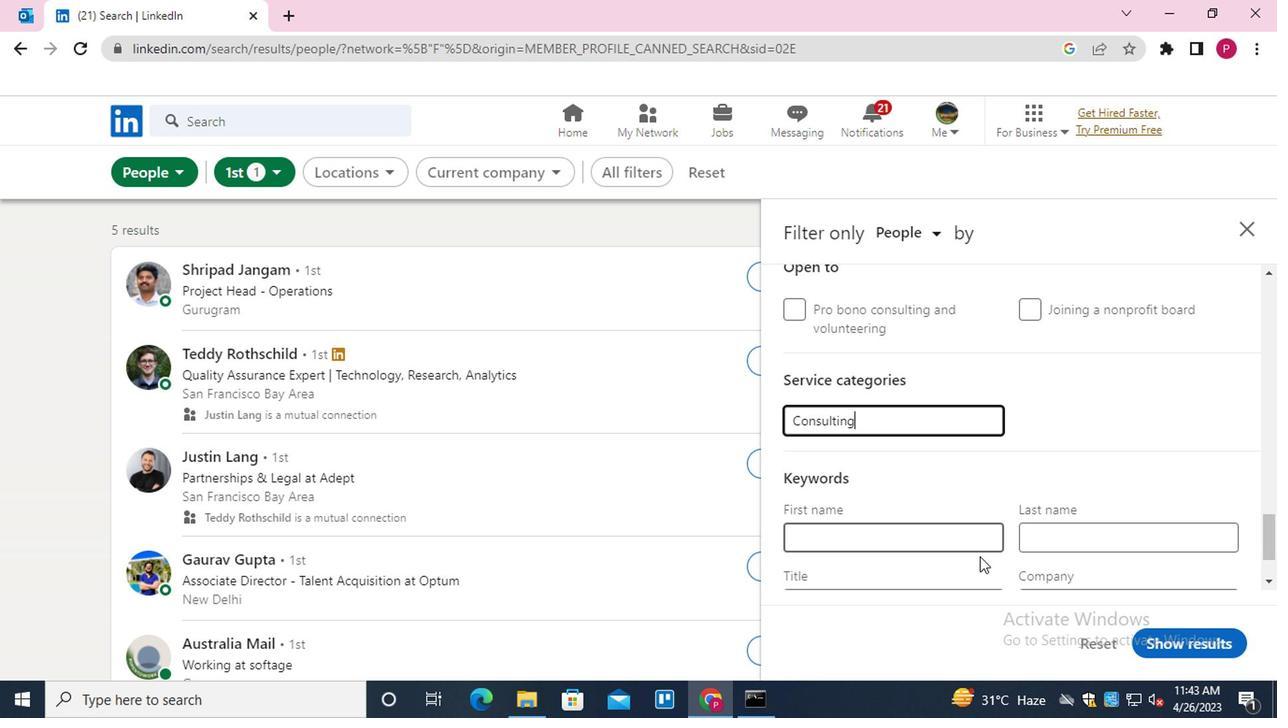 
Action: Mouse scrolled (952, 535) with delta (0, 0)
Screenshot: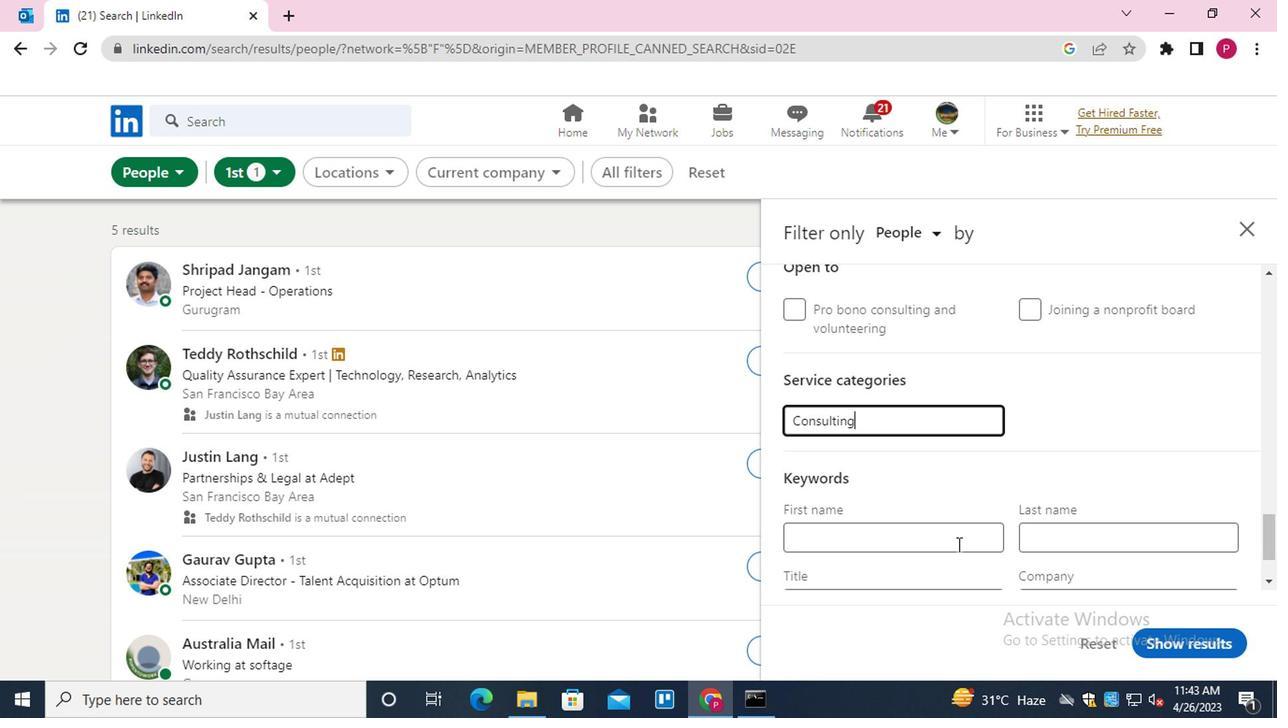 
Action: Mouse scrolled (952, 535) with delta (0, 0)
Screenshot: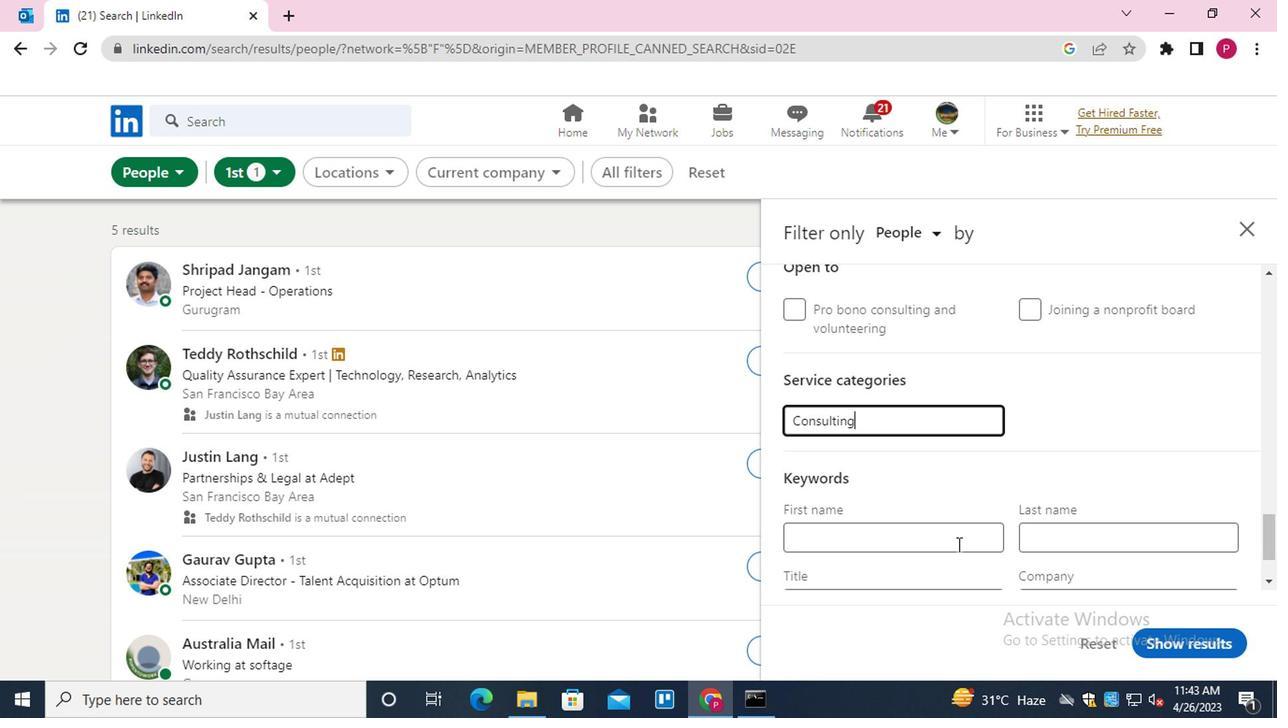 
Action: Mouse moved to (952, 536)
Screenshot: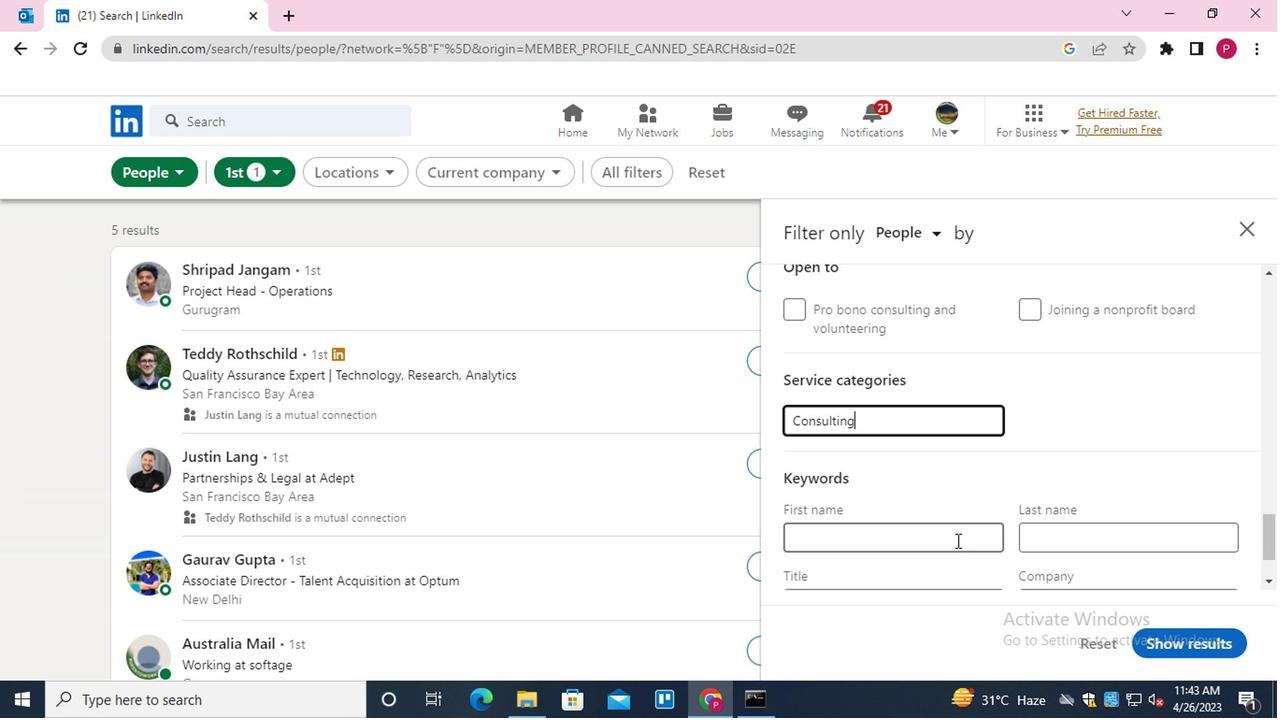 
Action: Mouse scrolled (952, 535) with delta (0, 0)
Screenshot: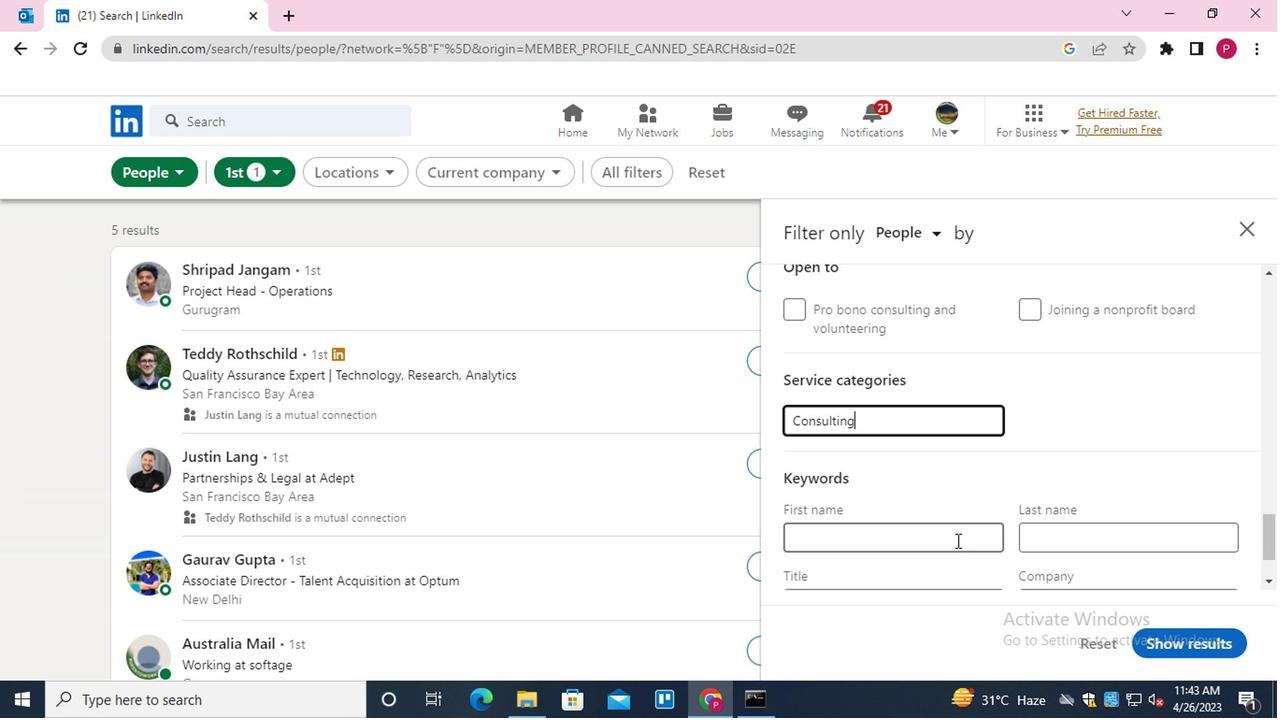 
Action: Mouse moved to (853, 506)
Screenshot: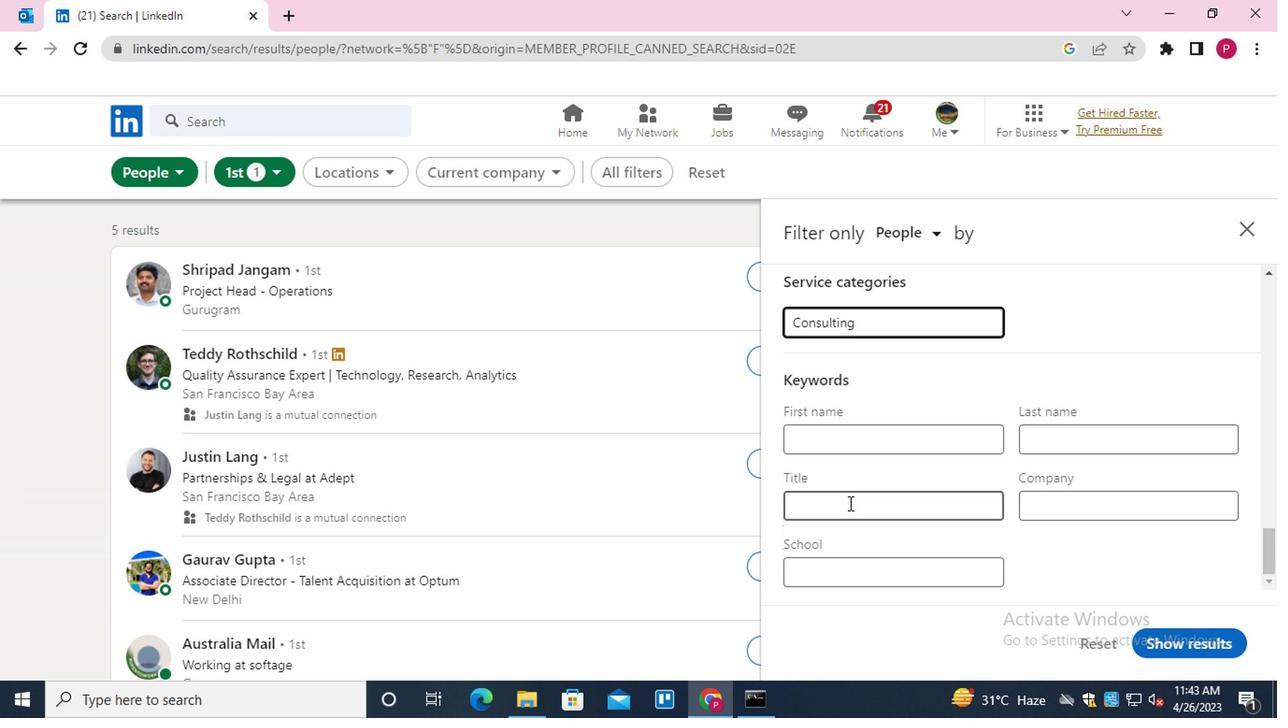 
Action: Mouse pressed left at (853, 506)
Screenshot: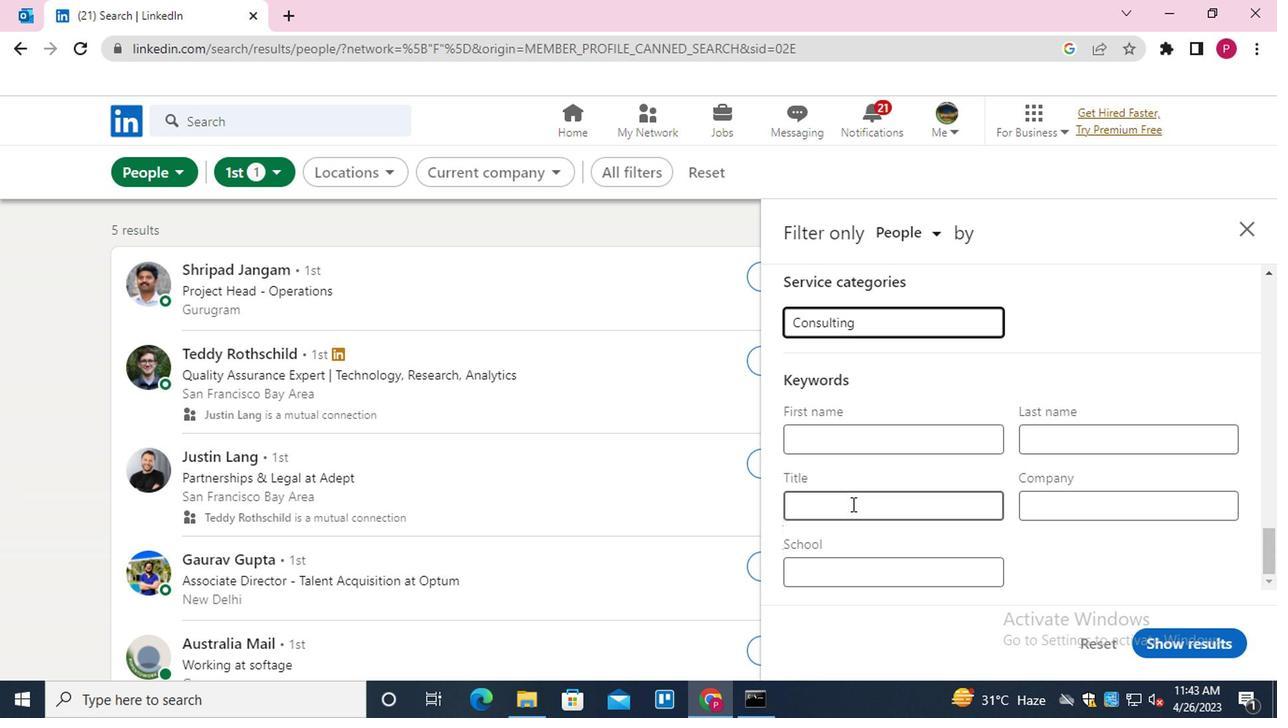 
Action: Mouse moved to (854, 506)
Screenshot: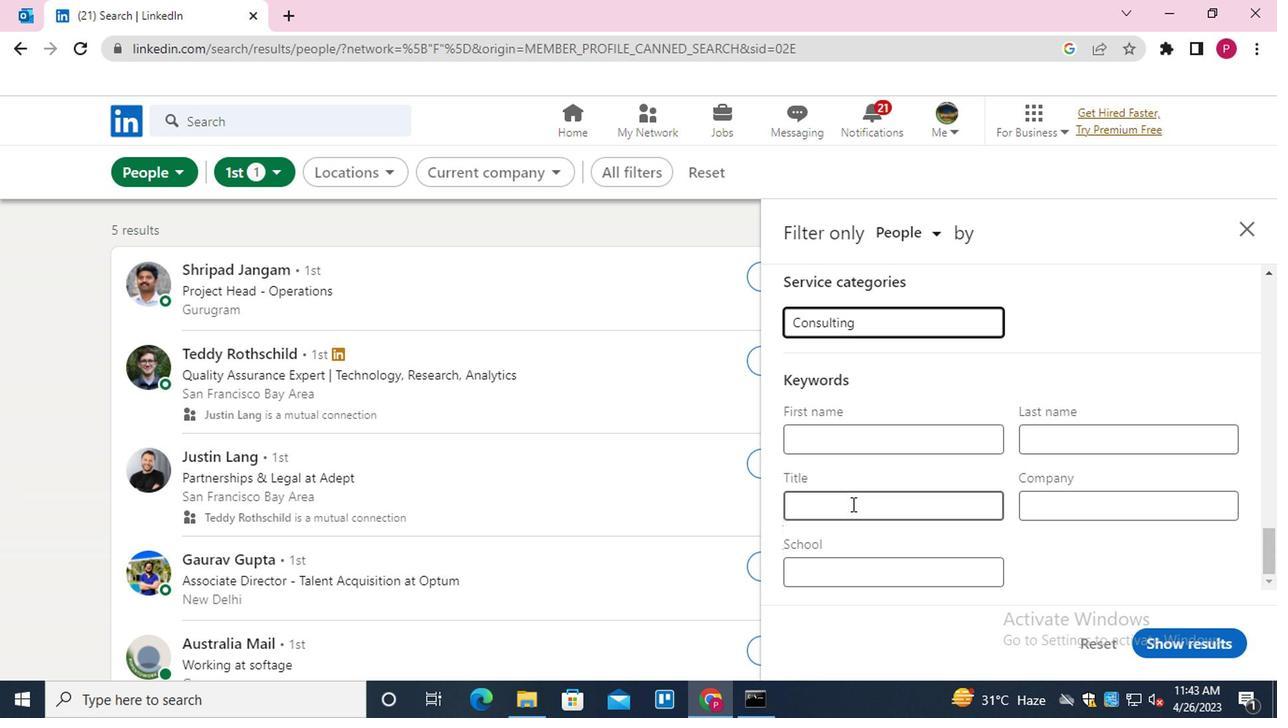 
Action: Key pressed <Key.shift>SUBSTITUE<Key.space><Key.shift>TEACHER
Screenshot: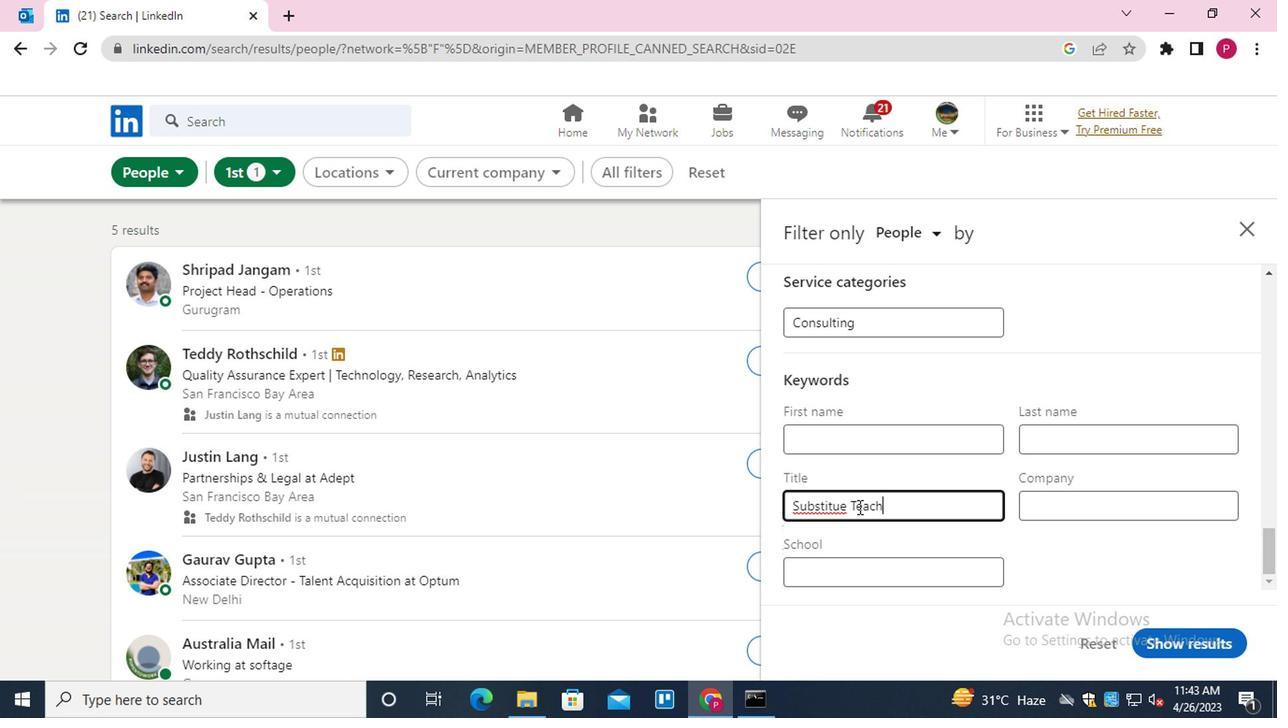 
Action: Mouse moved to (848, 507)
Screenshot: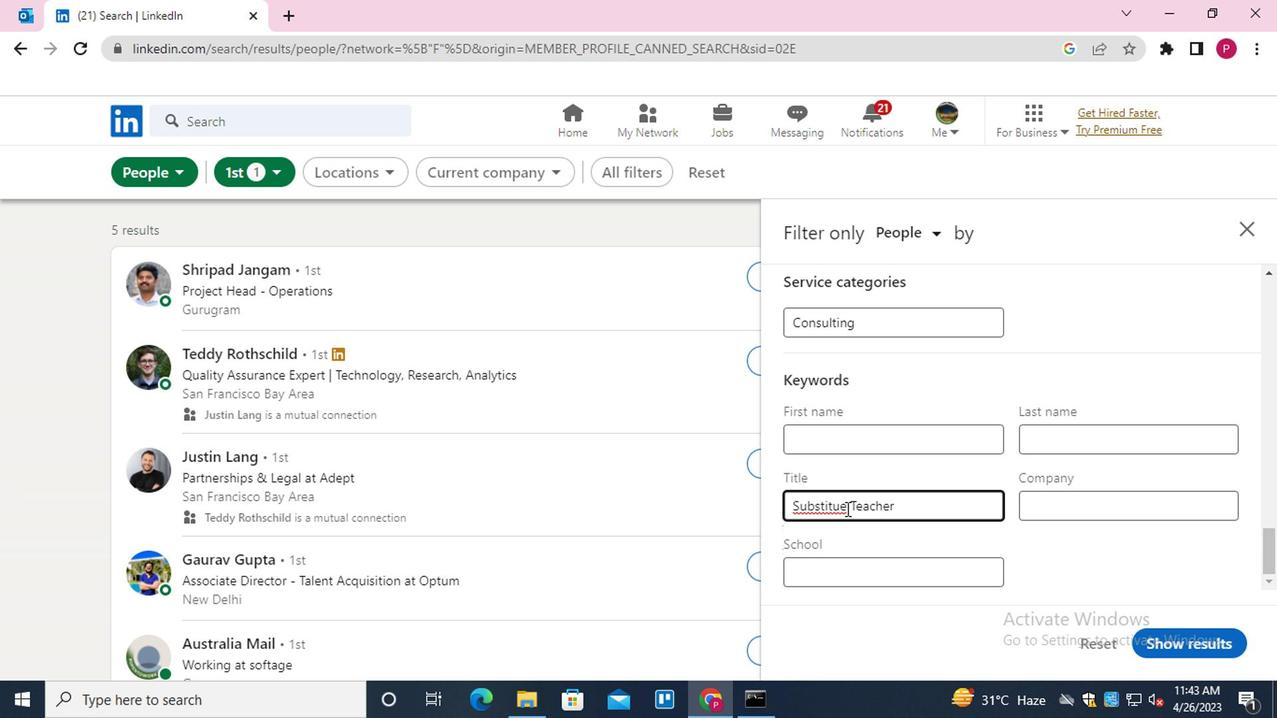 
Action: Mouse pressed left at (848, 507)
Screenshot: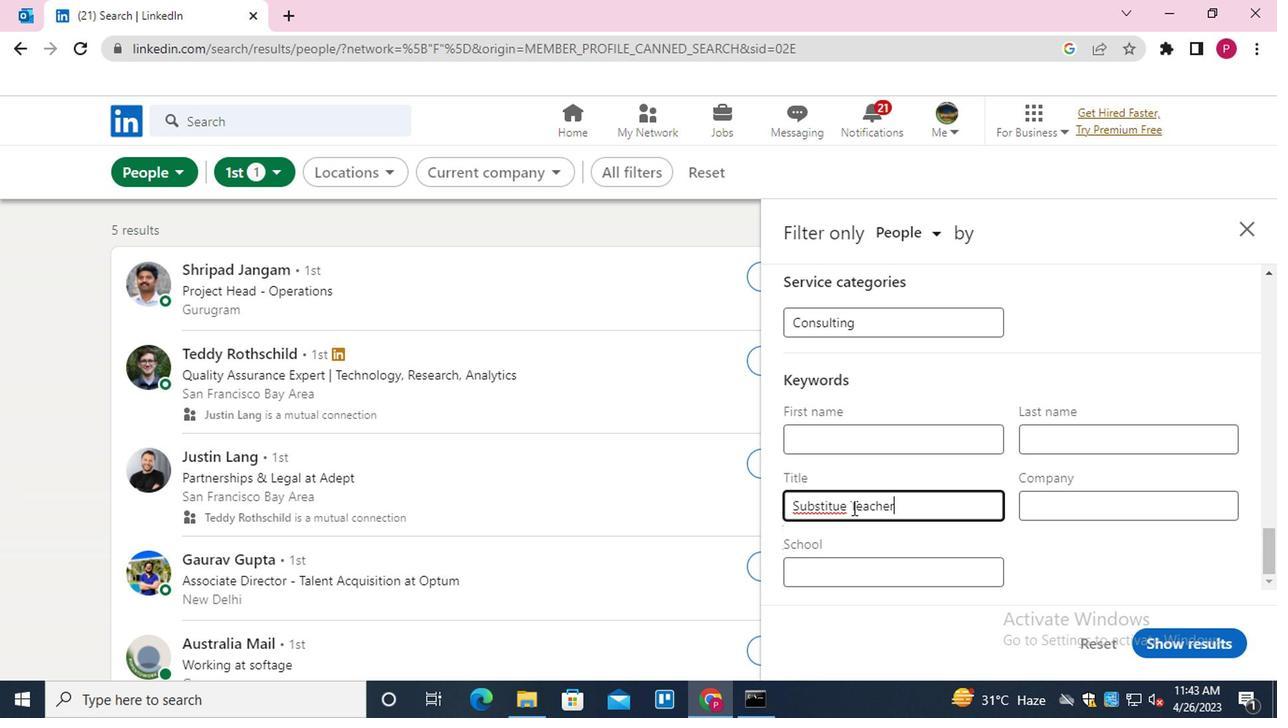 
Action: Mouse moved to (852, 512)
Screenshot: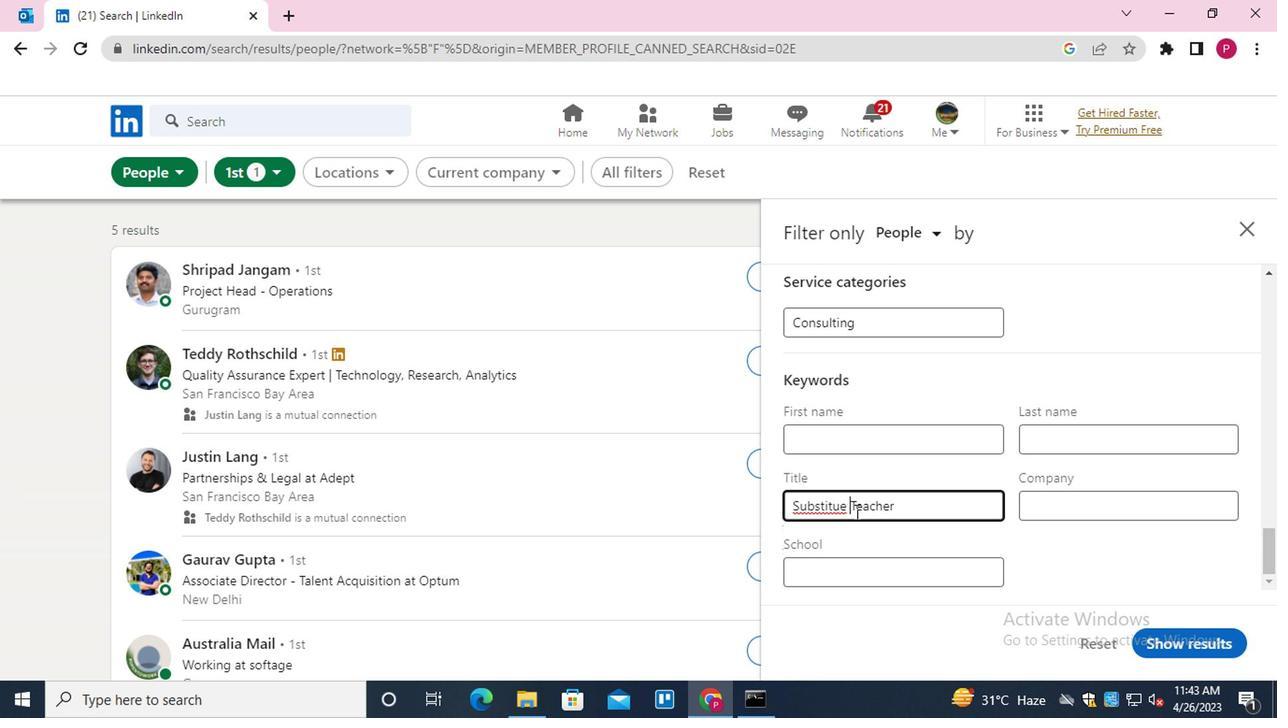 
Action: Key pressed <Key.backspace><Key.backspace>TE
Screenshot: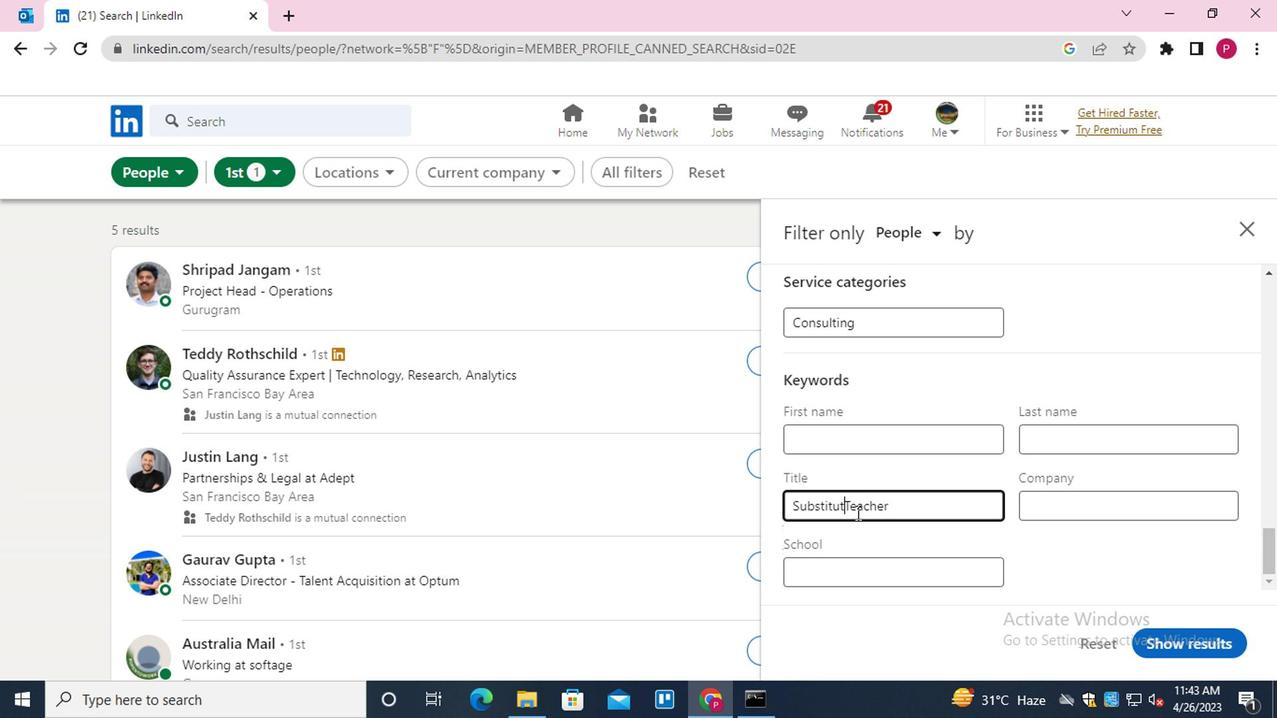 
Action: Mouse moved to (1178, 645)
Screenshot: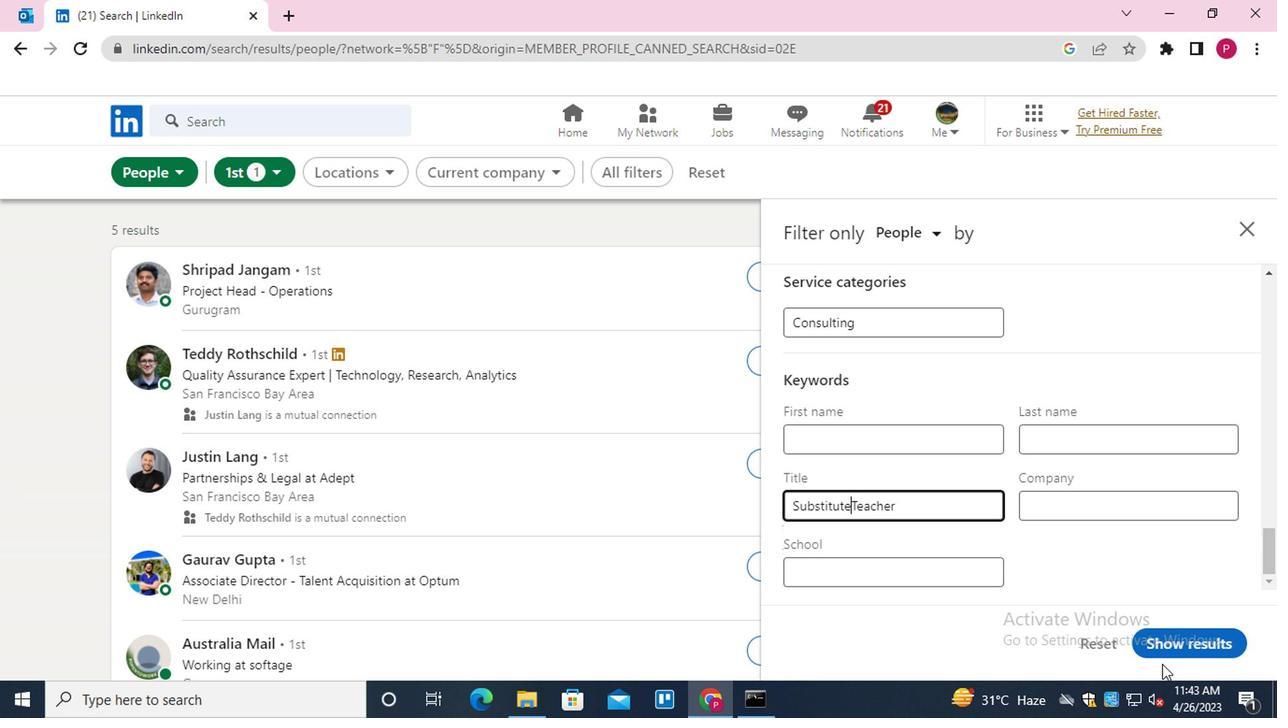 
Action: Mouse pressed left at (1178, 645)
Screenshot: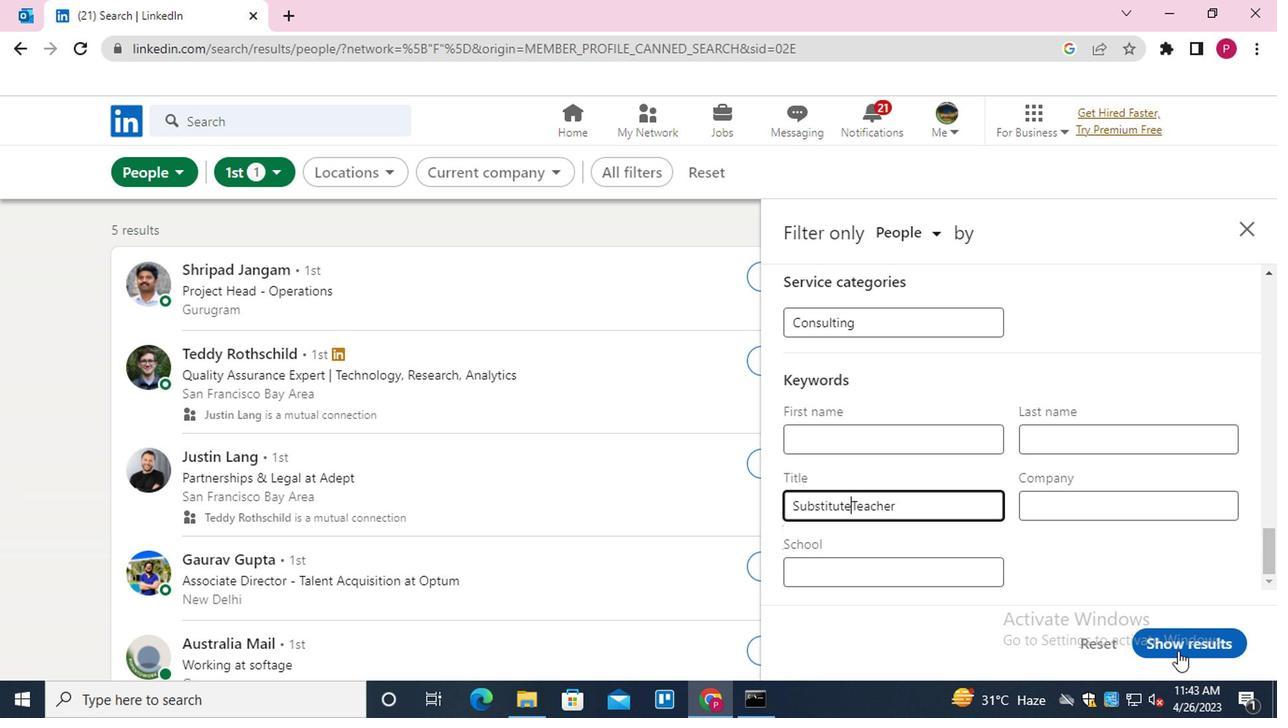 
Action: Mouse moved to (481, 364)
Screenshot: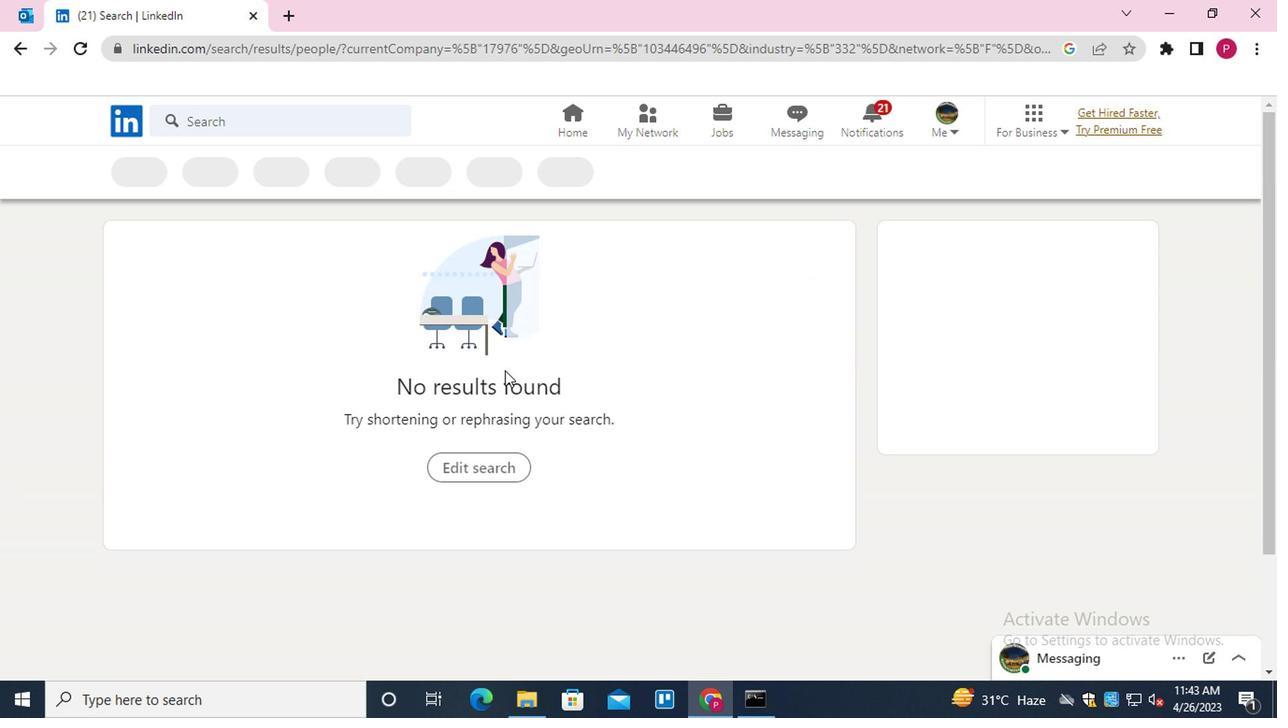 
